 Task: Add a detailed task list and cover to the Trello card for Task-1 GNIMT.
Action: Key pressed <Key.backspace><Key.backspace><Key.backspace><Key.backspace><Key.backspace><Key.backspace><Key.backspace><Key.backspace><Key.caps_lock>GNIMT<Key.space><Key.shift>>><Key.space>09<Key.backspace><Key.backspace>10-<Key.space>O<Key.caps_lock>ct<Key.space>-2023<Key.space><Key.enter>
Screenshot: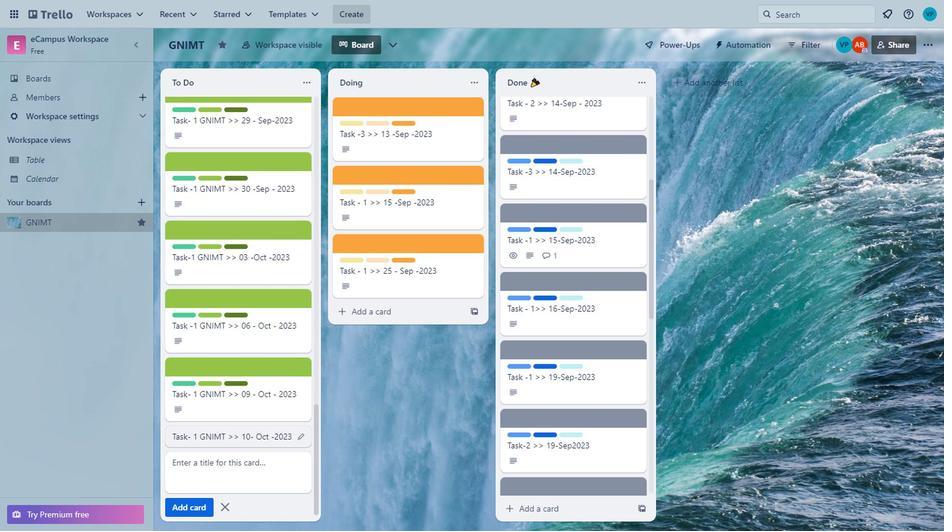 
Action: Mouse moved to (206, 404)
Screenshot: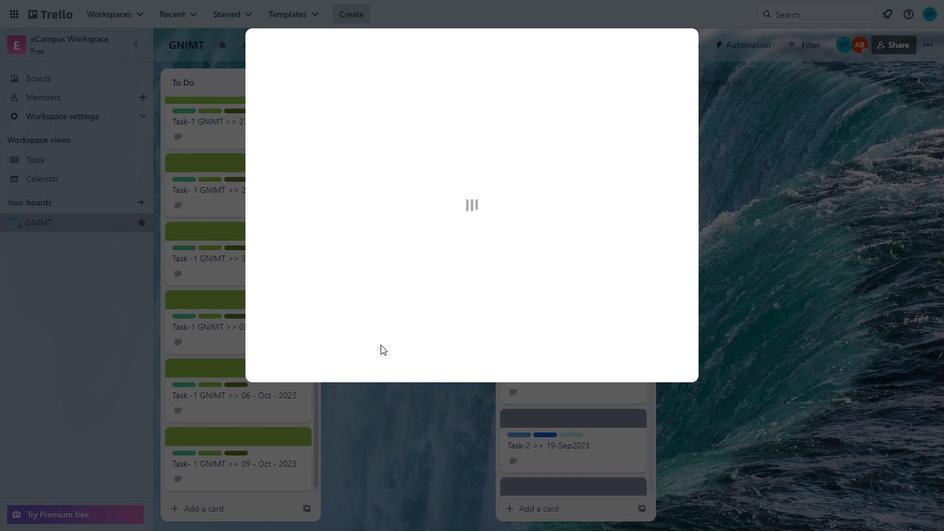 
Action: Mouse pressed left at (206, 404)
Screenshot: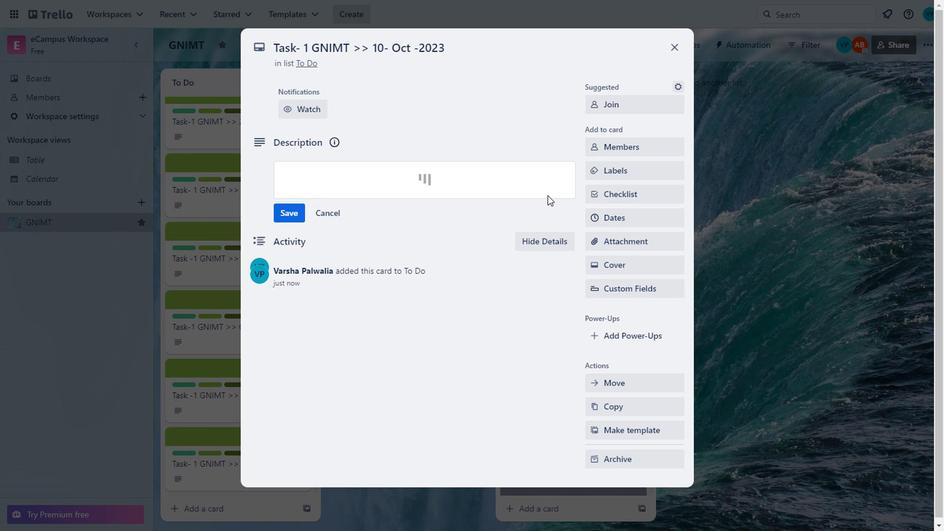 
Action: Mouse moved to (307, 191)
Screenshot: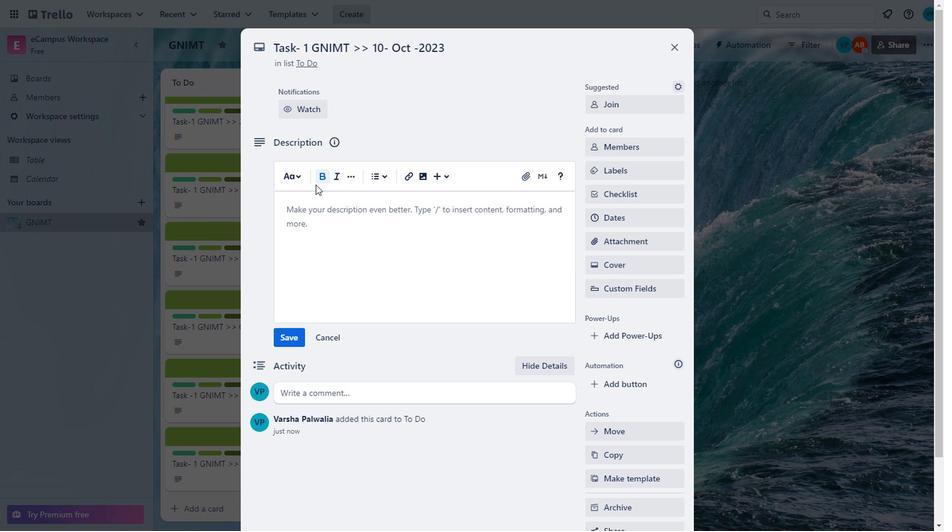 
Action: Mouse pressed left at (307, 191)
Screenshot: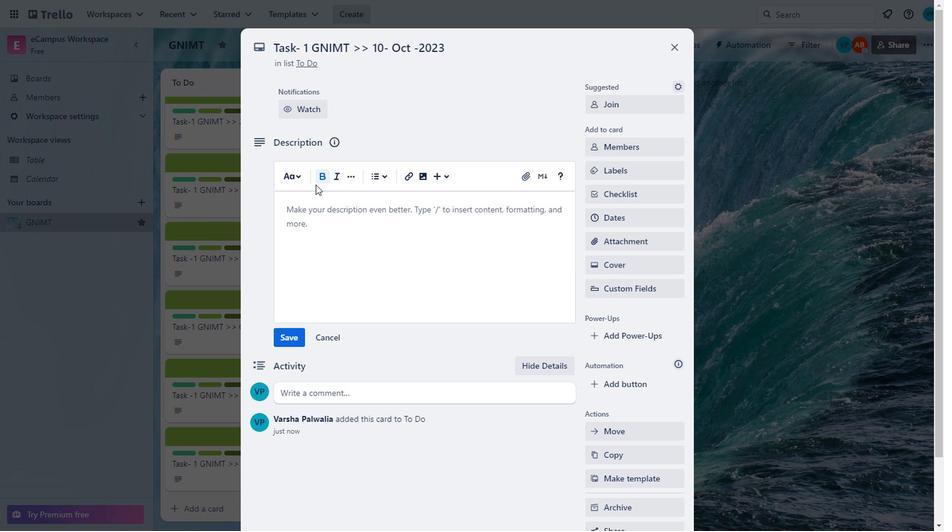 
Action: Mouse moved to (309, 187)
Screenshot: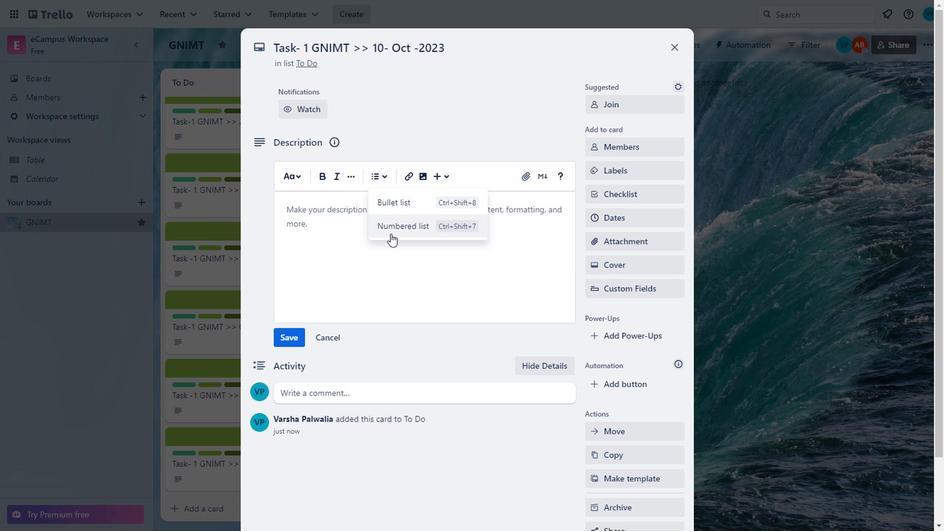 
Action: Mouse pressed left at (309, 187)
Screenshot: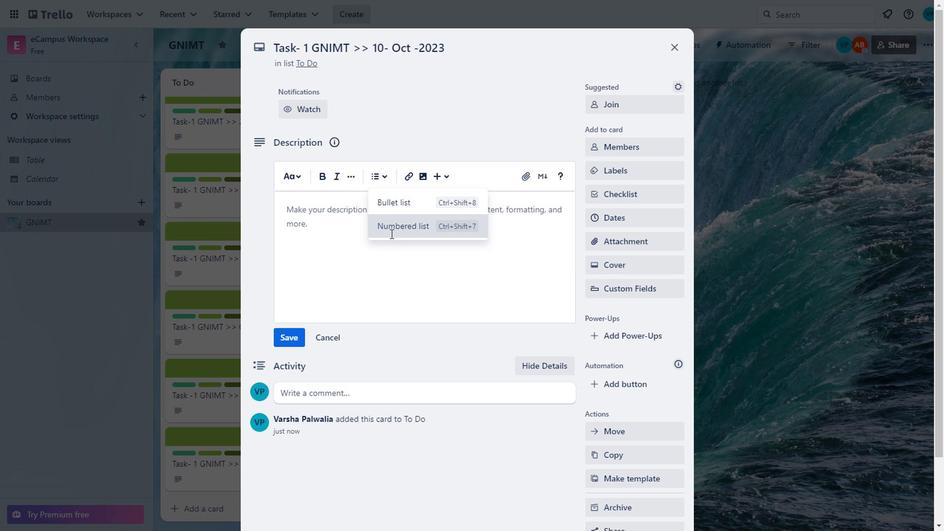 
Action: Mouse moved to (356, 183)
Screenshot: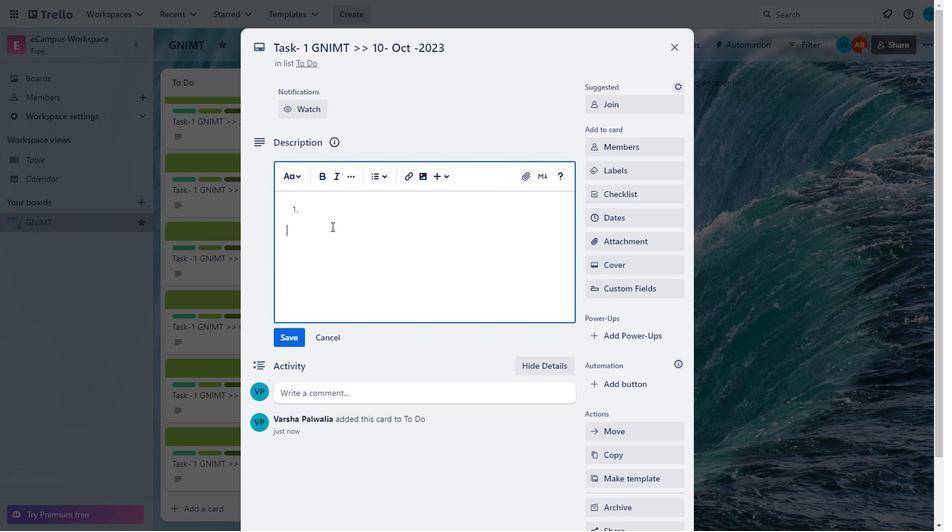 
Action: Mouse pressed left at (356, 183)
Screenshot: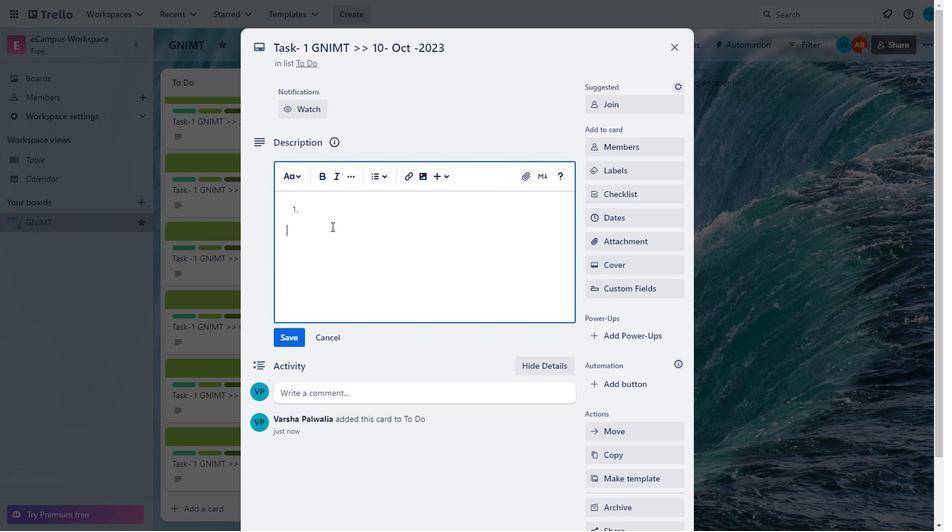
Action: Mouse moved to (365, 234)
Screenshot: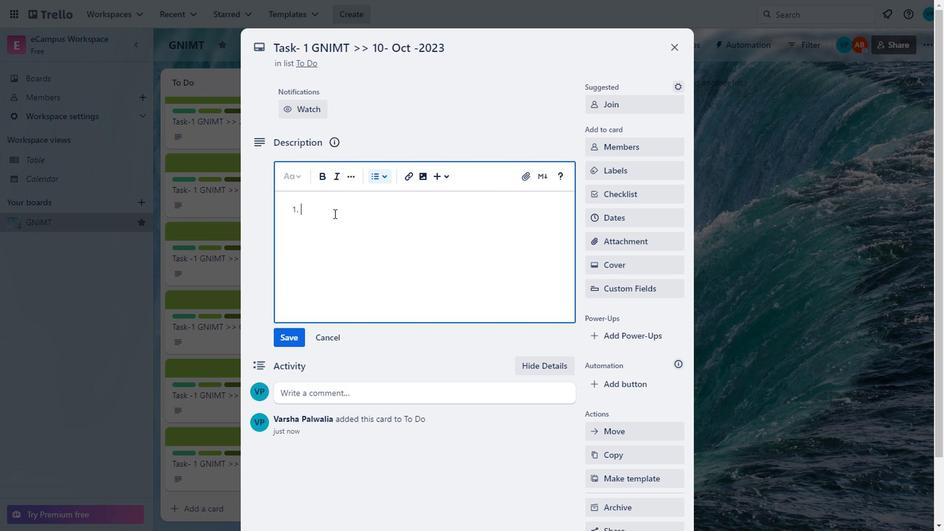 
Action: Mouse pressed left at (365, 234)
Screenshot: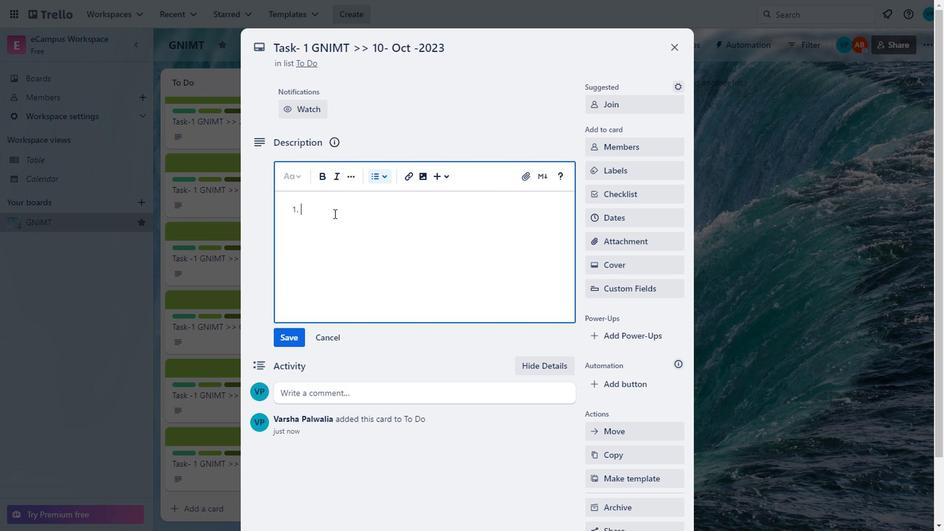 
Action: Mouse moved to (316, 230)
Screenshot: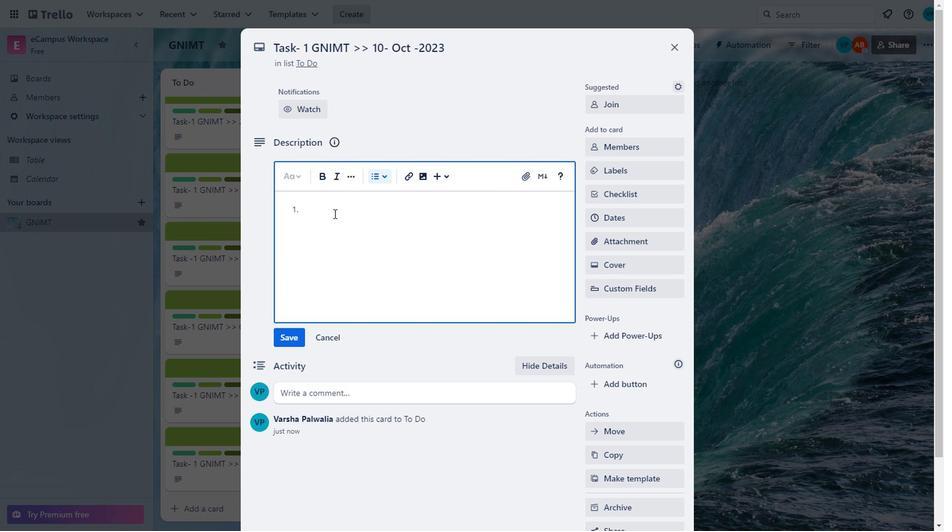 
Action: Mouse pressed left at (316, 230)
Screenshot: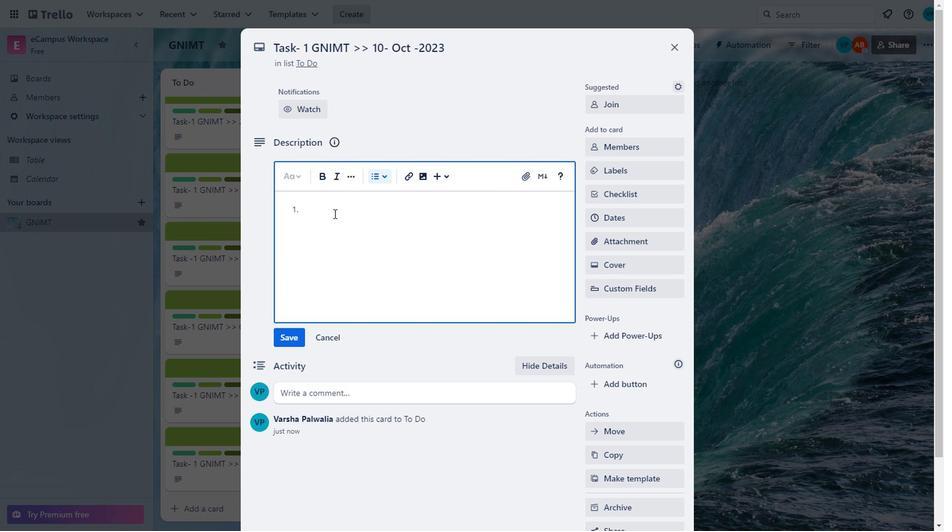 
Action: Mouse moved to (318, 218)
Screenshot: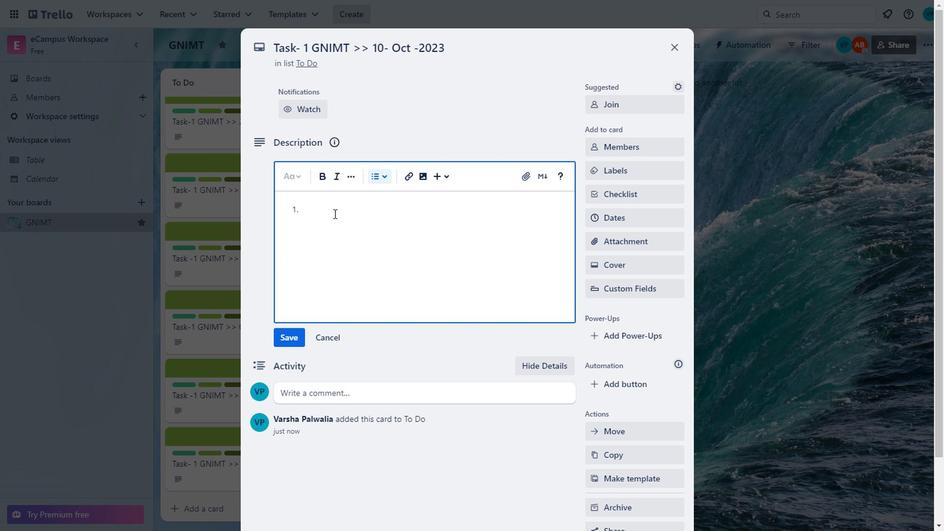 
Action: Mouse pressed left at (318, 218)
Screenshot: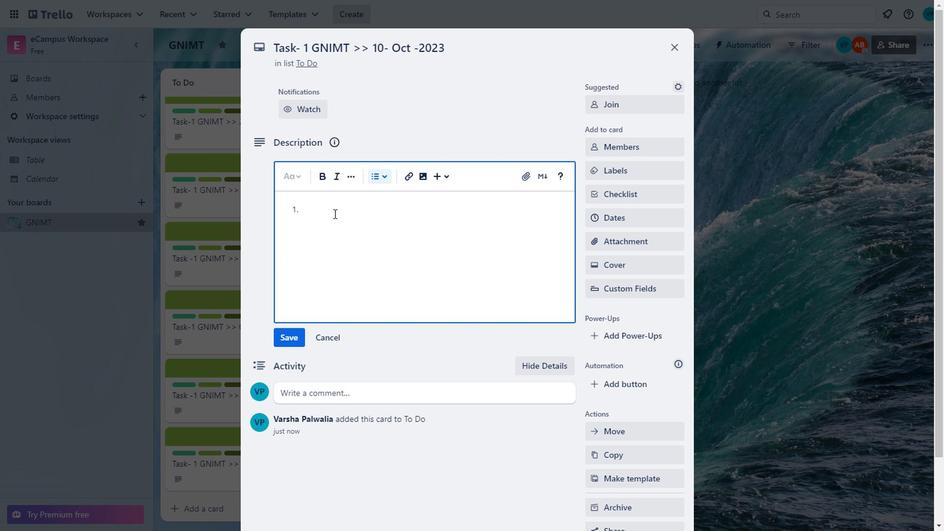 
Action: Key pressed <Key.caps_lock><Key.caps_lock>w<Key.backspace><Key.caps_lock>W<Key.caps_lock>rite<Key.space><Key.caps_lock>C<Key.caps_lock>ntent<Key.space><Key.left><Key.left><Key.left><Key.left><Key.left>
Screenshot: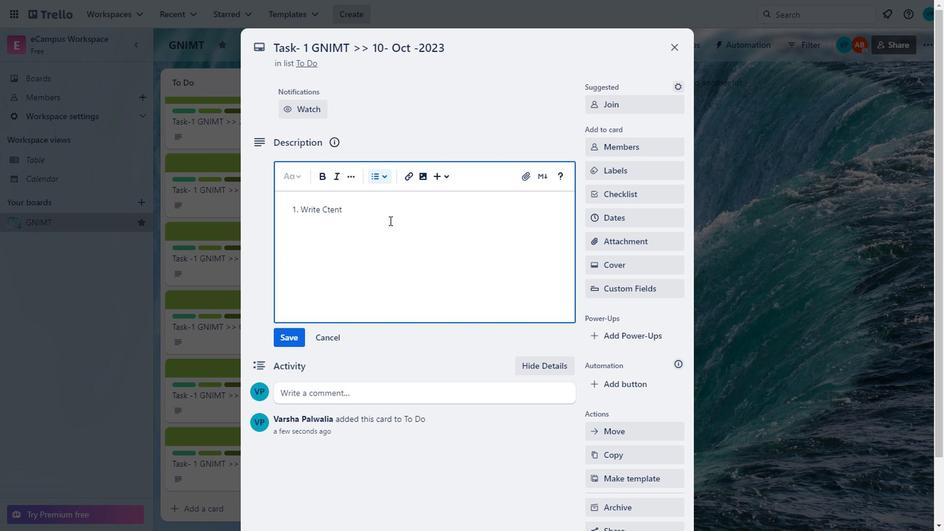 
Action: Mouse moved to (364, 223)
Screenshot: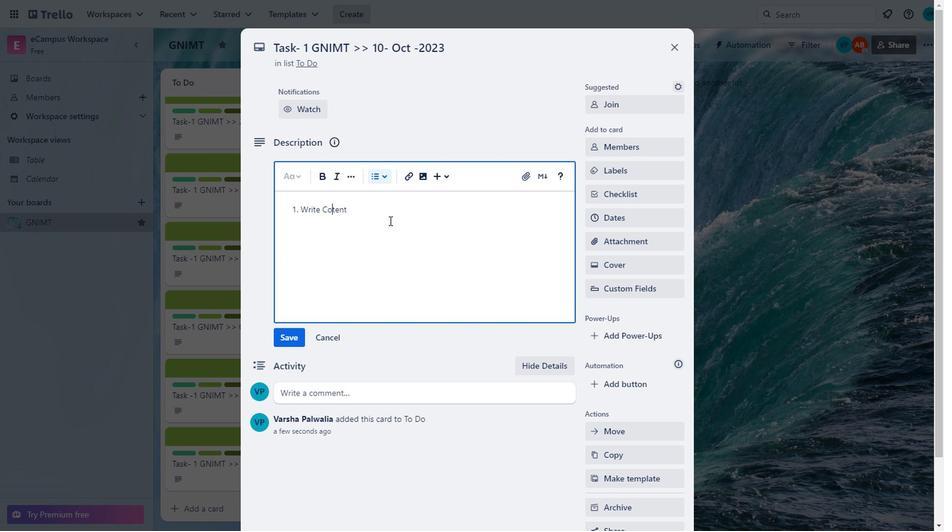 
Action: Key pressed <Key.backspace>o<Key.right><Key.right><Key.right><Key.right><Key.enter><Key.caps_lock>T<Key.caps_lock>est<Key.space>content<Key.space>of<Key.space>application<Key.space><Key.enter>
Screenshot: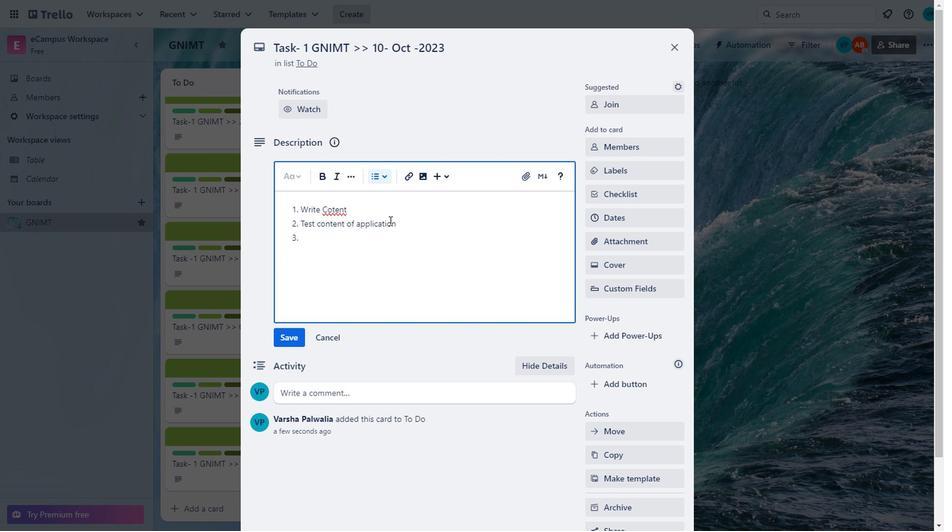 
Action: Mouse moved to (314, 217)
Screenshot: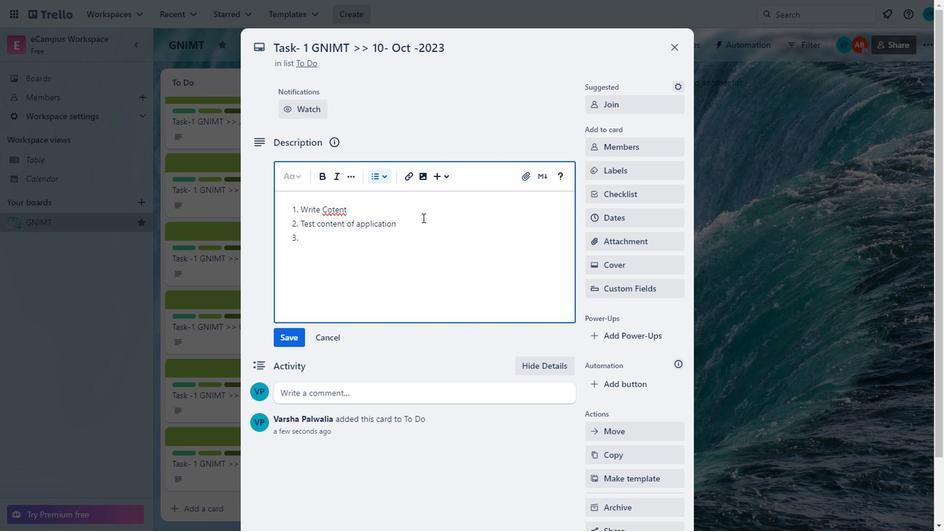 
Action: Mouse pressed left at (314, 217)
Screenshot: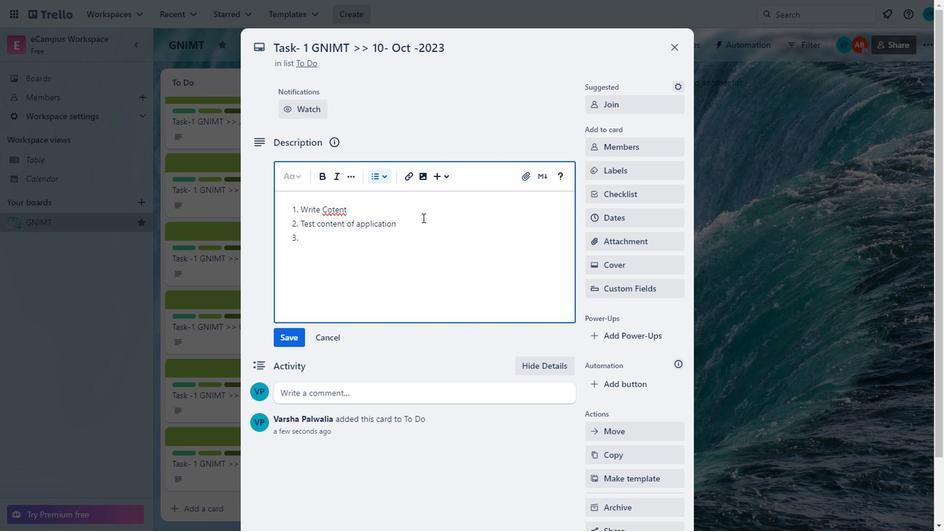 
Action: Mouse moved to (314, 208)
Screenshot: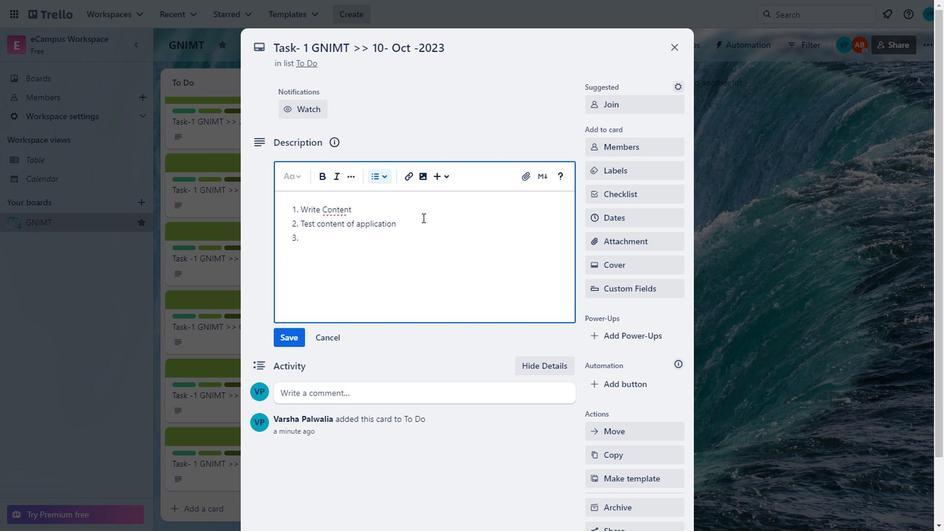 
Action: Mouse pressed left at (314, 208)
Screenshot: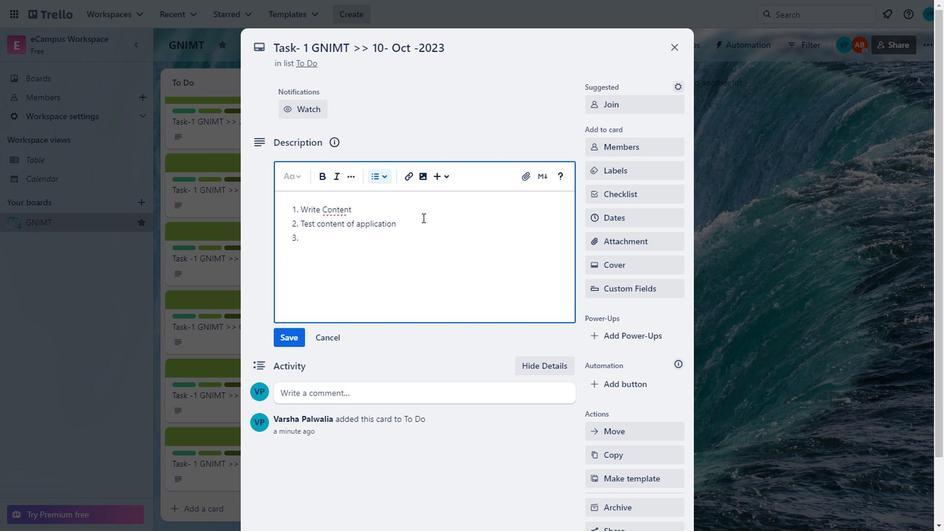 
Action: Mouse moved to (392, 221)
Screenshot: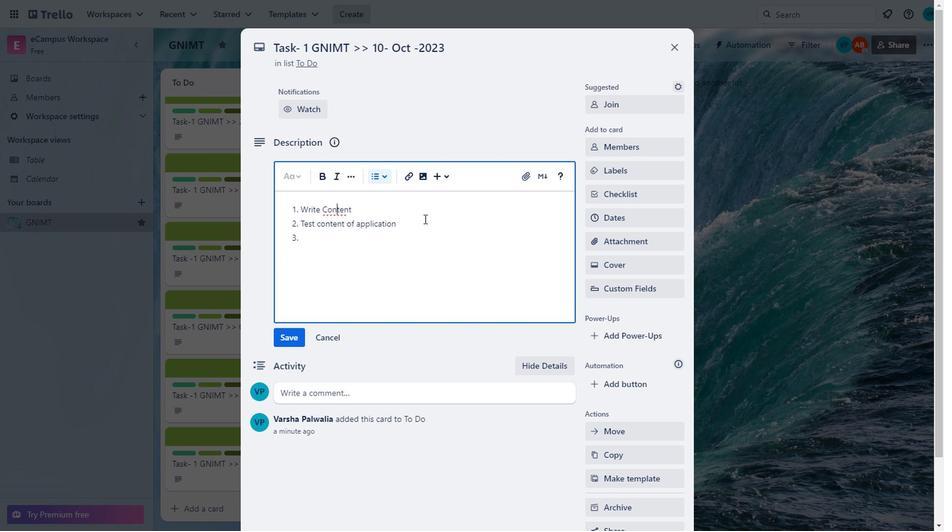 
Action: Key pressed n
Screenshot: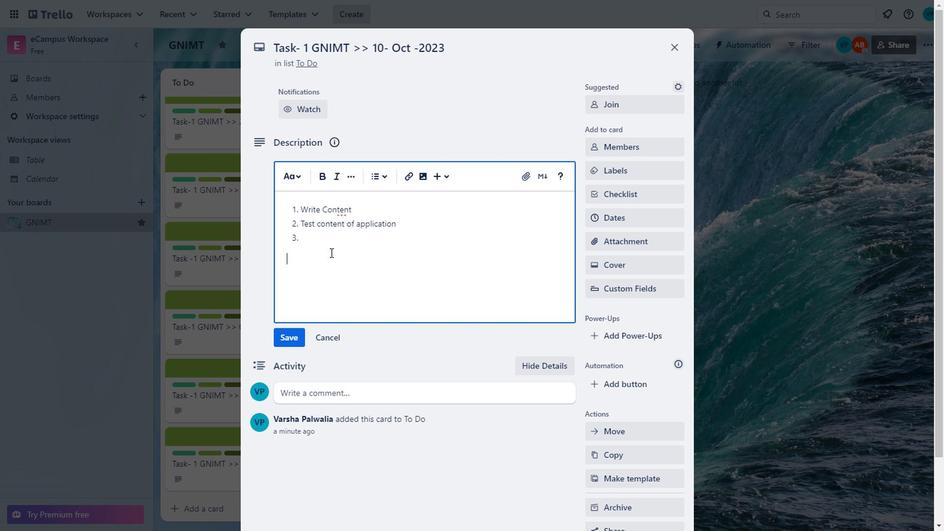 
Action: Mouse moved to (315, 250)
Screenshot: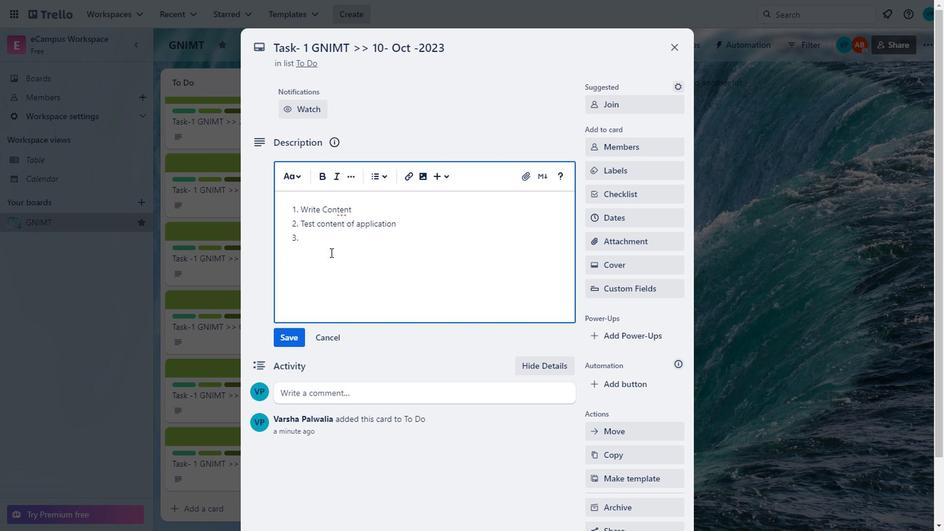 
Action: Mouse pressed left at (315, 250)
Screenshot: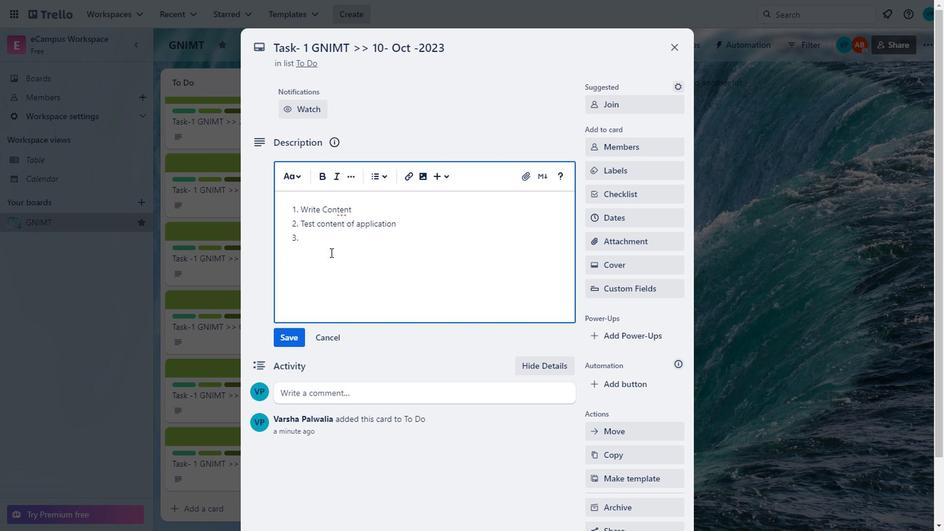 
Action: Key pressed <Key.up><Key.caps_lock>M<Key.caps_lock>ake<Key.space>bug<Key.space>sheet<Key.enter>mark<Key.space>bugs<Key.space><Key.enter>evening<Key.space>rcording<Key.enter>
Screenshot: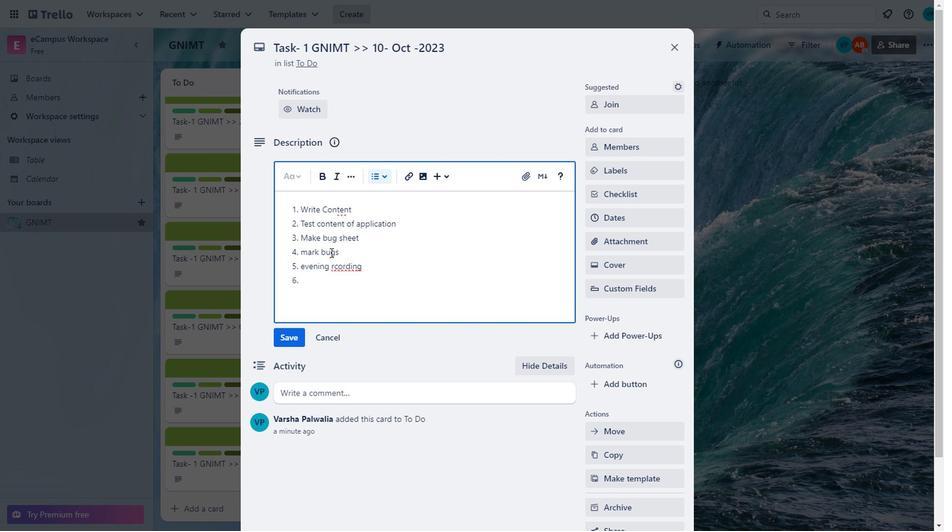 
Action: Mouse moved to (317, 258)
Screenshot: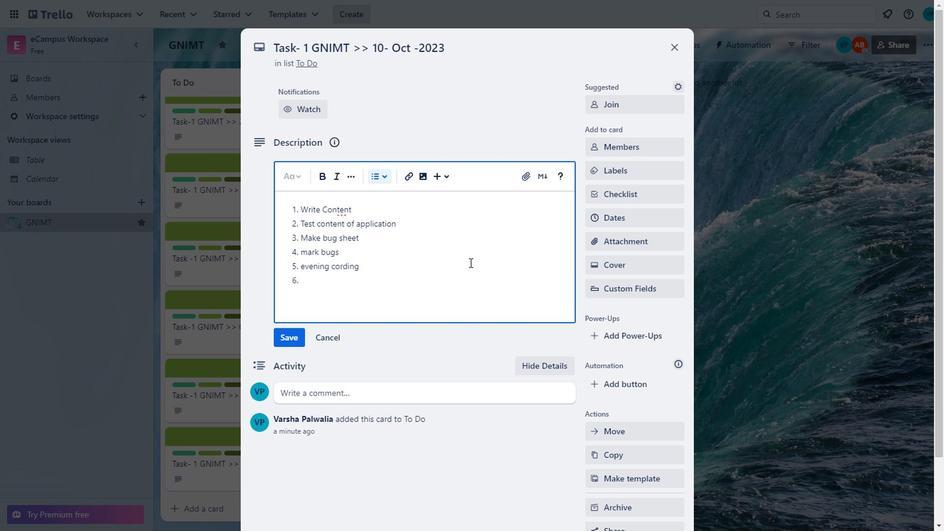 
Action: Mouse pressed left at (317, 258)
Screenshot: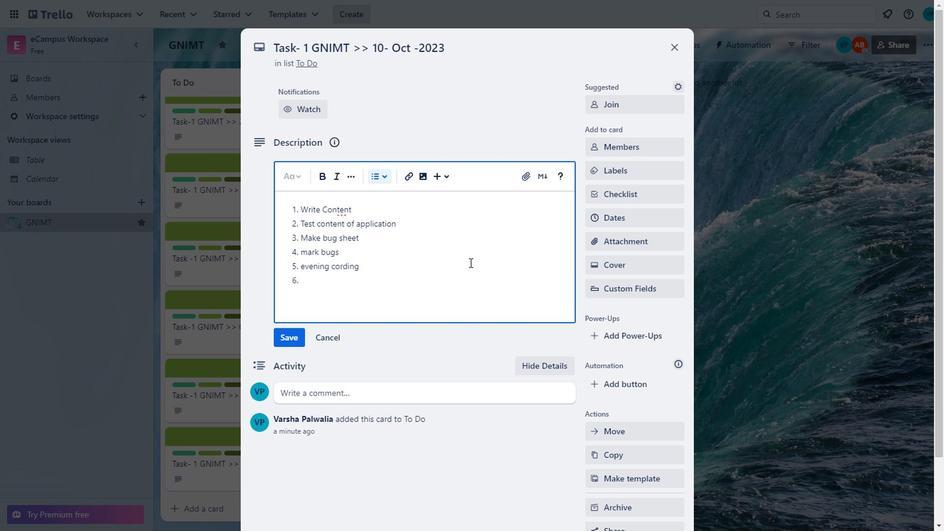 
Action: Mouse moved to (431, 258)
Screenshot: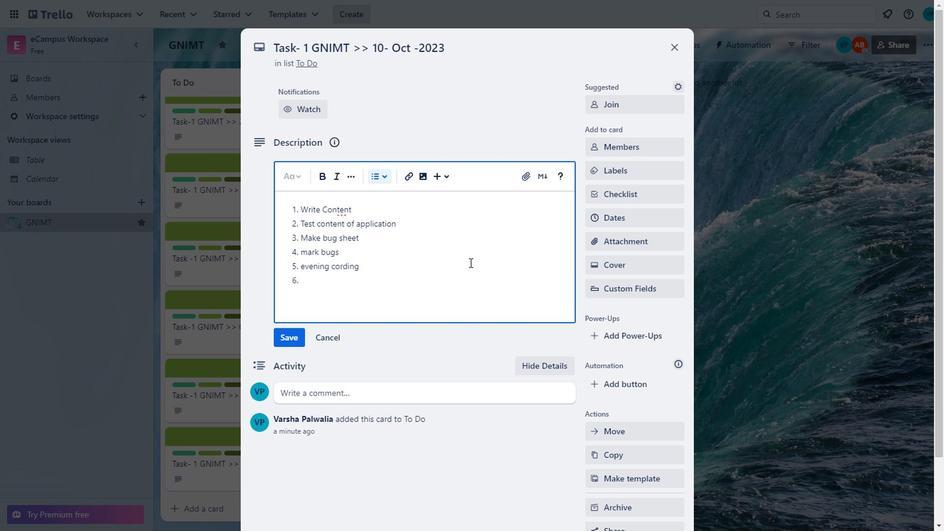 
Action: Key pressed <Key.right><Key.backspace><Key.caps_lock>R<Key.caps_lock>e<Key.left><Key.left><Key.left><Key.left><Key.left><Key.left><Key.left><Key.left><Key.left><Key.backspace><Key.caps_lock>E<Key.caps_lock><Key.down><Key.up><Key.down>]<Key.backspace><Key.backspace><Key.backspace><Key.backspace>g
Screenshot: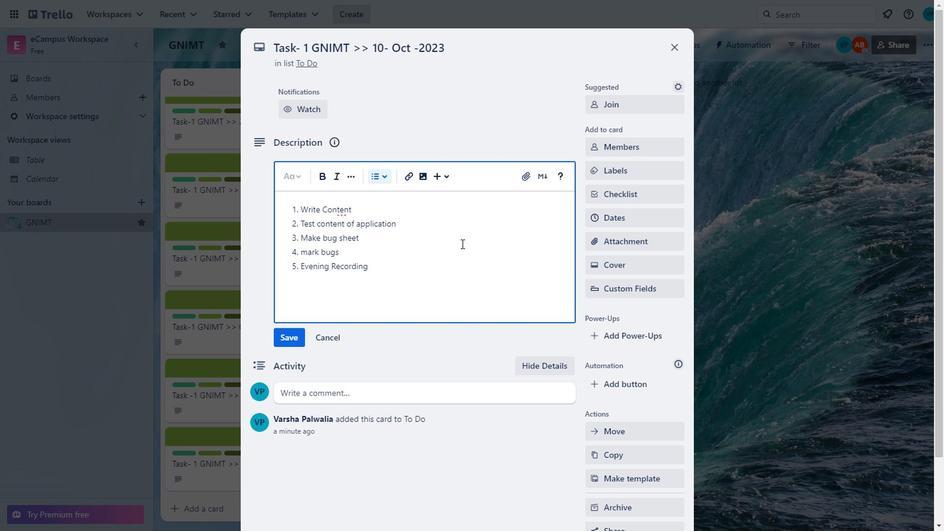 
Action: Mouse moved to (324, 207)
Screenshot: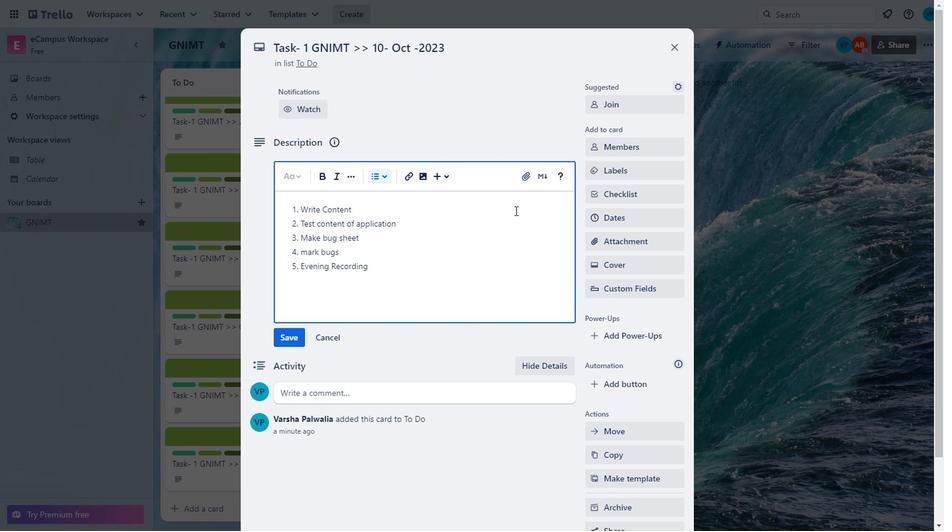 
Action: Mouse pressed left at (324, 207)
Screenshot: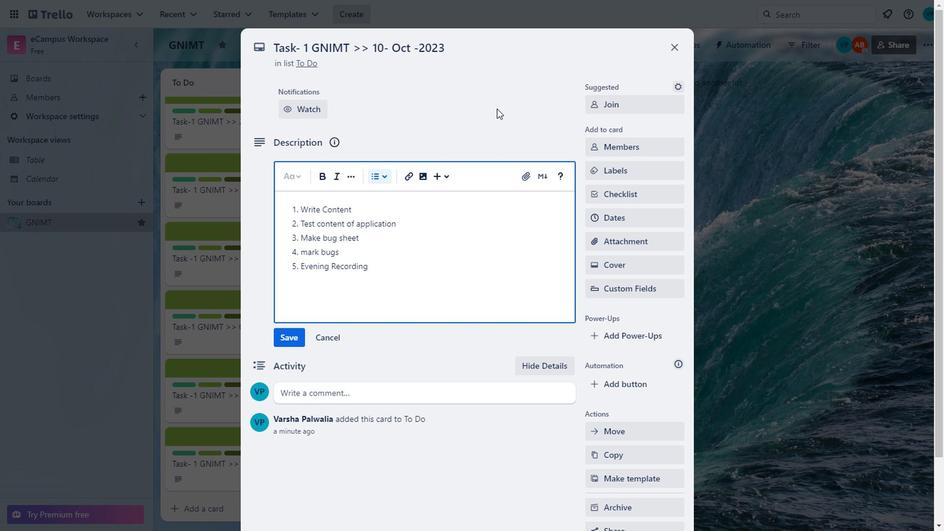 
Action: Mouse moved to (322, 214)
Screenshot: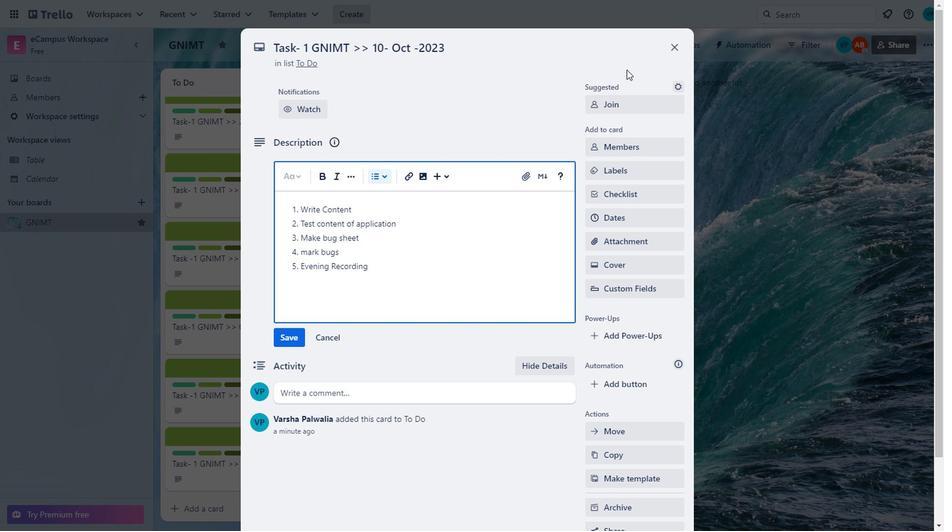 
Action: Mouse pressed left at (322, 214)
Screenshot: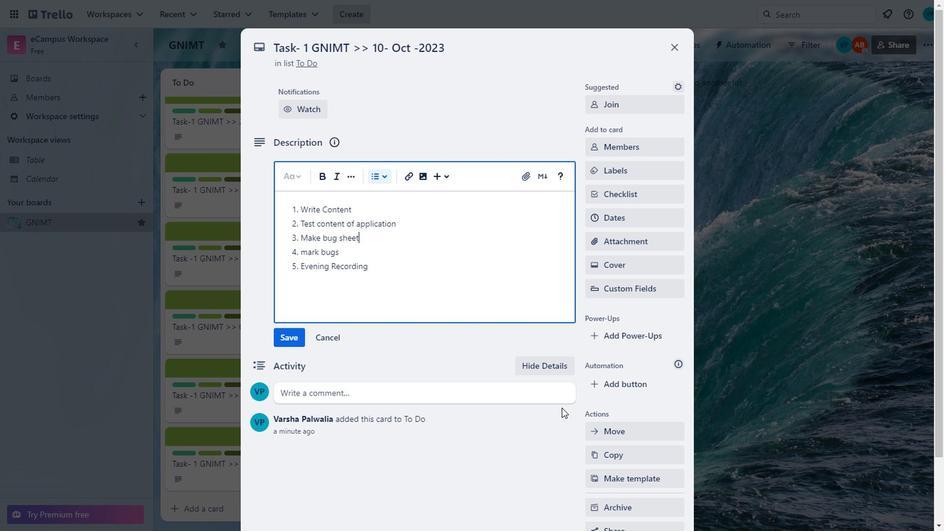 
Action: Mouse moved to (395, 242)
Screenshot: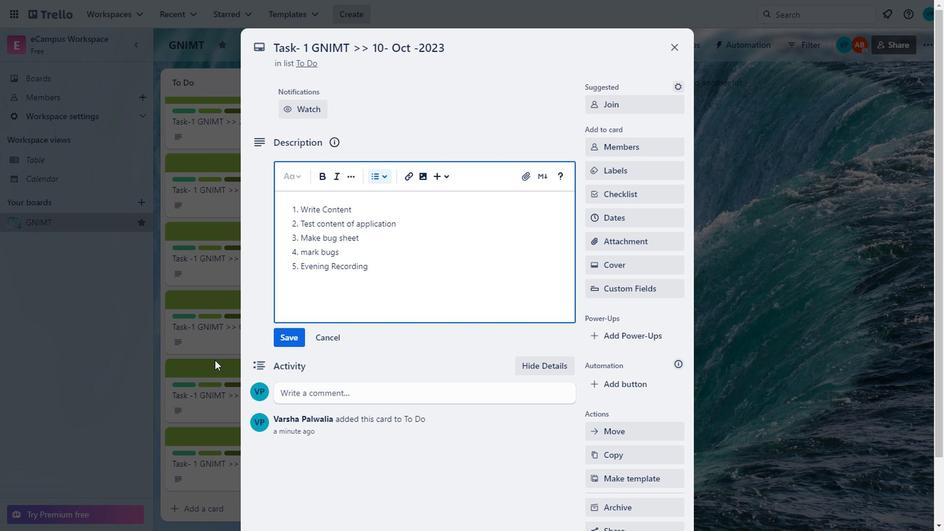 
Action: Mouse pressed left at (395, 242)
Screenshot: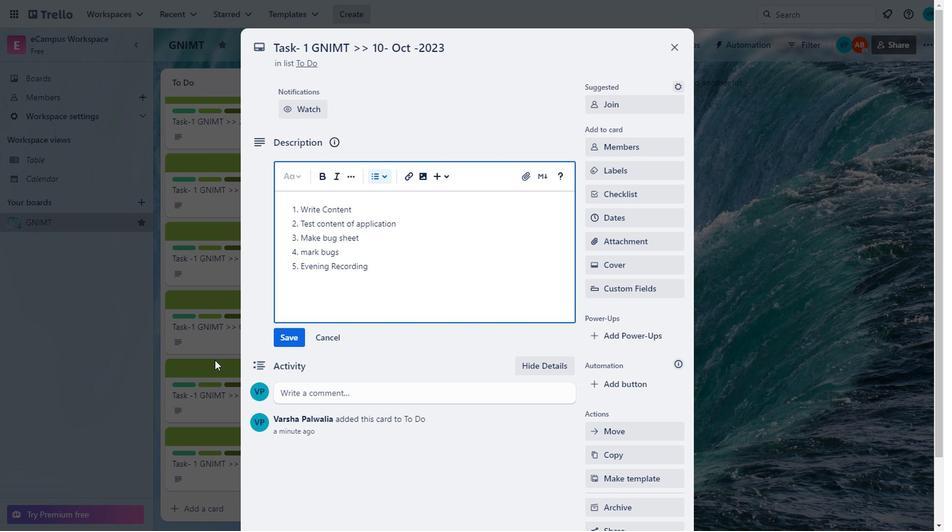 
Action: Mouse moved to (273, 320)
Screenshot: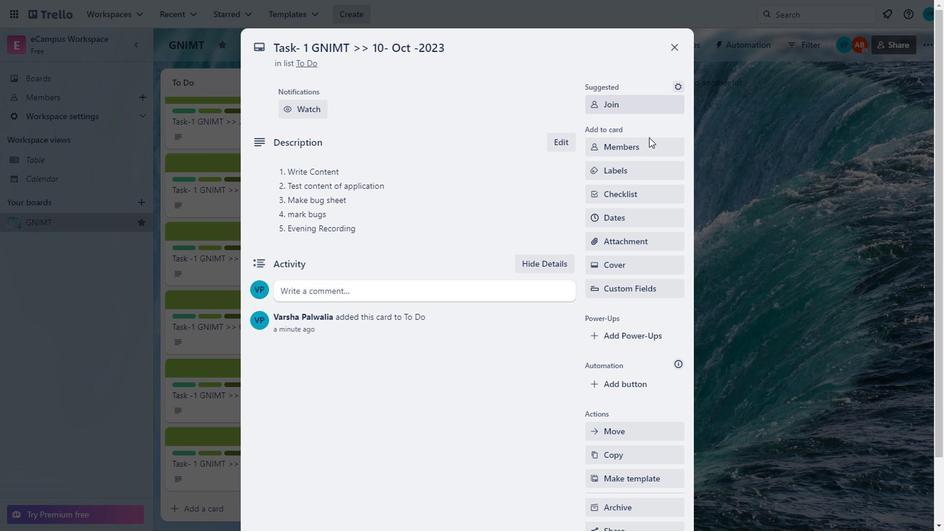 
Action: Mouse pressed left at (273, 320)
Screenshot: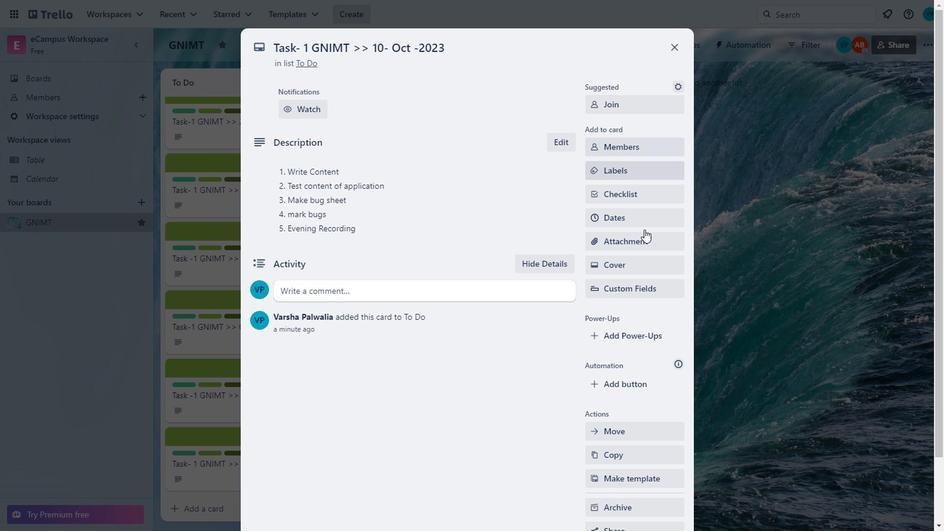 
Action: Mouse moved to (558, 394)
Screenshot: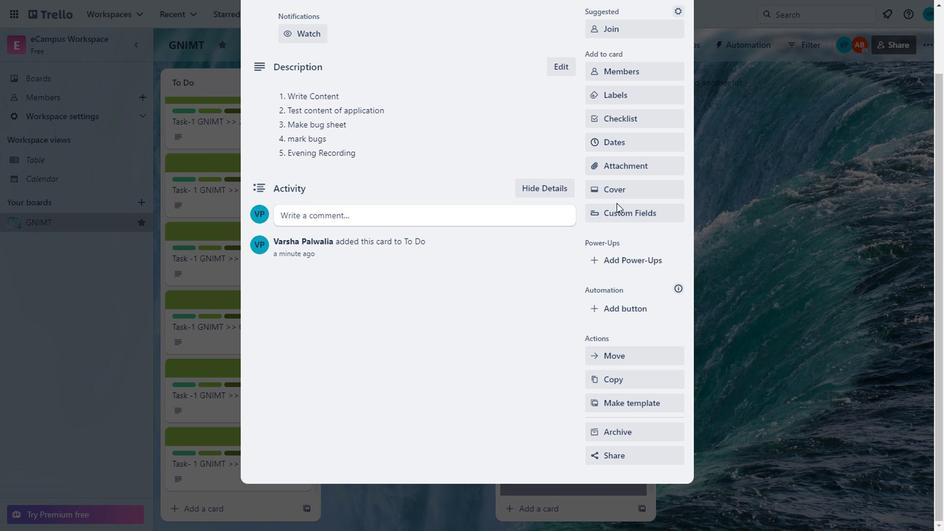 
Action: Mouse scrolled (558, 393) with delta (0, 0)
Screenshot: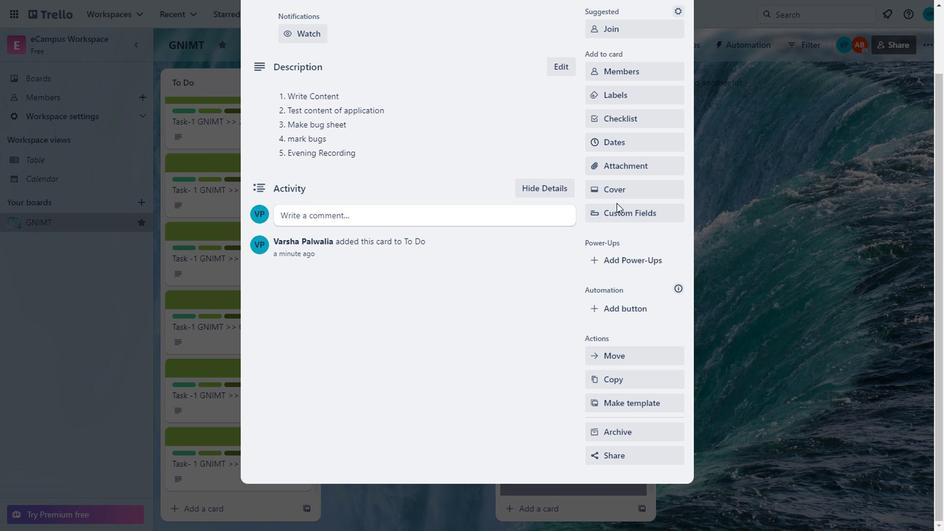 
Action: Mouse moved to (558, 398)
Screenshot: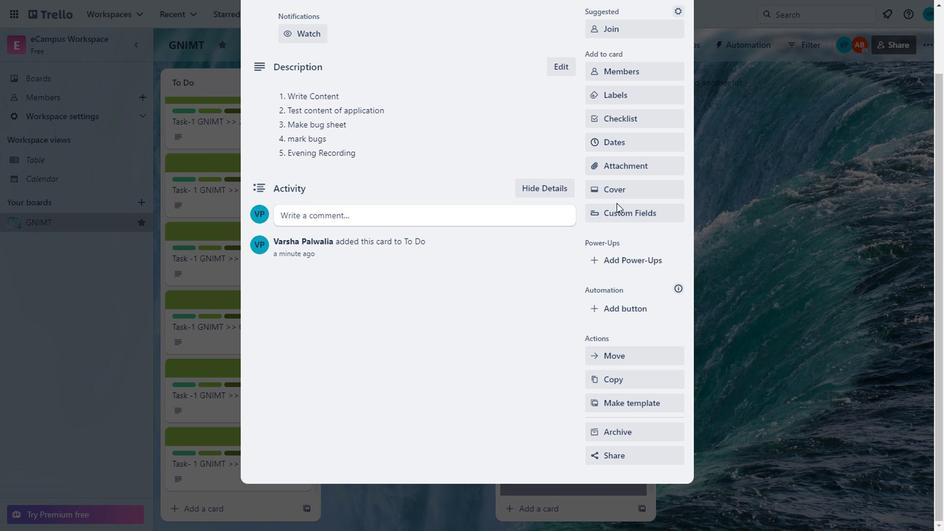 
Action: Mouse scrolled (558, 398) with delta (0, 0)
Screenshot: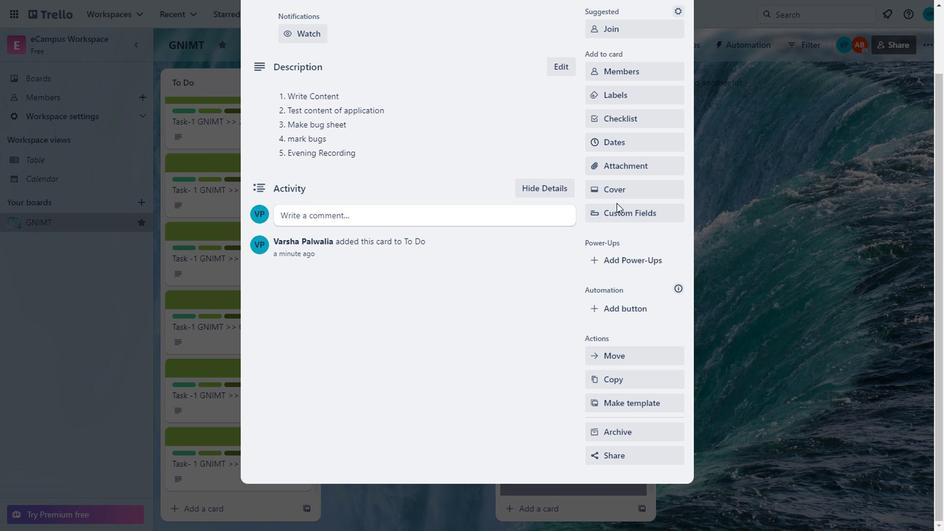 
Action: Mouse moved to (560, 190)
Screenshot: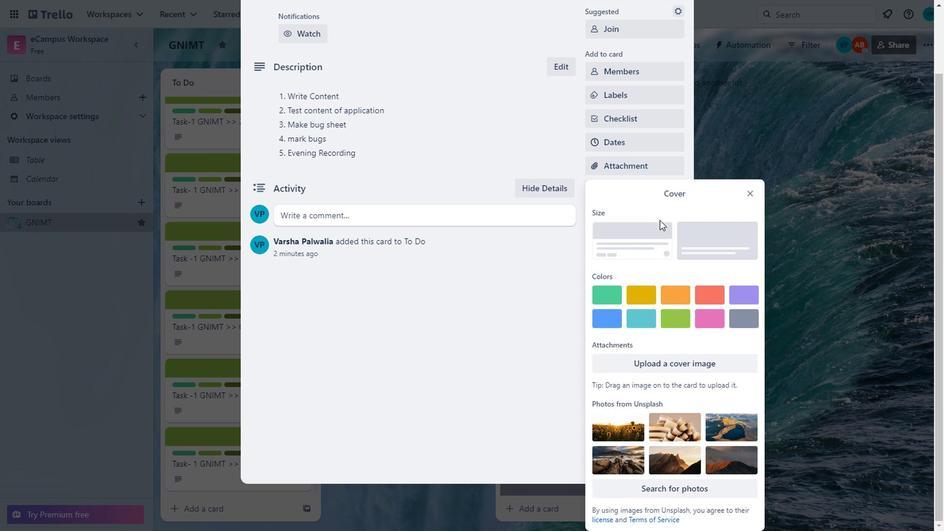 
Action: Mouse pressed left at (560, 190)
Screenshot: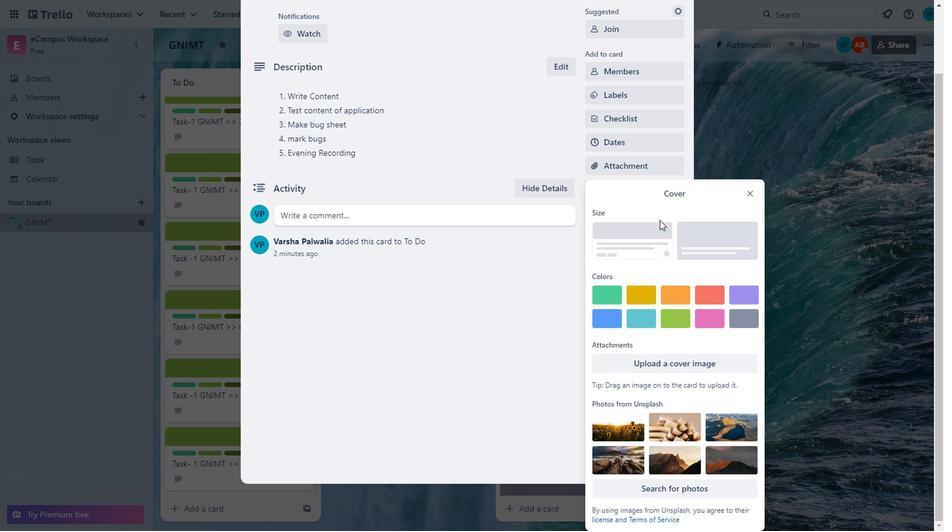 
Action: Mouse moved to (598, 303)
Screenshot: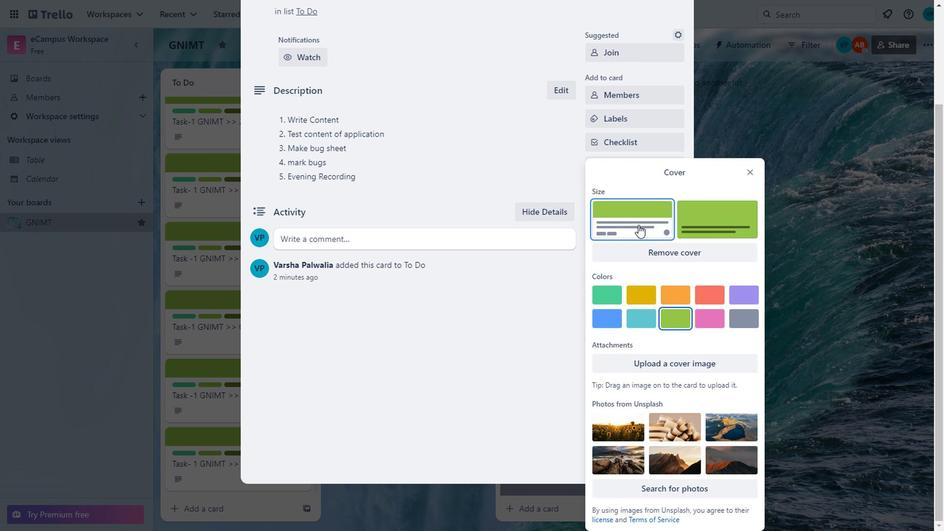 
Action: Mouse pressed left at (598, 303)
Screenshot: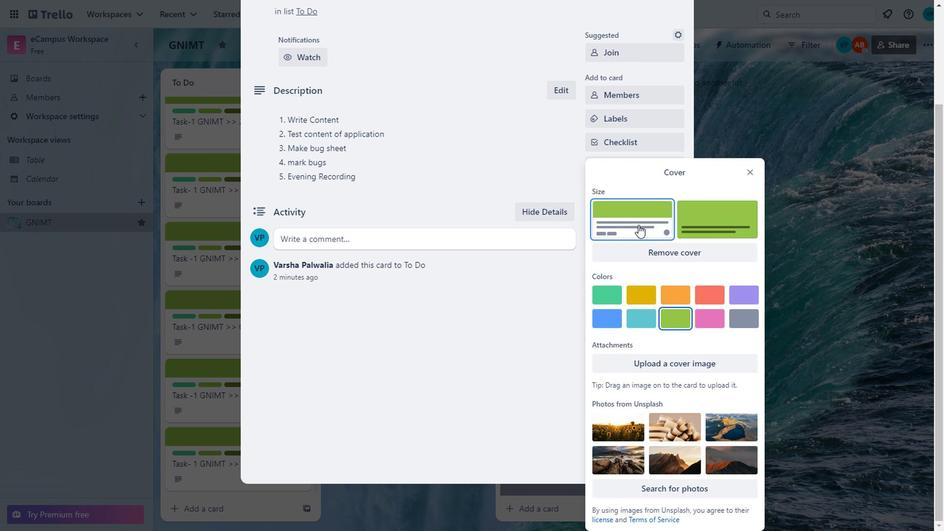 
Action: Mouse moved to (572, 227)
Screenshot: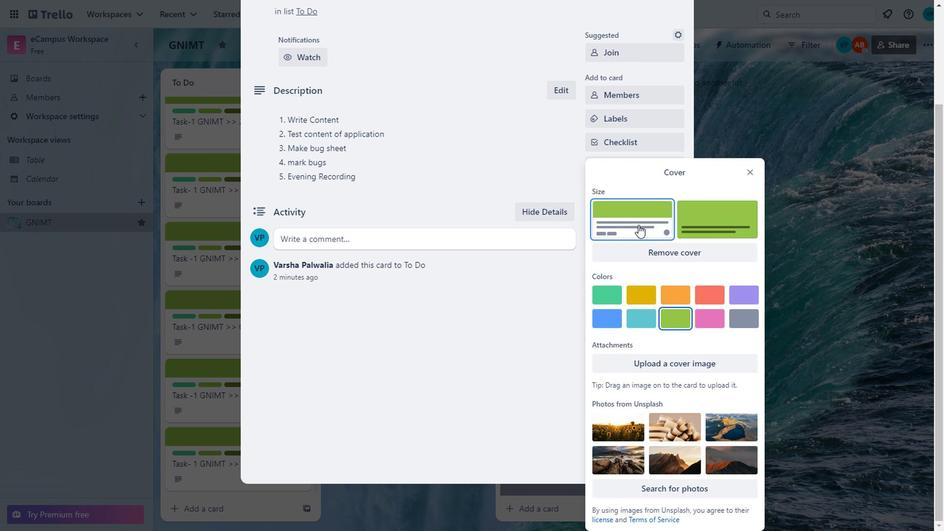 
Action: Mouse pressed left at (572, 227)
Screenshot: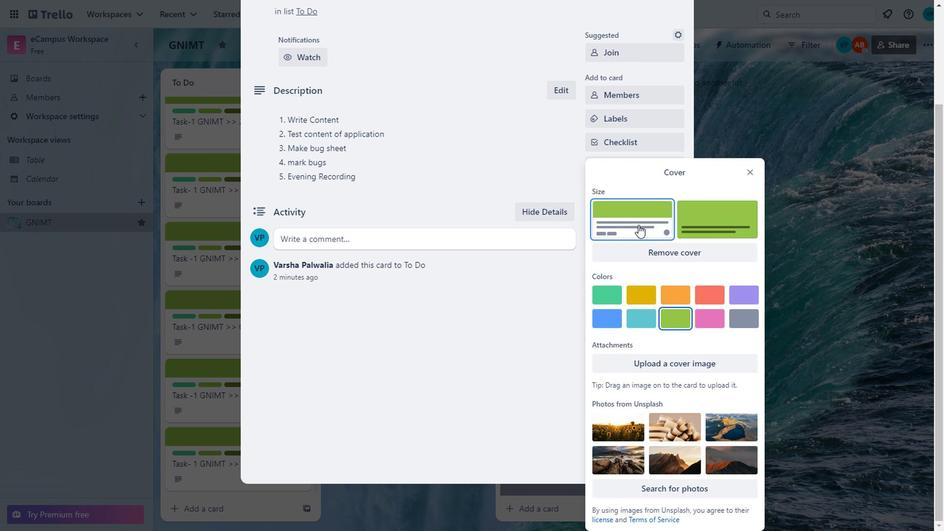 
Action: Mouse moved to (570, 216)
Screenshot: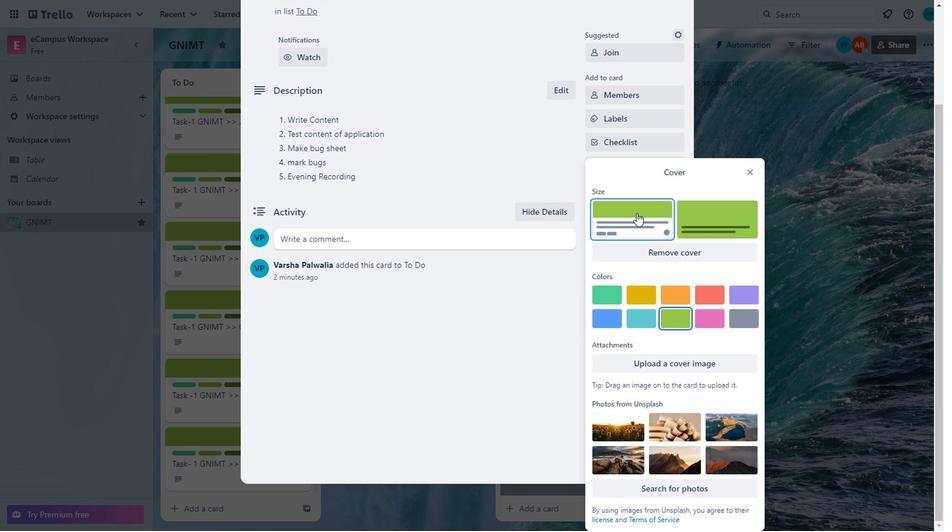 
Action: Mouse pressed left at (570, 216)
Screenshot: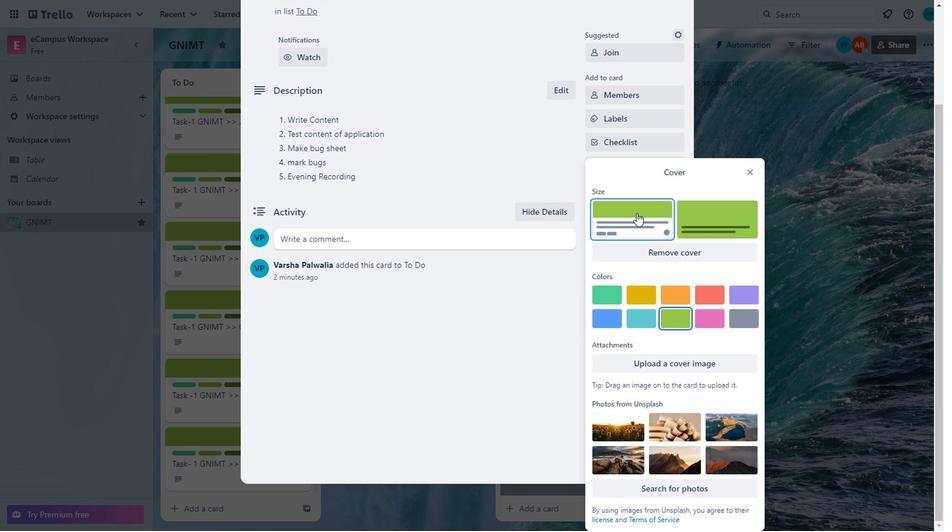 
Action: Mouse moved to (589, 234)
Screenshot: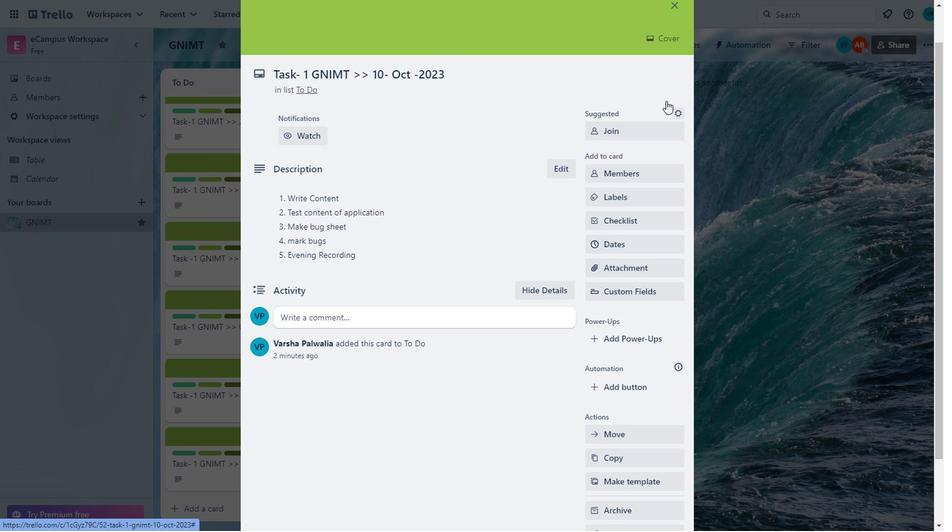 
Action: Mouse pressed left at (589, 234)
Screenshot: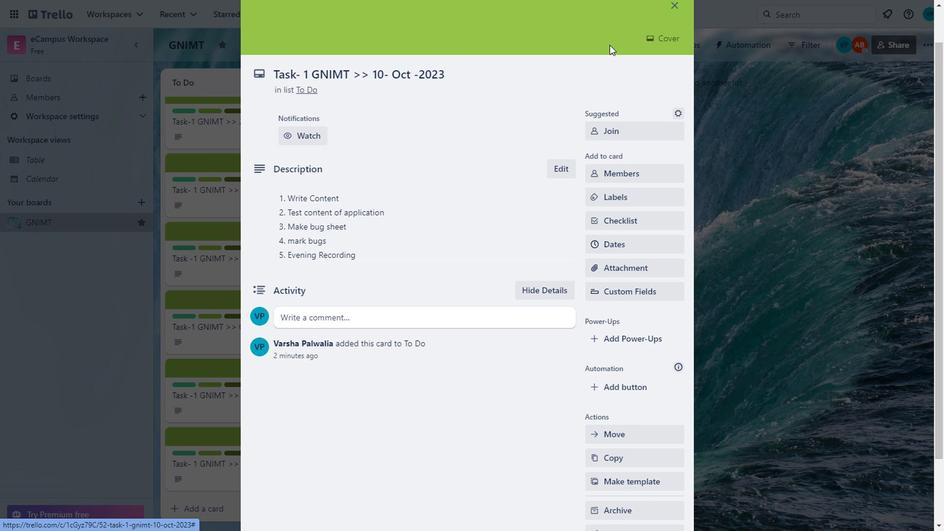 
Action: Mouse moved to (680, 179)
Screenshot: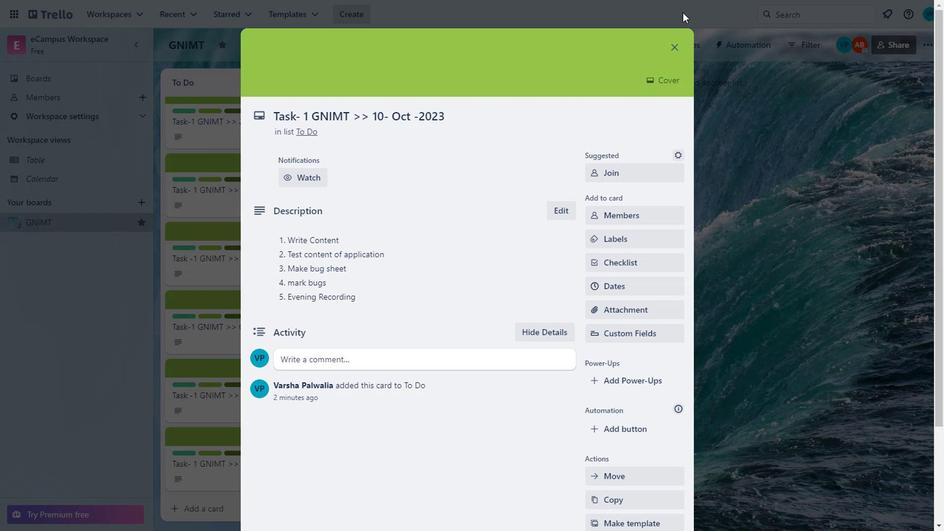 
Action: Mouse scrolled (680, 179) with delta (0, 0)
Screenshot: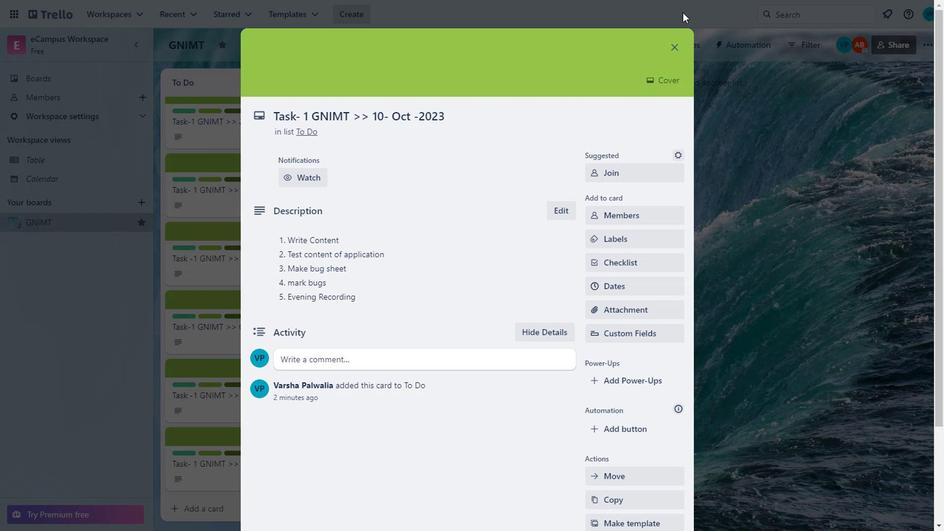 
Action: Mouse moved to (670, 178)
Screenshot: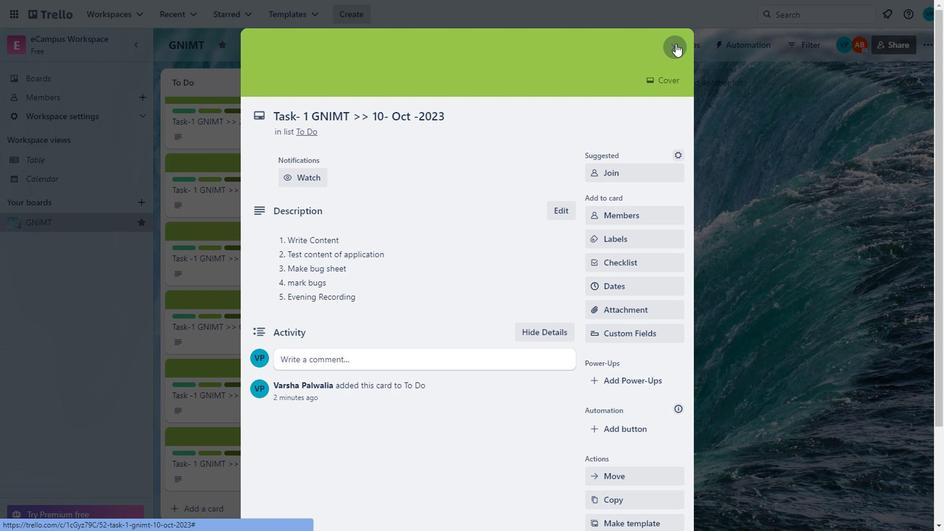 
Action: Mouse pressed left at (670, 178)
Screenshot: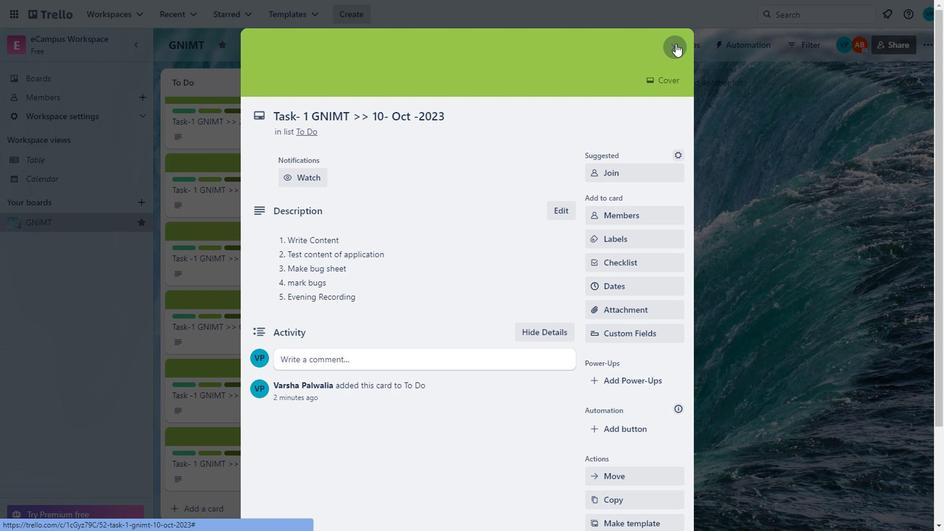 
Action: Mouse moved to (546, 77)
Screenshot: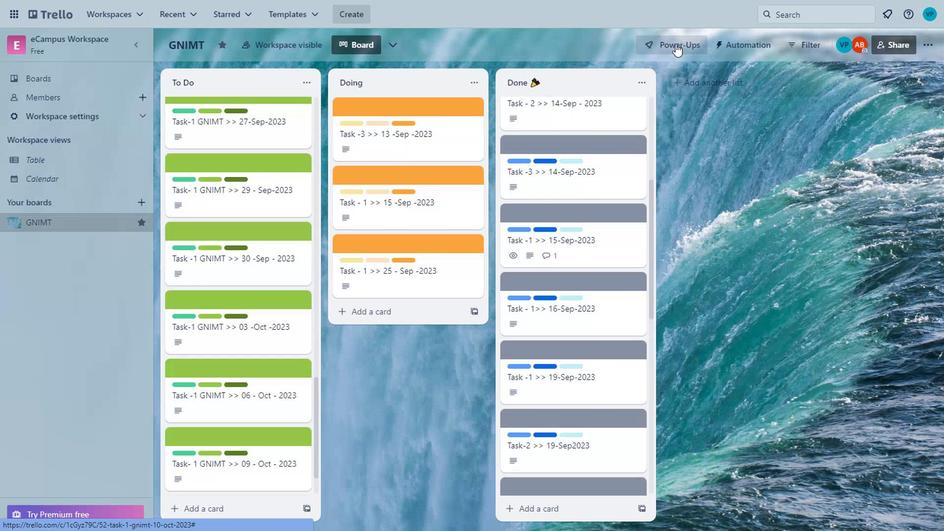 
Action: Mouse scrolled (546, 77) with delta (0, 0)
Screenshot: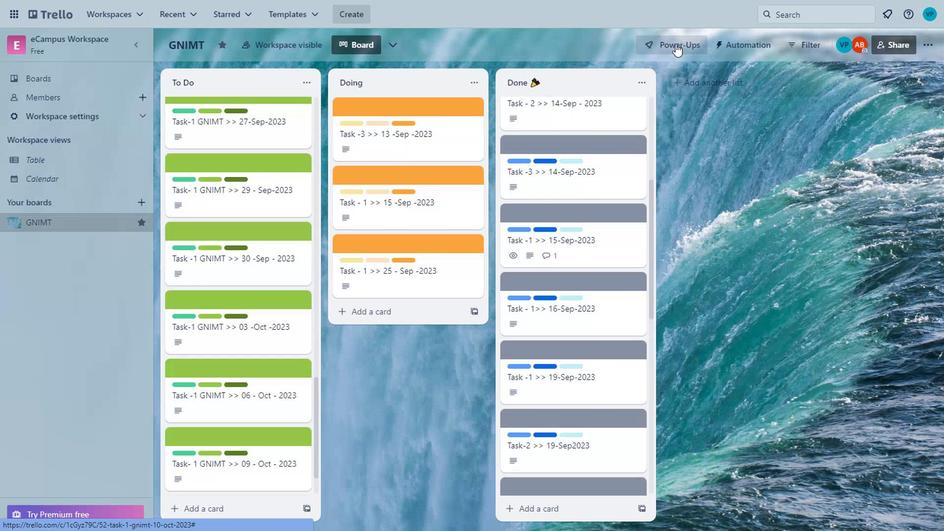 
Action: Mouse moved to (603, 76)
Screenshot: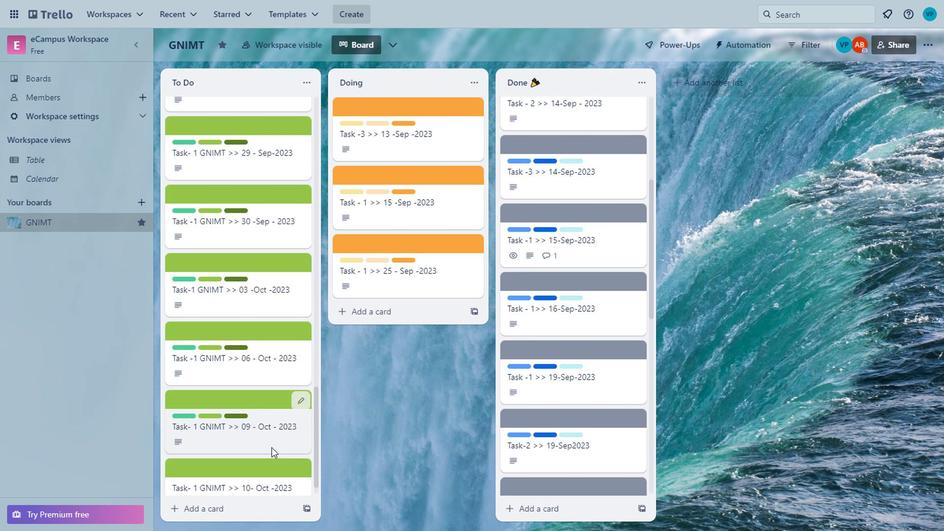 
Action: Mouse pressed left at (603, 76)
Screenshot: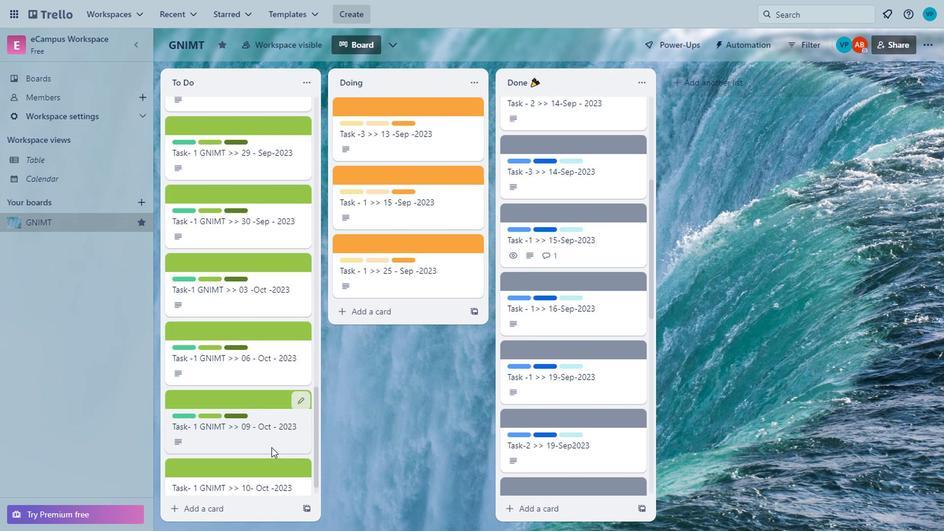 
Action: Mouse moved to (266, 412)
Screenshot: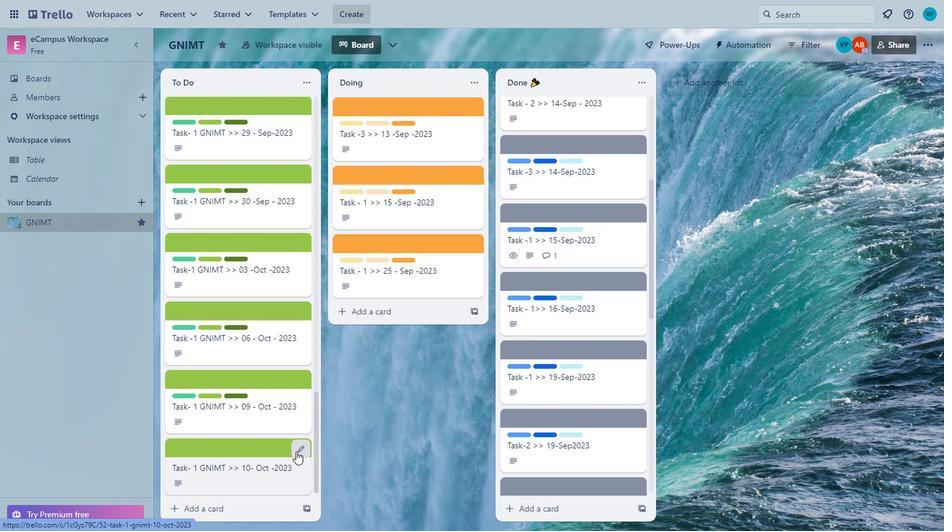 
Action: Mouse scrolled (266, 411) with delta (0, 0)
Screenshot: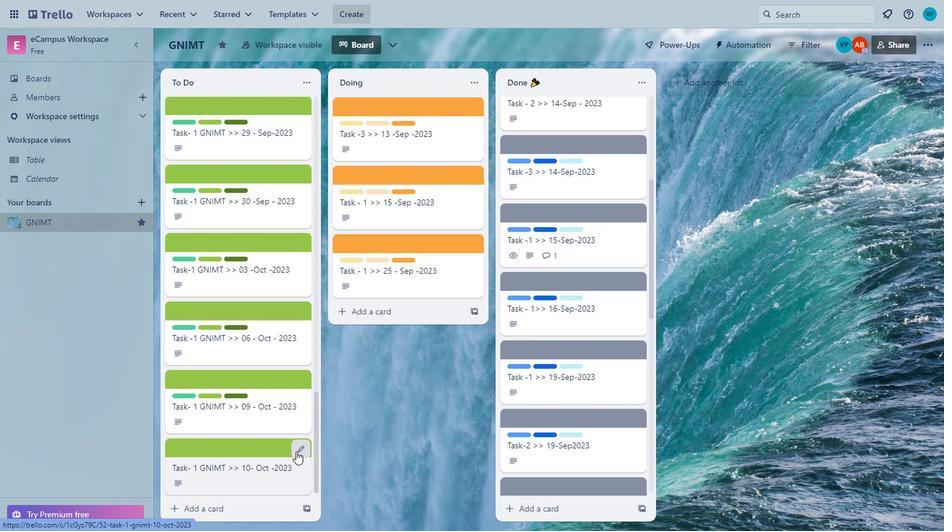 
Action: Mouse moved to (266, 411)
Screenshot: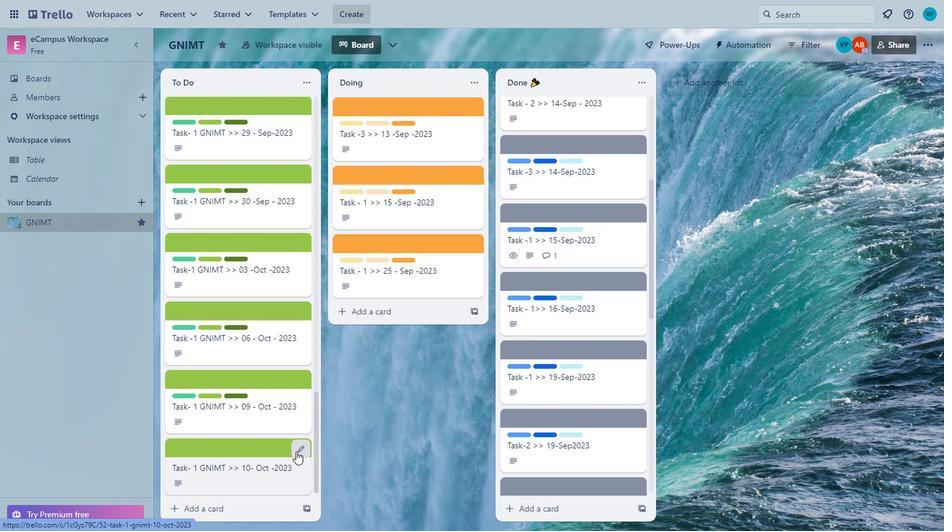 
Action: Mouse scrolled (266, 411) with delta (0, 0)
Screenshot: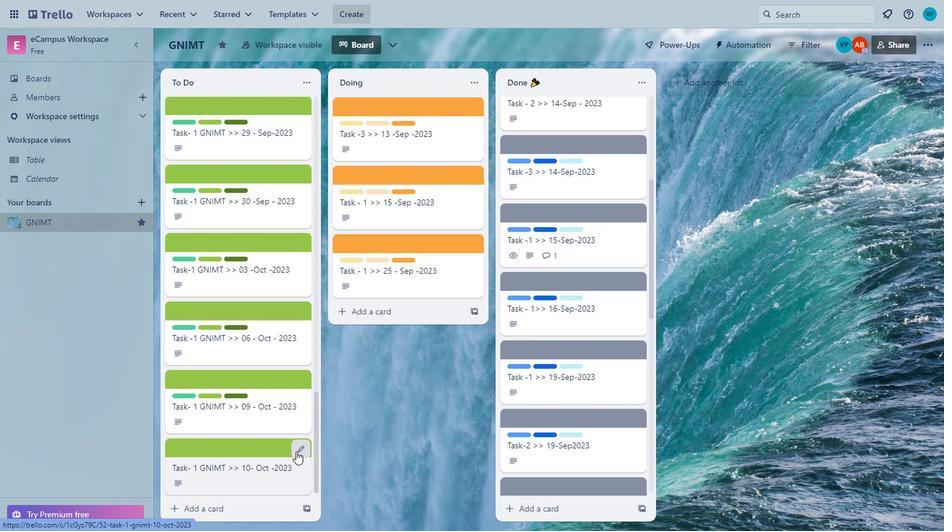 
Action: Mouse scrolled (266, 411) with delta (0, 0)
Screenshot: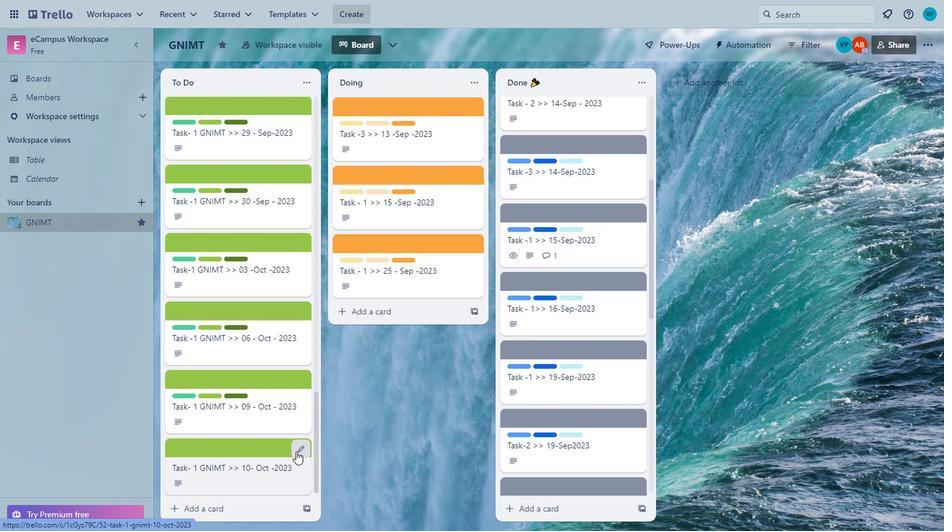 
Action: Mouse moved to (262, 411)
Screenshot: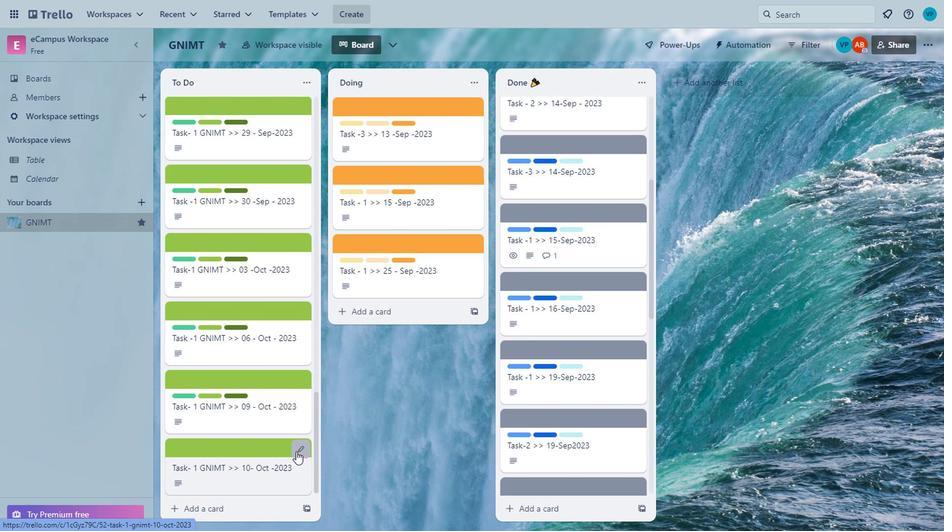 
Action: Mouse scrolled (262, 411) with delta (0, 0)
Screenshot: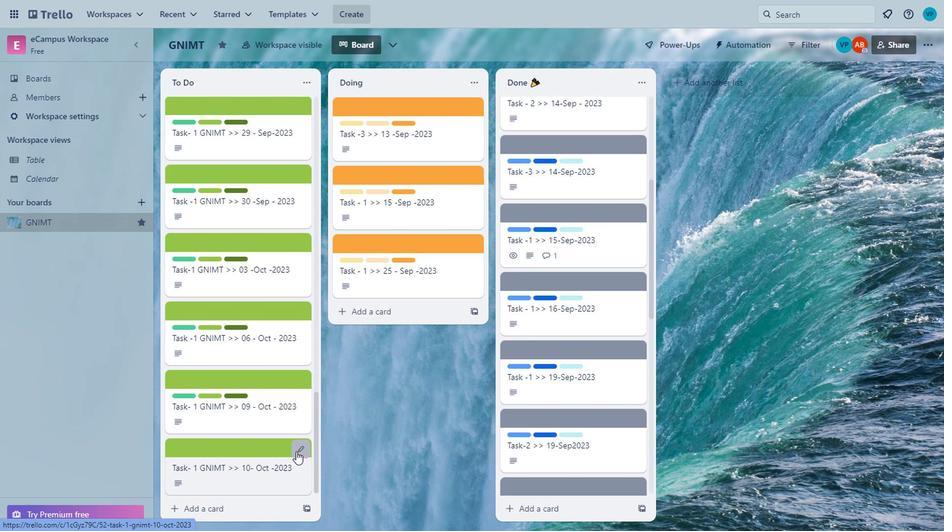 
Action: Mouse scrolled (262, 411) with delta (0, 0)
Screenshot: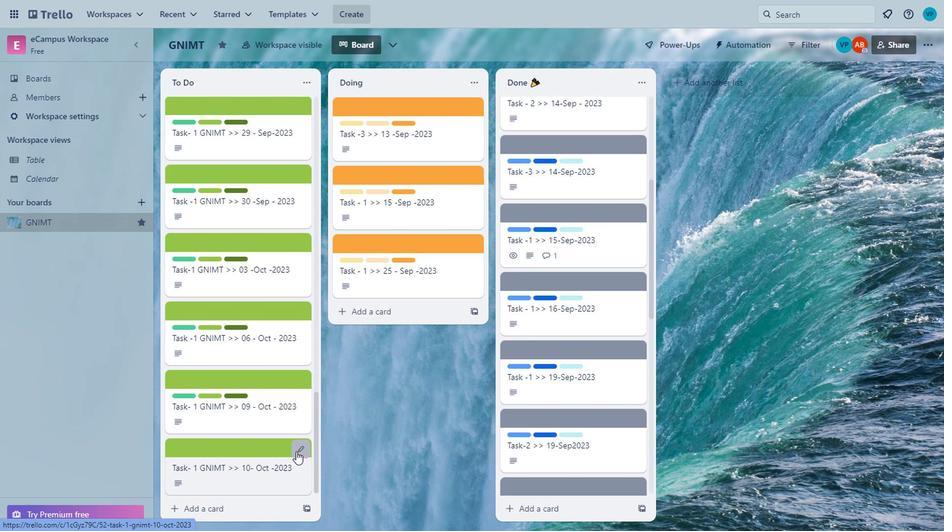 
Action: Mouse scrolled (262, 411) with delta (0, 0)
Screenshot: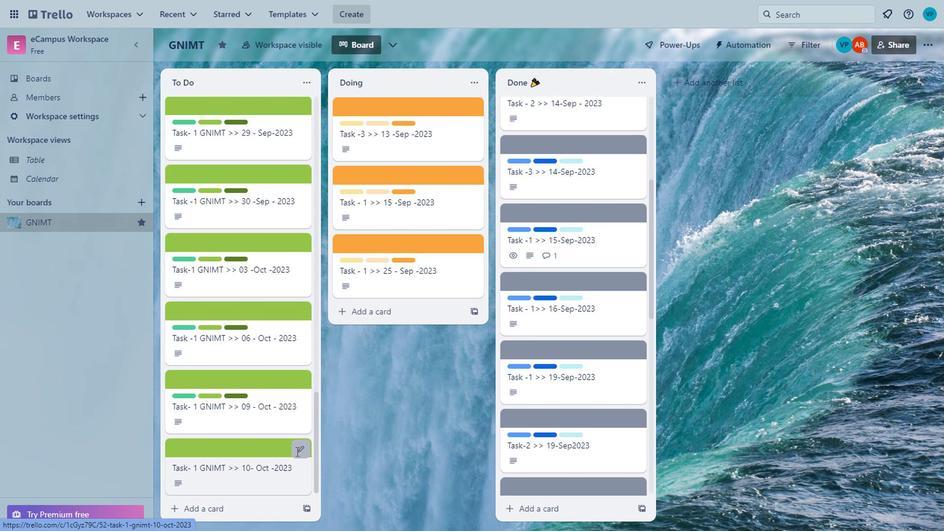 
Action: Mouse moved to (261, 412)
Screenshot: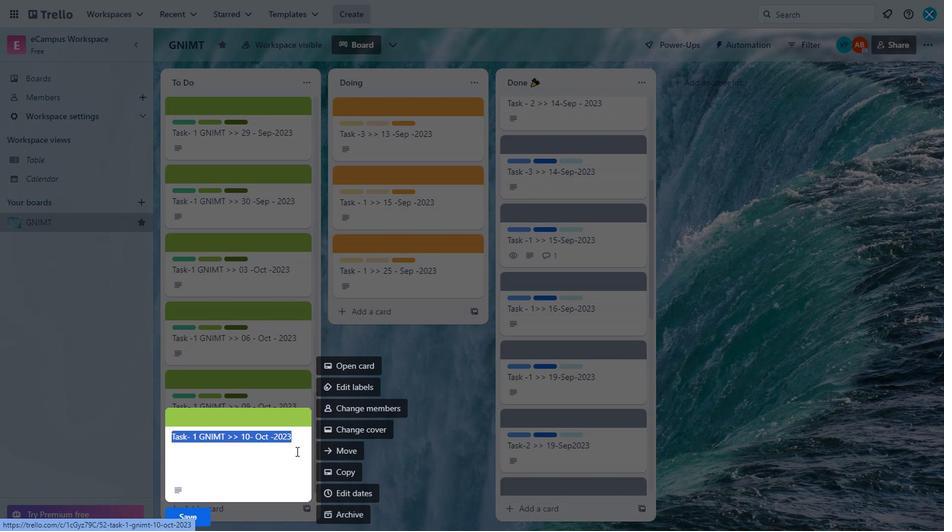 
Action: Mouse scrolled (261, 412) with delta (0, 0)
Screenshot: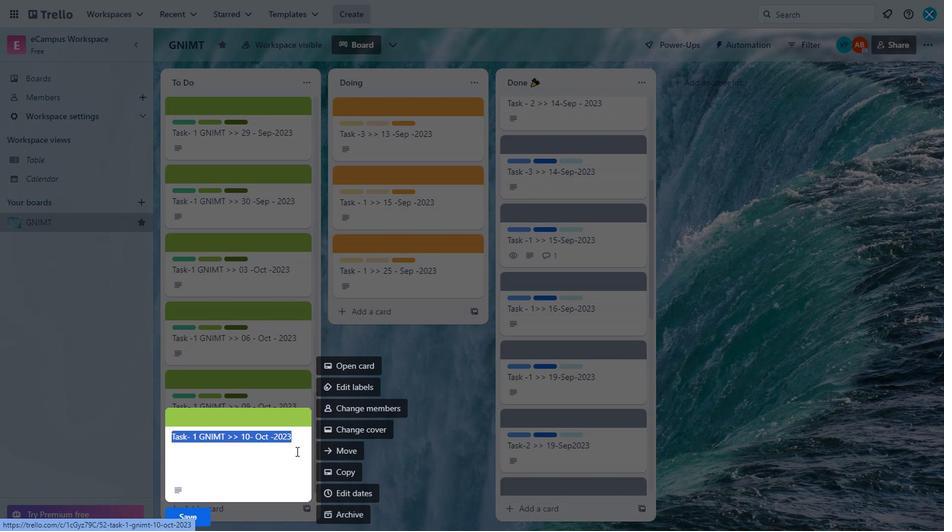 
Action: Mouse scrolled (261, 412) with delta (0, 0)
Screenshot: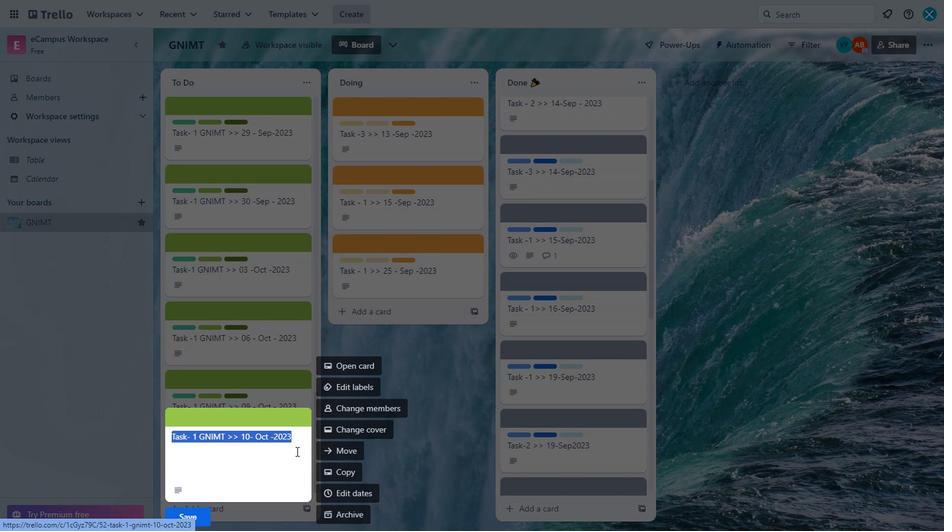 
Action: Mouse scrolled (261, 412) with delta (0, 0)
Screenshot: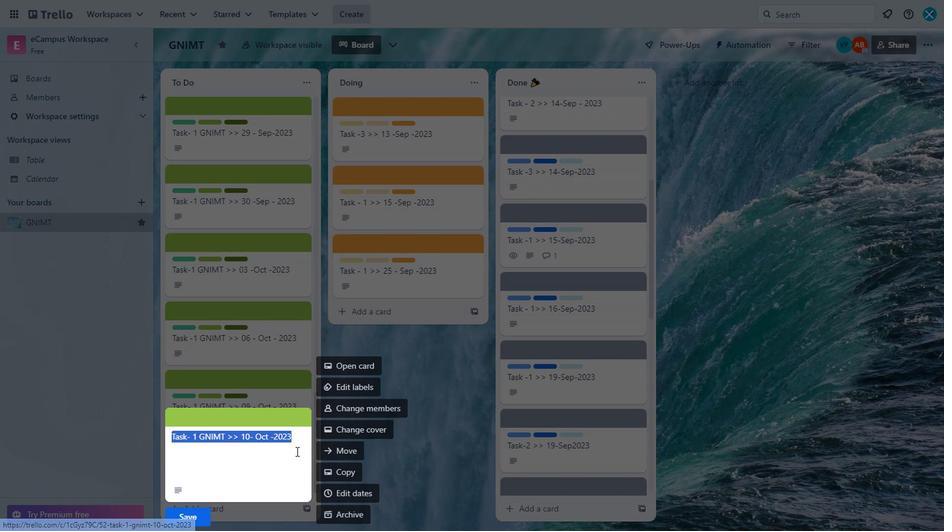 
Action: Mouse moved to (260, 412)
Screenshot: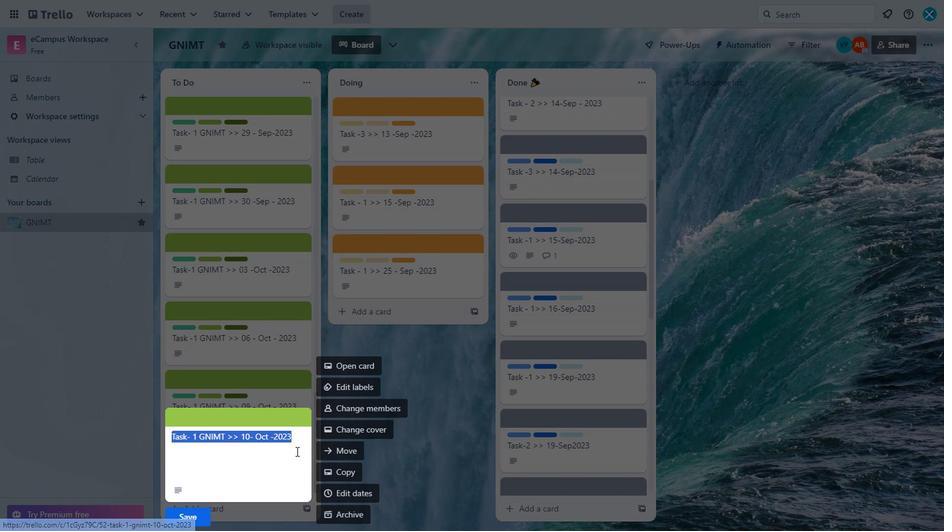 
Action: Mouse scrolled (260, 412) with delta (0, 0)
Screenshot: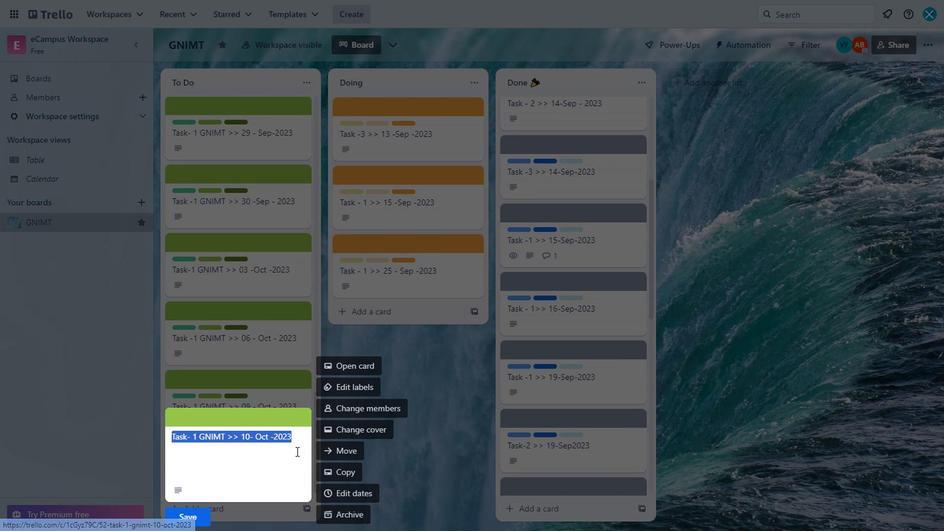 
Action: Mouse moved to (286, 416)
Screenshot: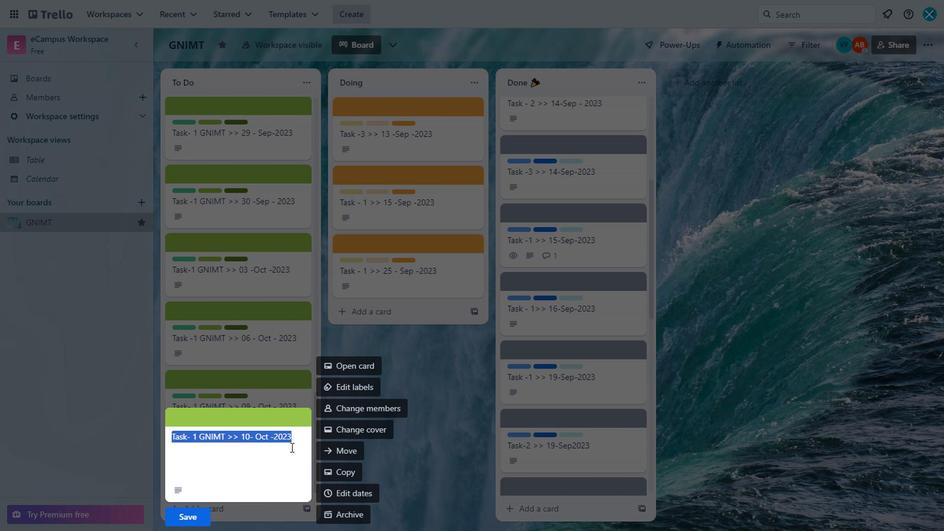 
Action: Mouse pressed left at (286, 416)
Screenshot: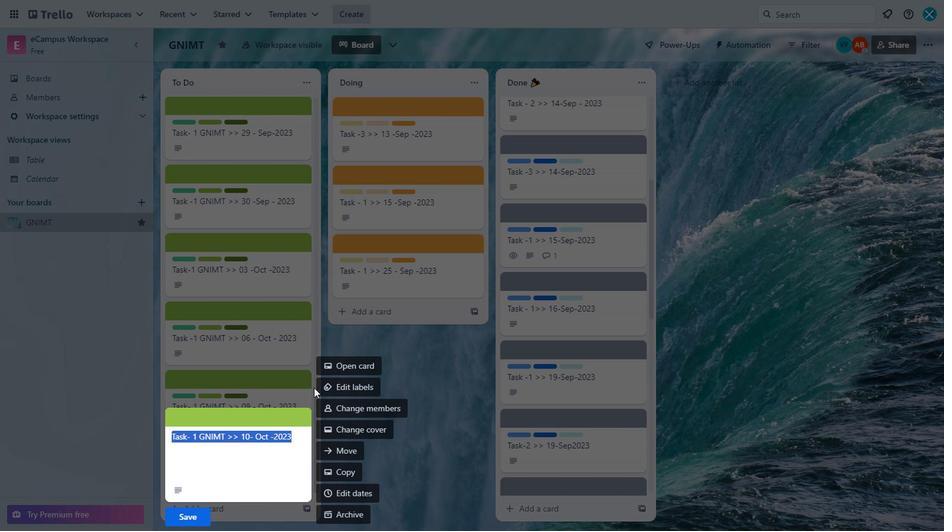 
Action: Mouse moved to (322, 363)
Screenshot: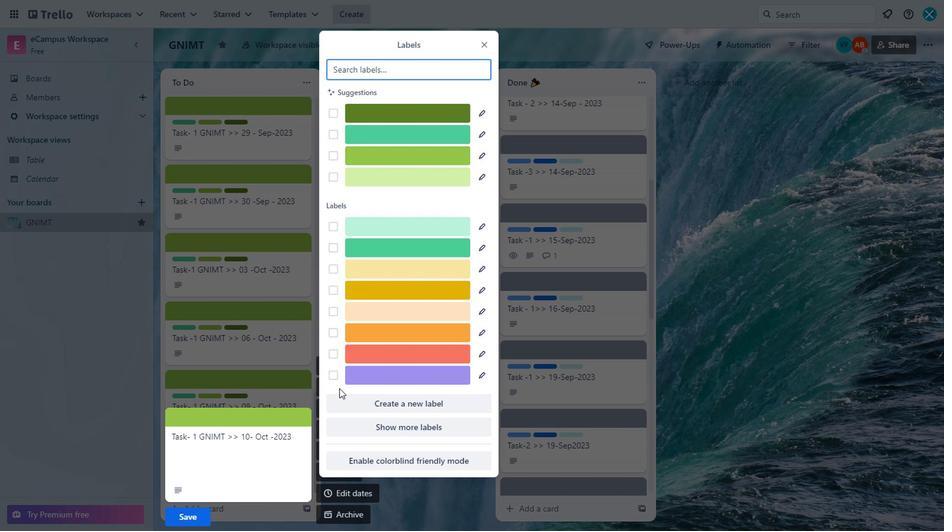 
Action: Mouse pressed left at (322, 363)
Screenshot: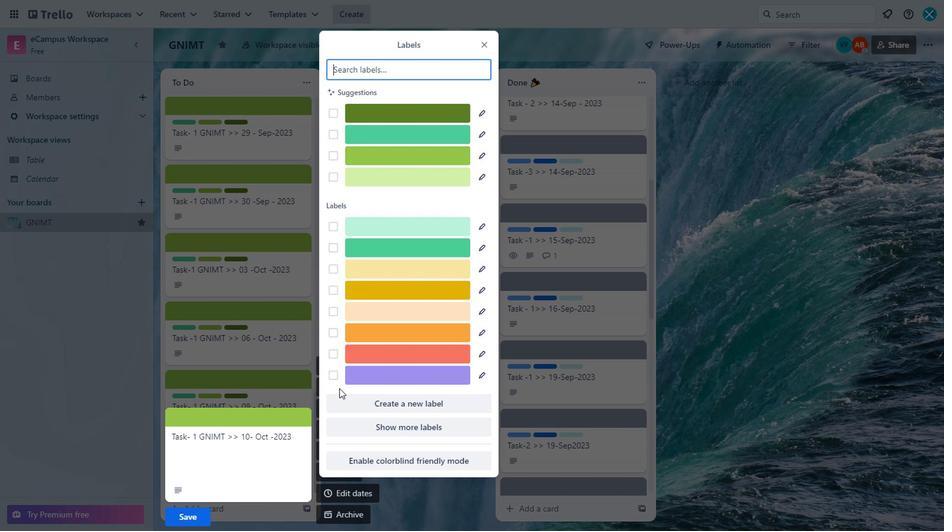 
Action: Mouse moved to (357, 148)
Screenshot: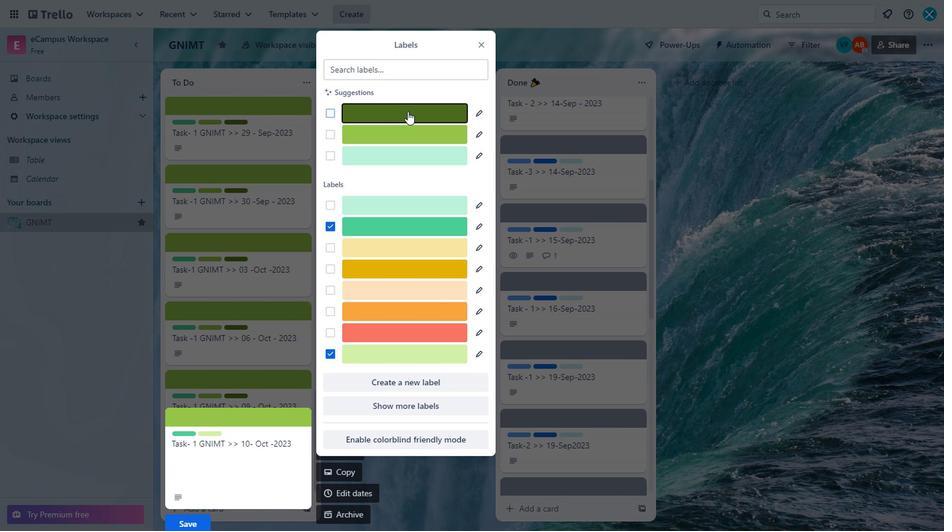 
Action: Mouse pressed left at (357, 148)
Screenshot: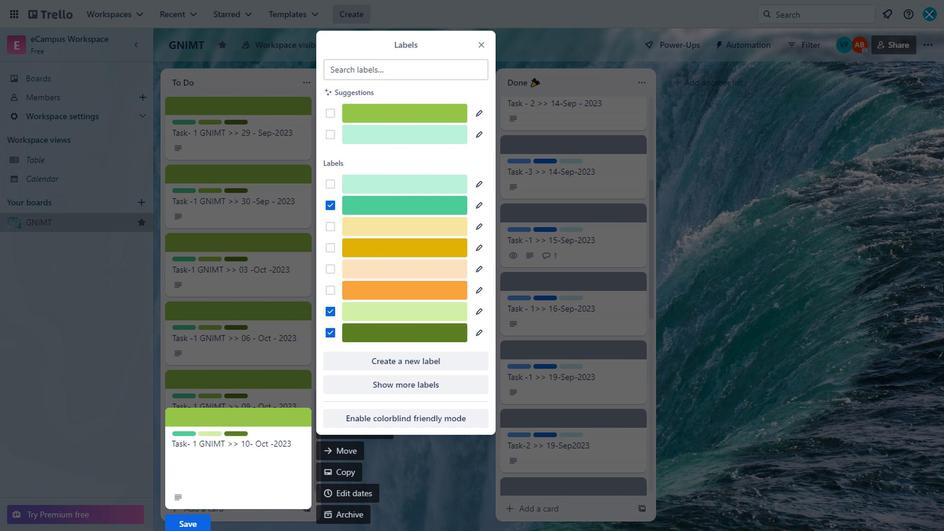 
Action: Mouse moved to (346, 166)
Screenshot: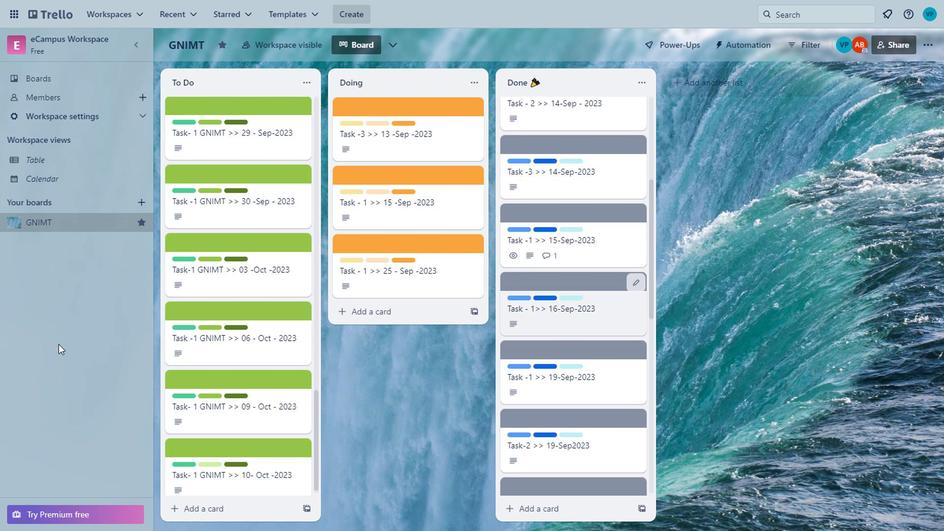 
Action: Mouse pressed left at (346, 166)
Screenshot: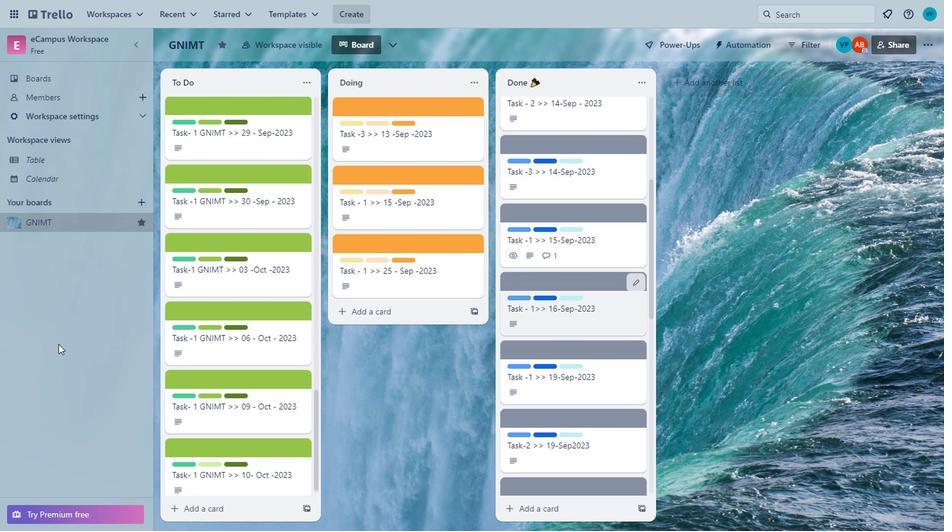 
Action: Mouse moved to (379, 132)
Screenshot: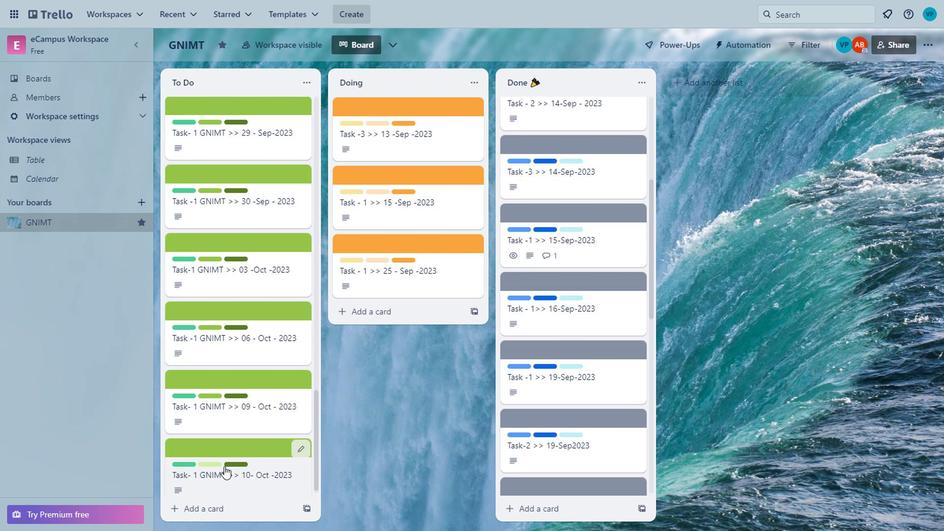 
Action: Mouse pressed left at (379, 132)
Screenshot: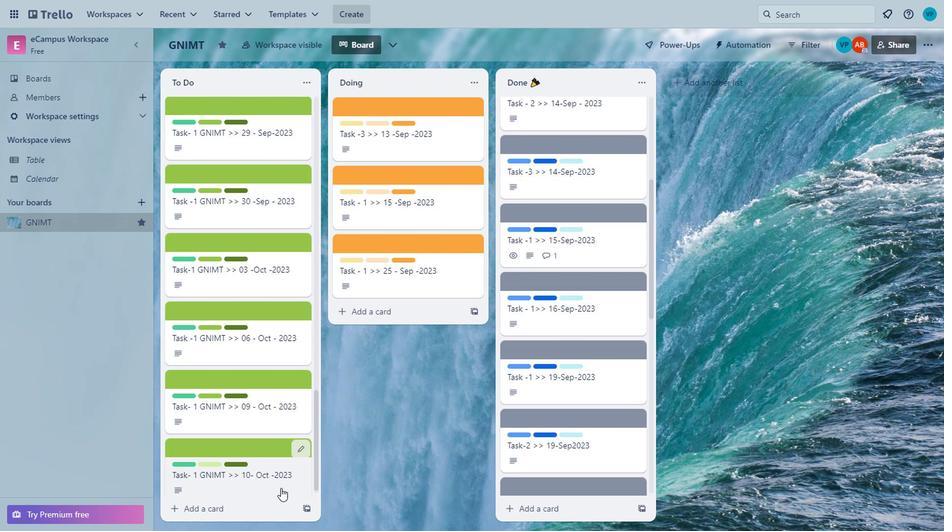 
Action: Mouse moved to (827, 276)
Screenshot: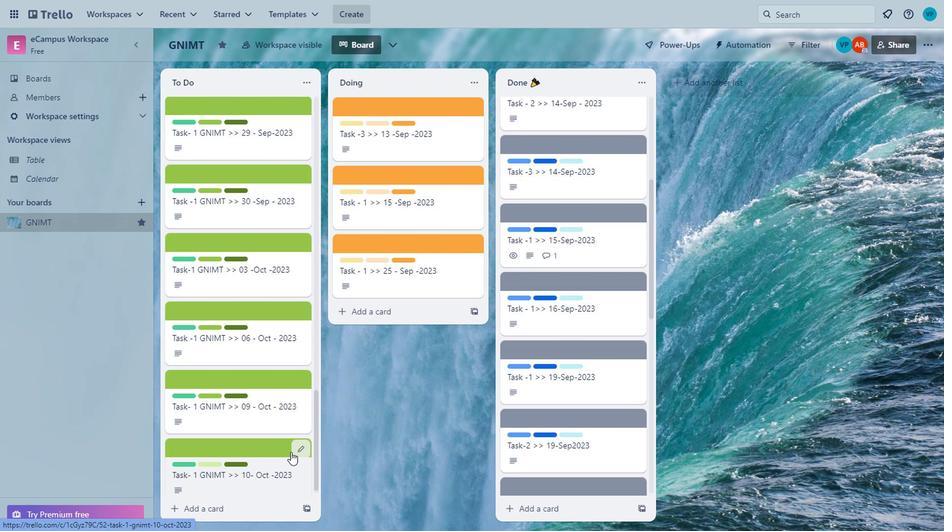 
Action: Mouse pressed left at (826, 276)
Screenshot: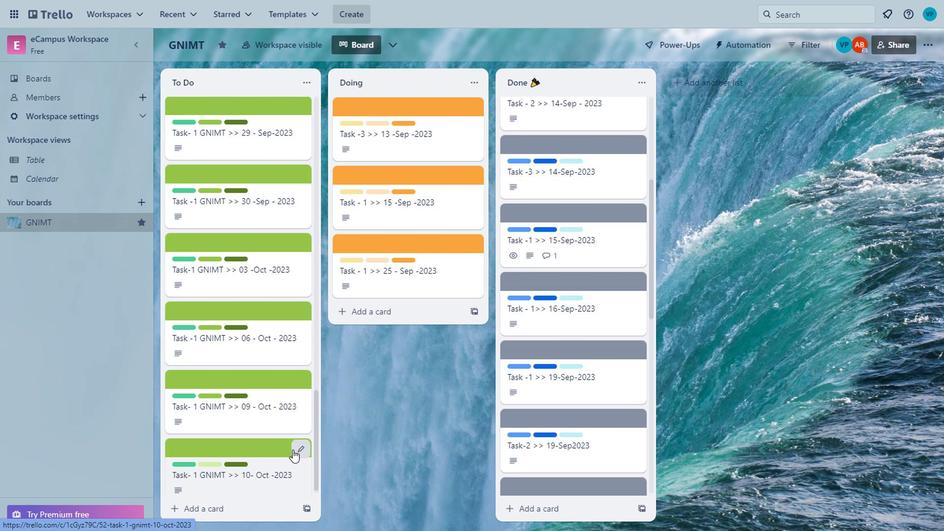 
Action: Mouse moved to (292, 411)
Screenshot: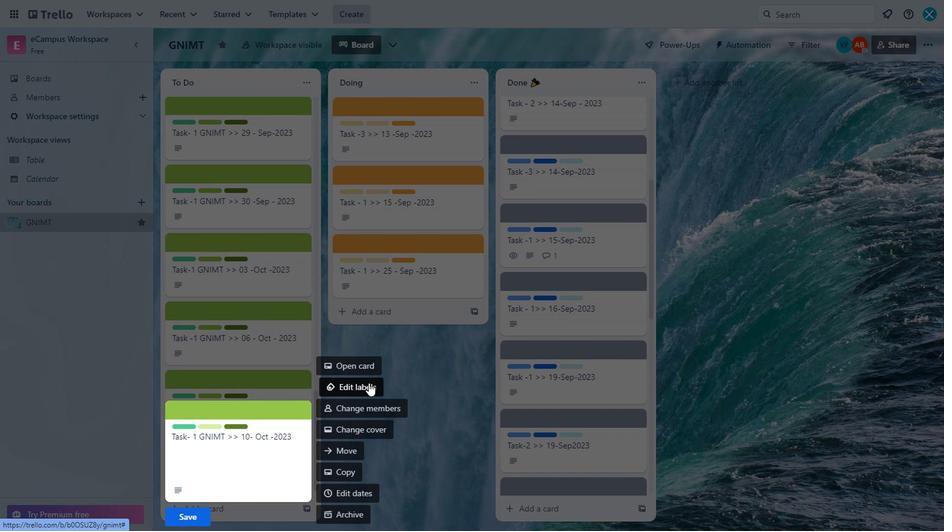 
Action: Mouse pressed left at (292, 411)
Screenshot: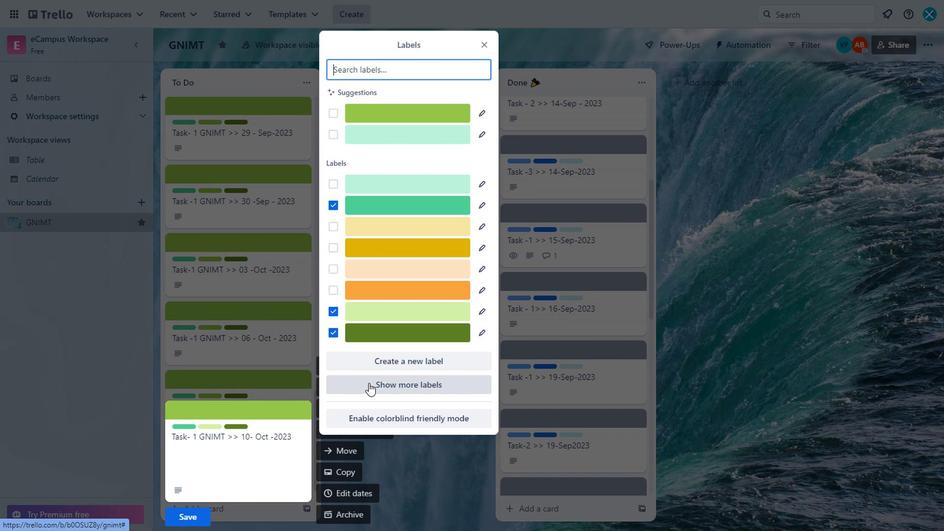 
Action: Mouse moved to (347, 359)
Screenshot: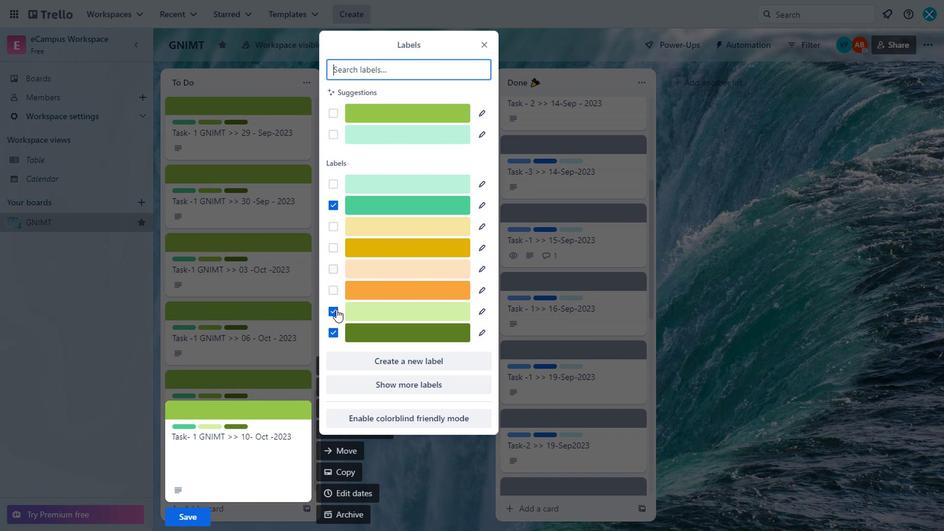 
Action: Mouse pressed left at (347, 359)
Screenshot: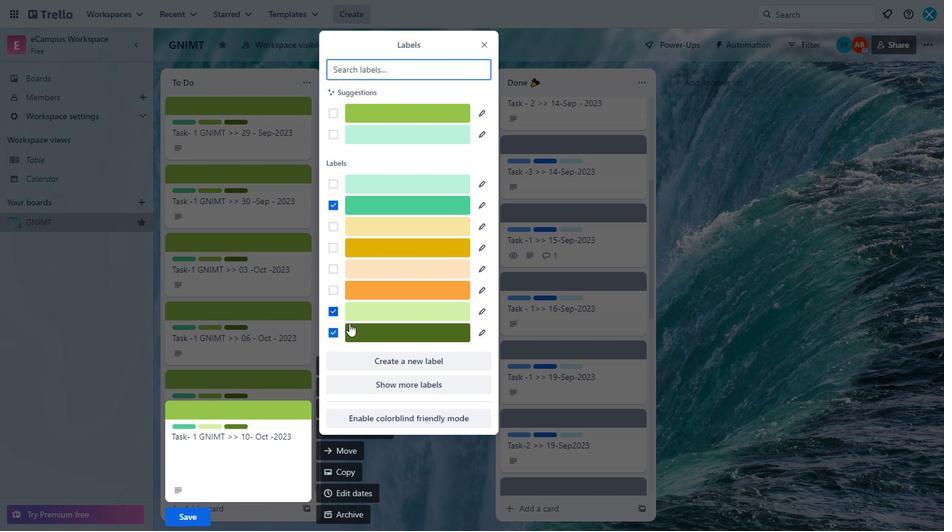 
Action: Mouse moved to (336, 299)
Screenshot: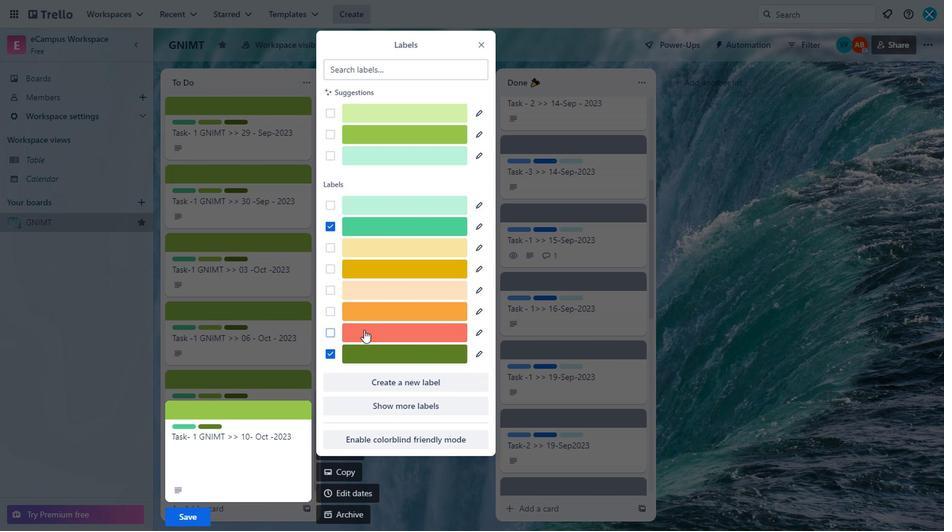 
Action: Mouse pressed left at (336, 299)
Screenshot: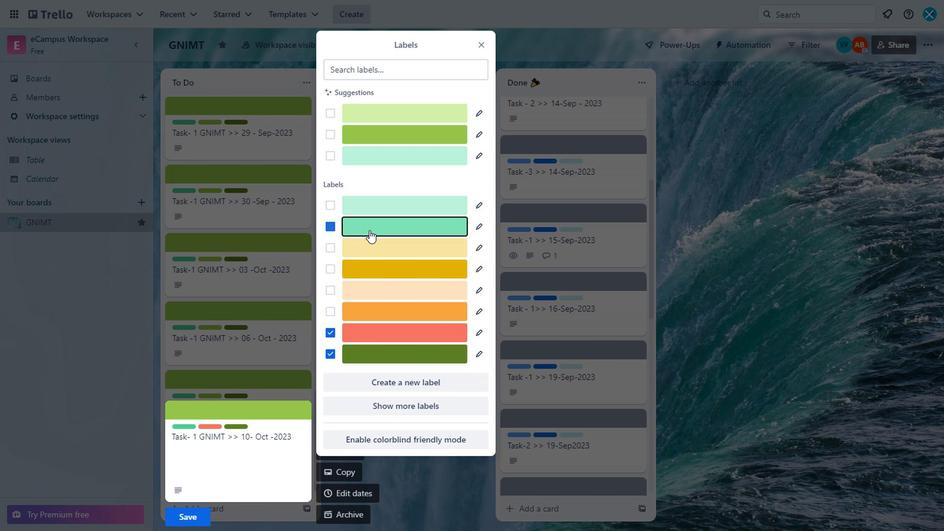 
Action: Mouse moved to (335, 325)
Screenshot: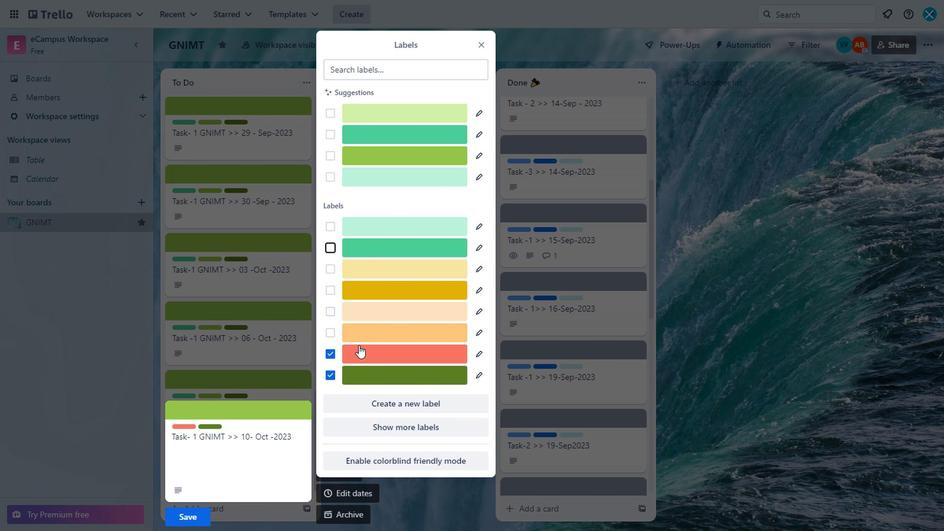 
Action: Mouse pressed left at (335, 325)
Screenshot: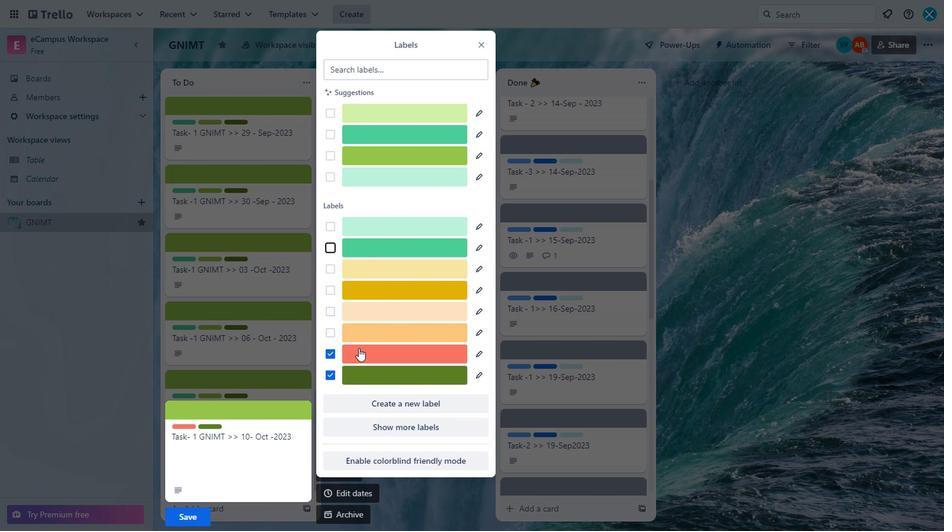 
Action: Mouse moved to (347, 231)
Screenshot: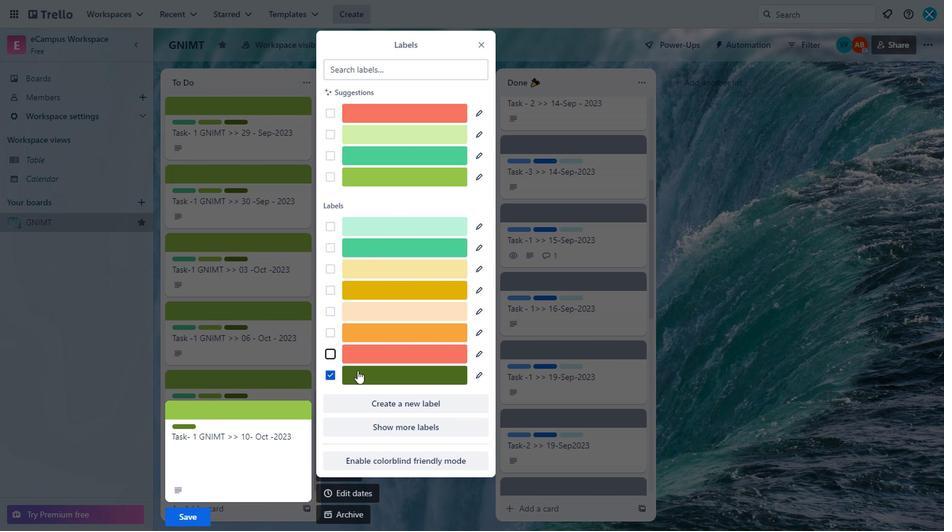 
Action: Mouse pressed left at (347, 231)
Screenshot: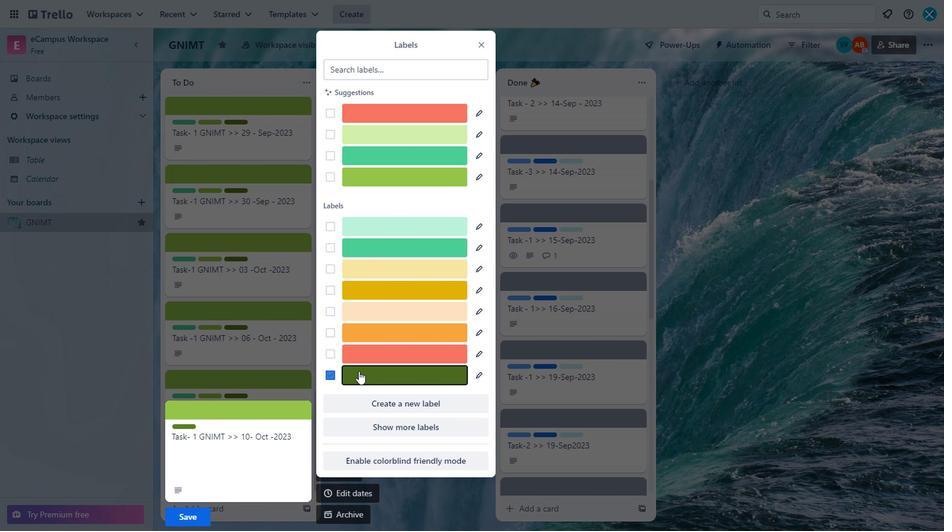 
Action: Mouse moved to (338, 341)
Screenshot: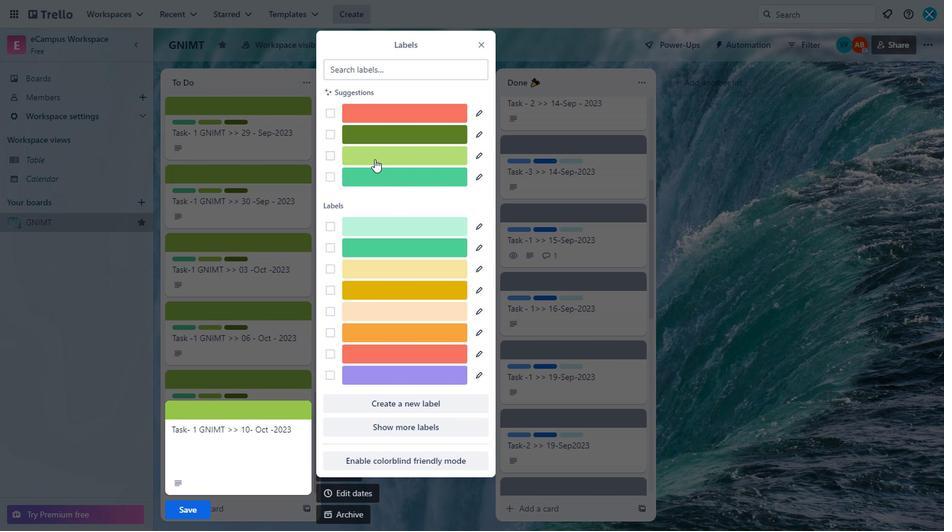 
Action: Mouse pressed left at (338, 341)
Screenshot: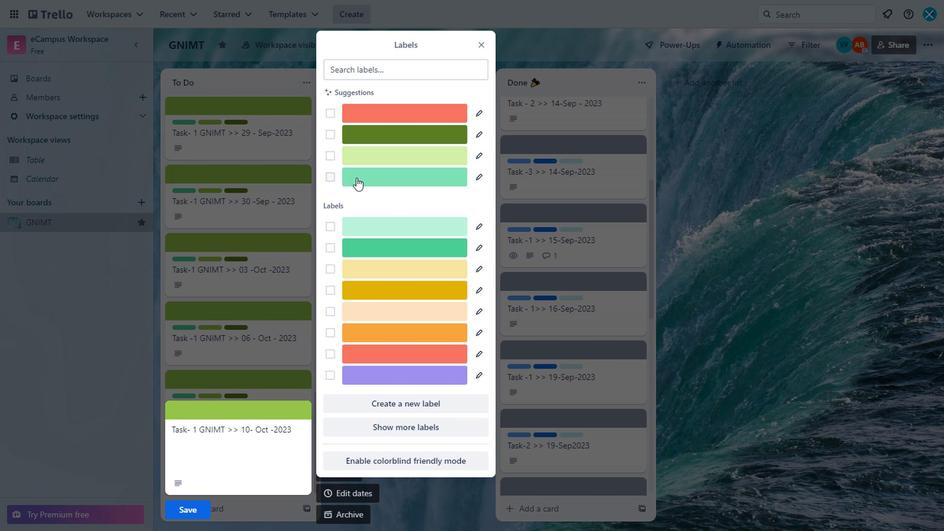 
Action: Mouse moved to (338, 348)
Screenshot: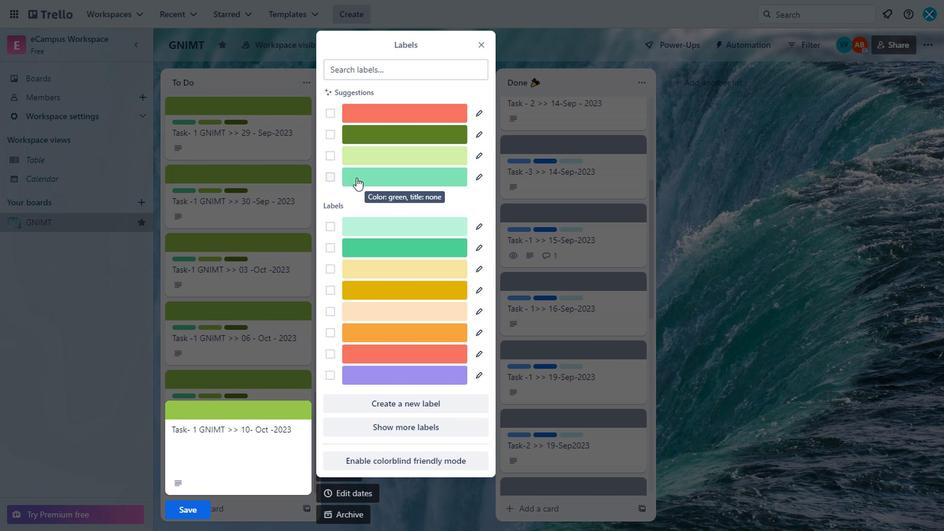 
Action: Mouse pressed left at (338, 348)
Screenshot: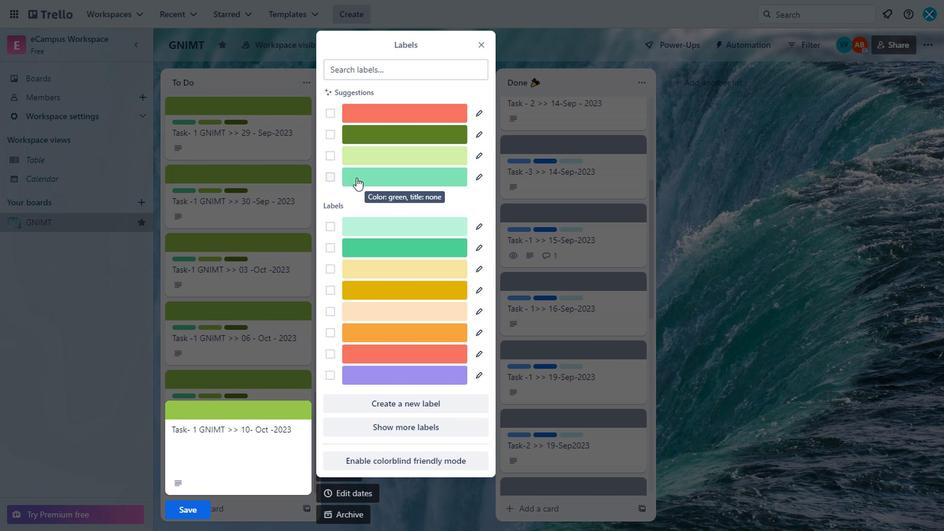 
Action: Mouse moved to (337, 187)
Screenshot: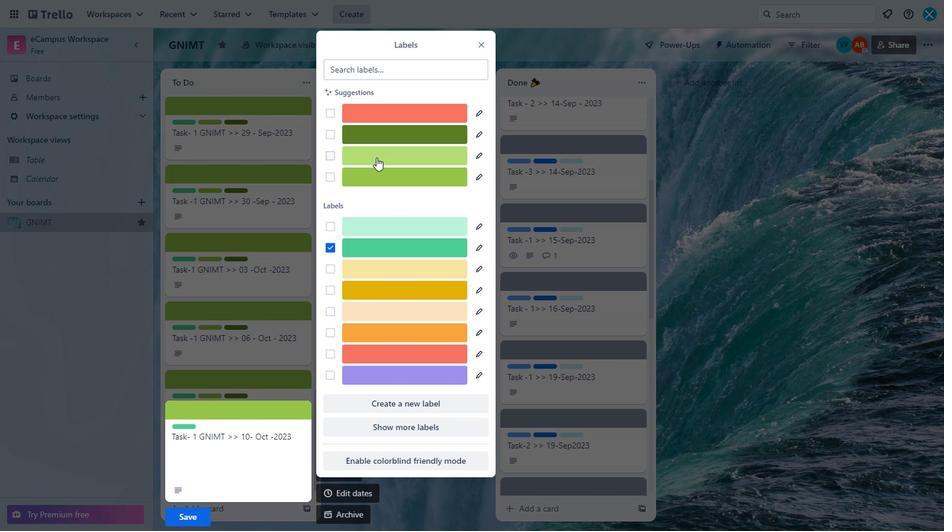
Action: Mouse pressed left at (337, 187)
Screenshot: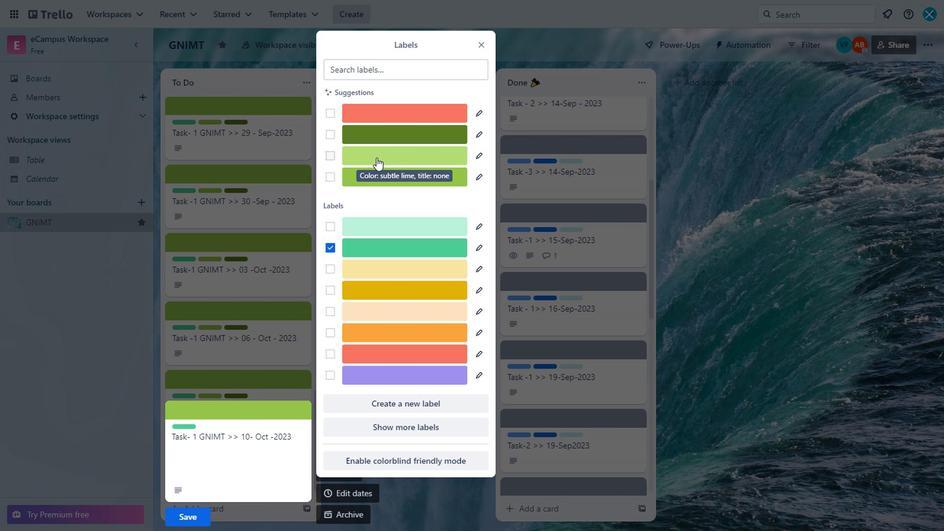 
Action: Mouse moved to (353, 171)
Screenshot: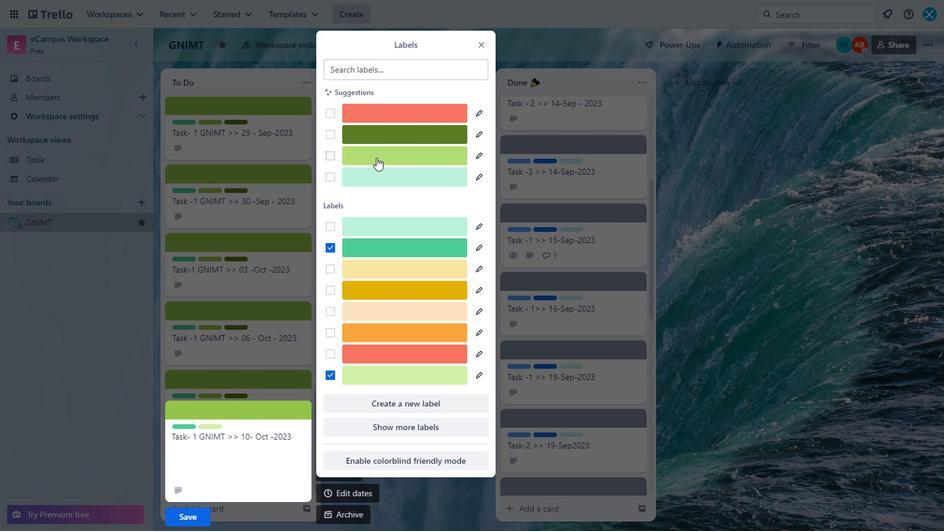 
Action: Mouse pressed left at (353, 171)
Screenshot: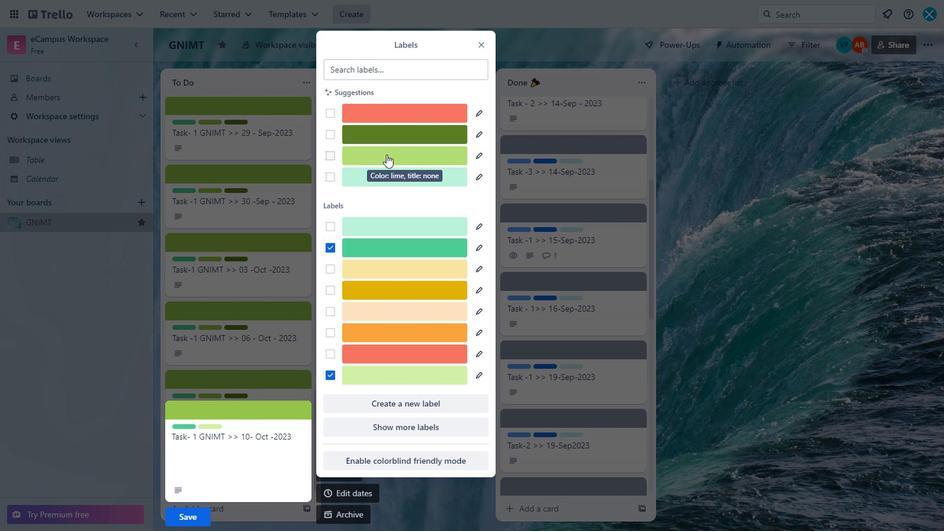 
Action: Mouse moved to (407, 149)
Screenshot: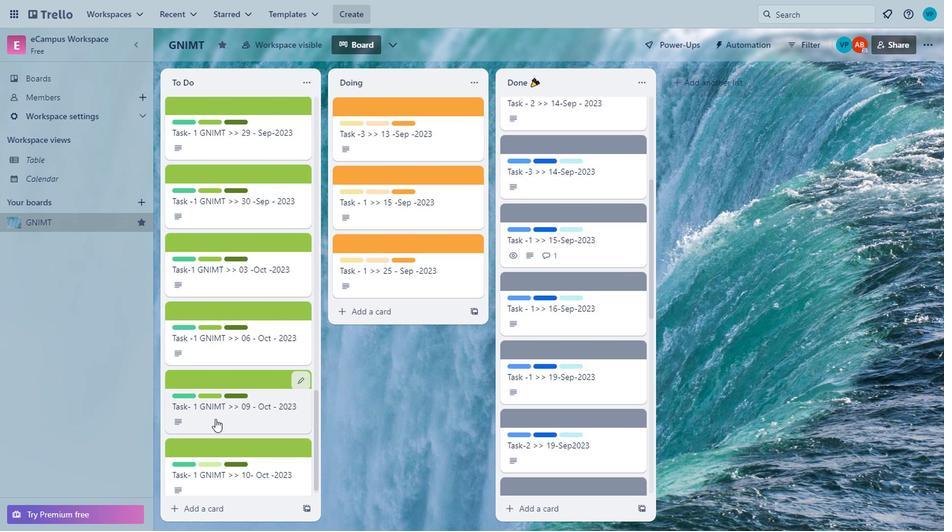 
Action: Mouse pressed left at (407, 149)
Screenshot: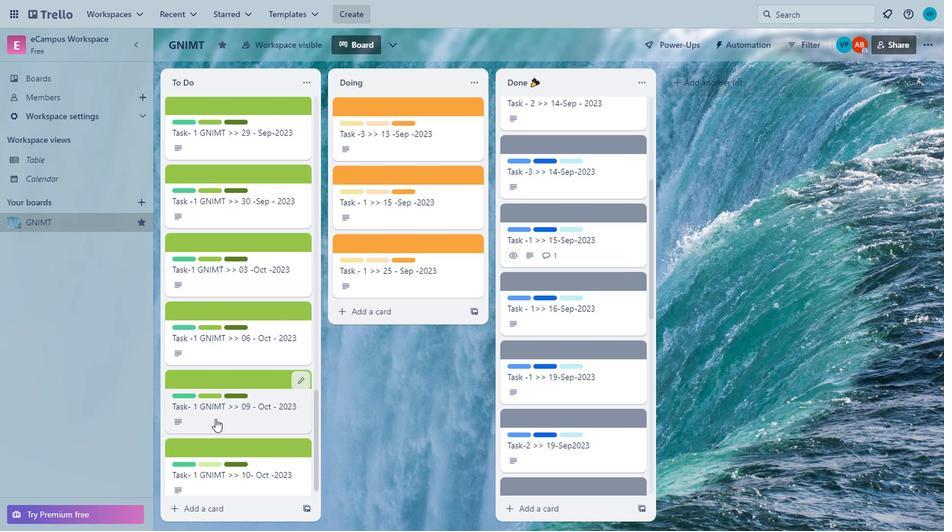 
Action: Mouse moved to (659, 224)
Screenshot: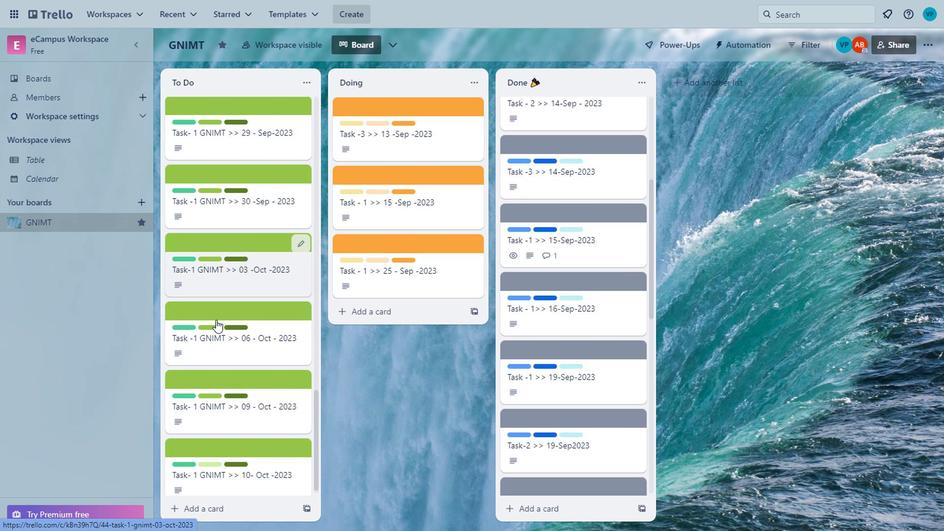 
Action: Mouse pressed left at (659, 224)
Screenshot: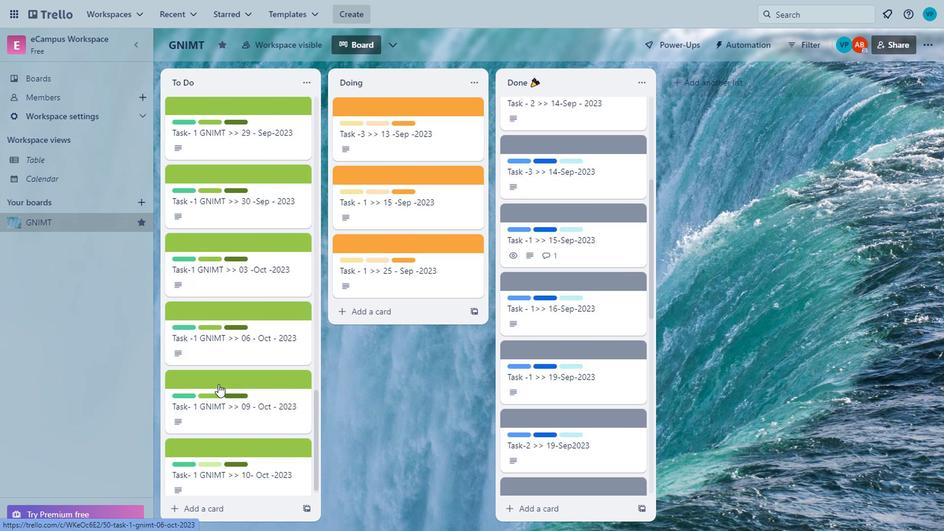 
Action: Mouse moved to (287, 412)
Screenshot: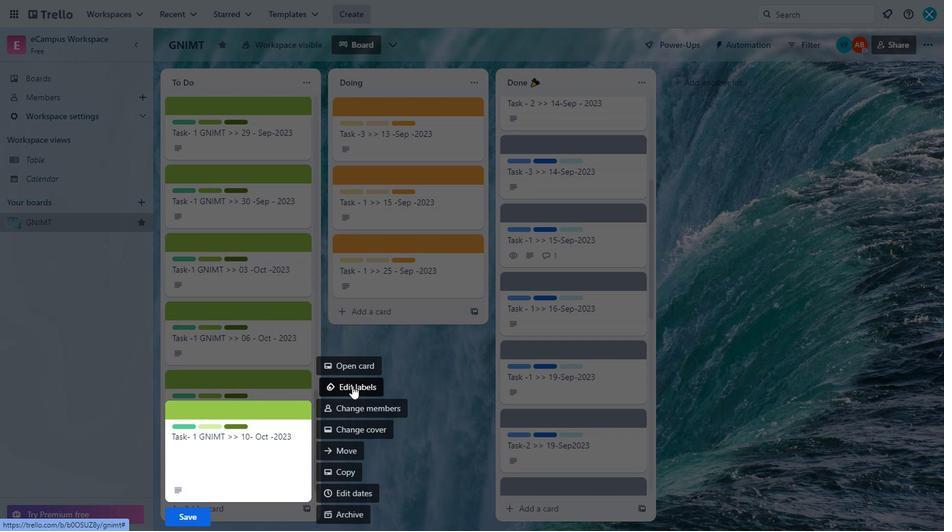 
Action: Mouse pressed left at (287, 412)
Screenshot: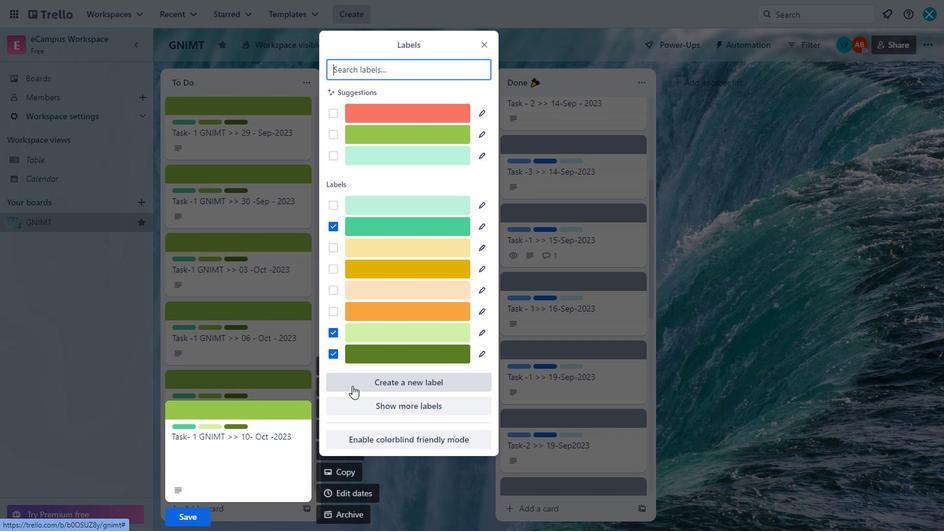 
Action: Mouse moved to (333, 361)
Screenshot: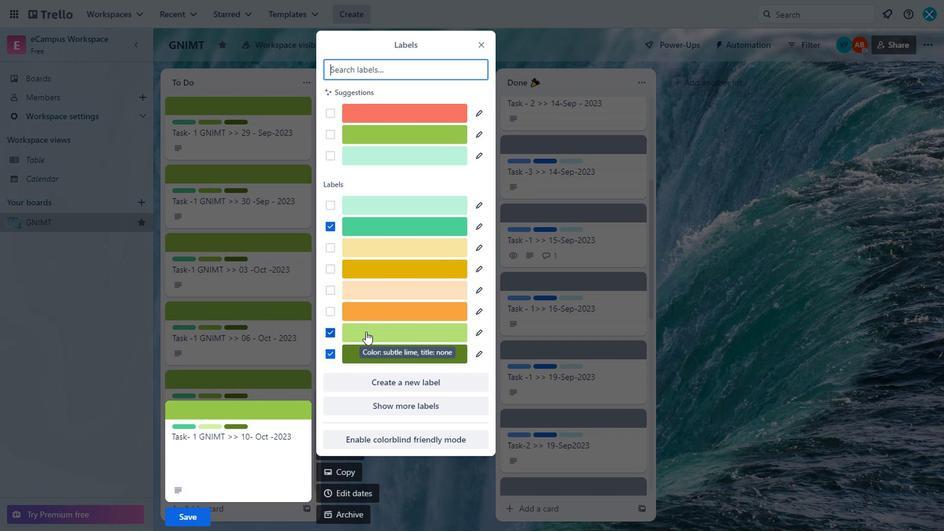 
Action: Mouse pressed left at (333, 361)
Screenshot: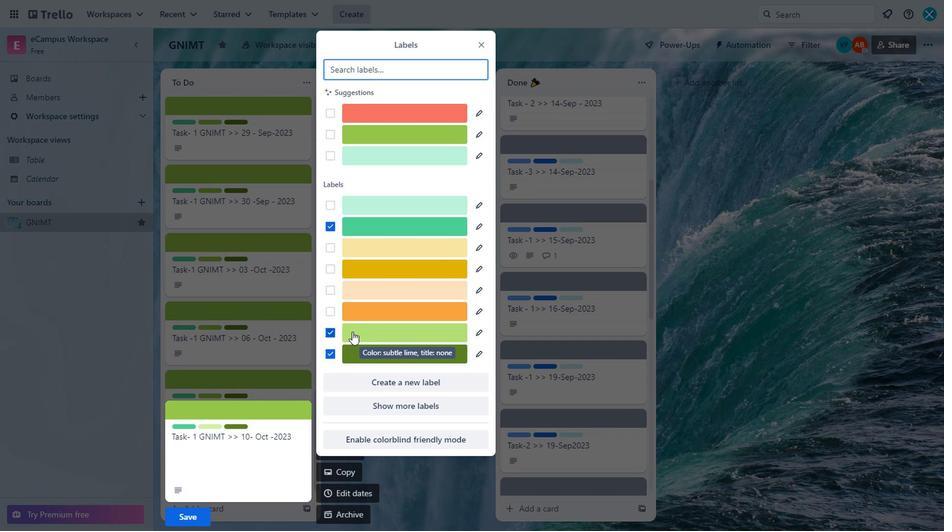
Action: Mouse moved to (370, 297)
Screenshot: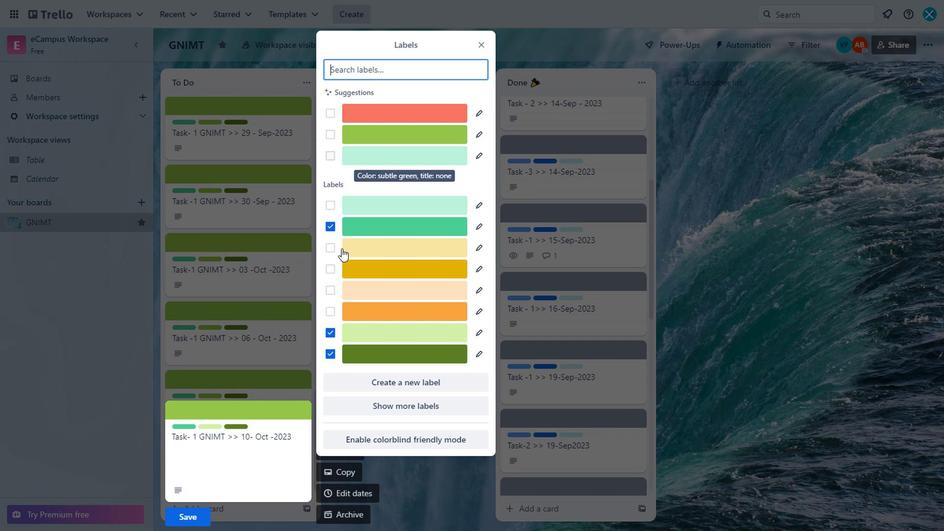 
Action: Mouse scrolled (370, 298) with delta (0, 0)
Screenshot: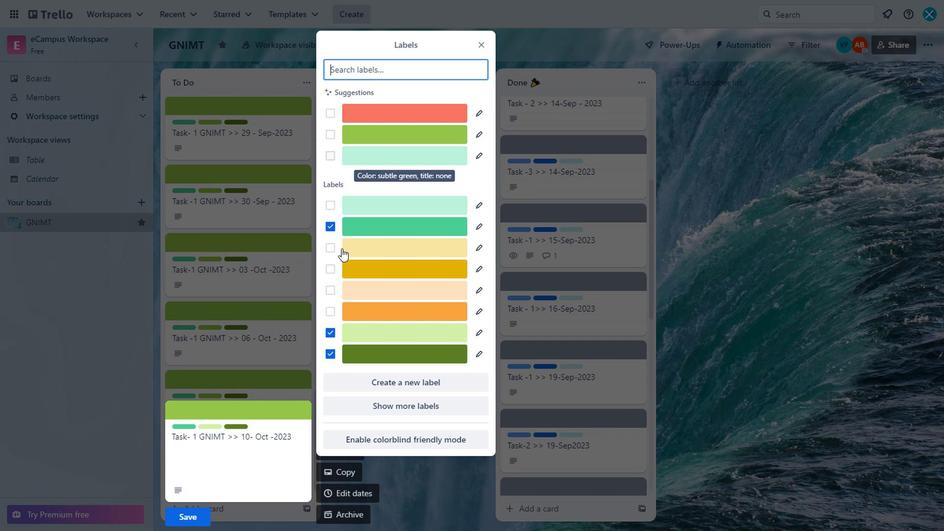 
Action: Mouse moved to (370, 215)
Screenshot: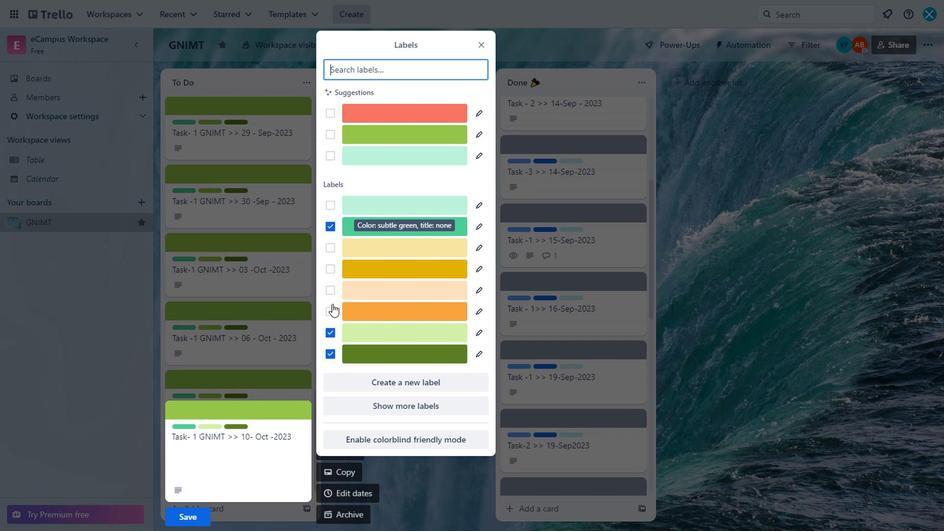 
Action: Mouse scrolled (370, 215) with delta (0, 0)
Screenshot: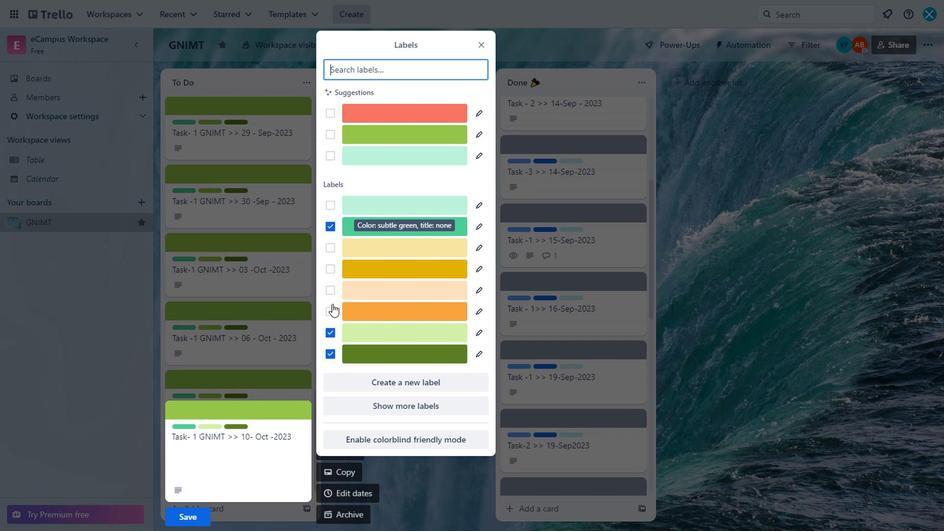 
Action: Mouse moved to (369, 126)
Screenshot: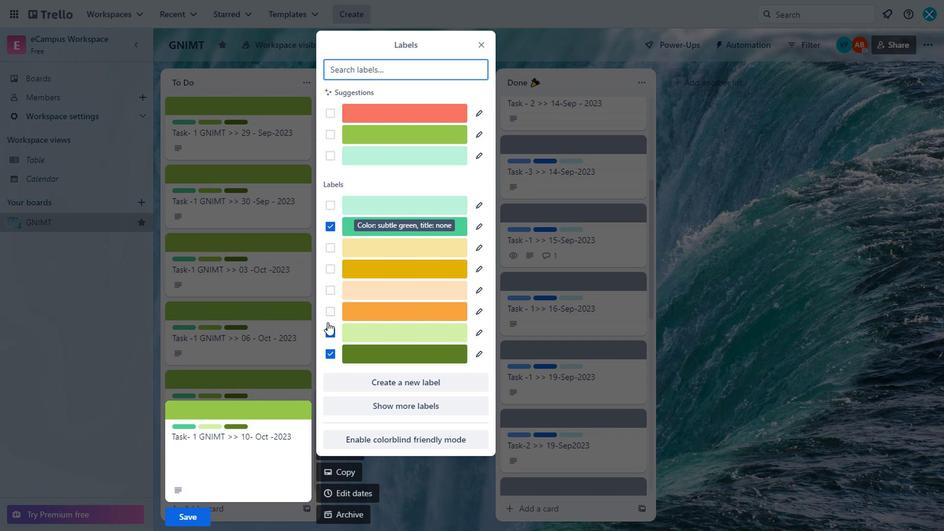 
Action: Mouse scrolled (369, 125) with delta (0, 0)
Screenshot: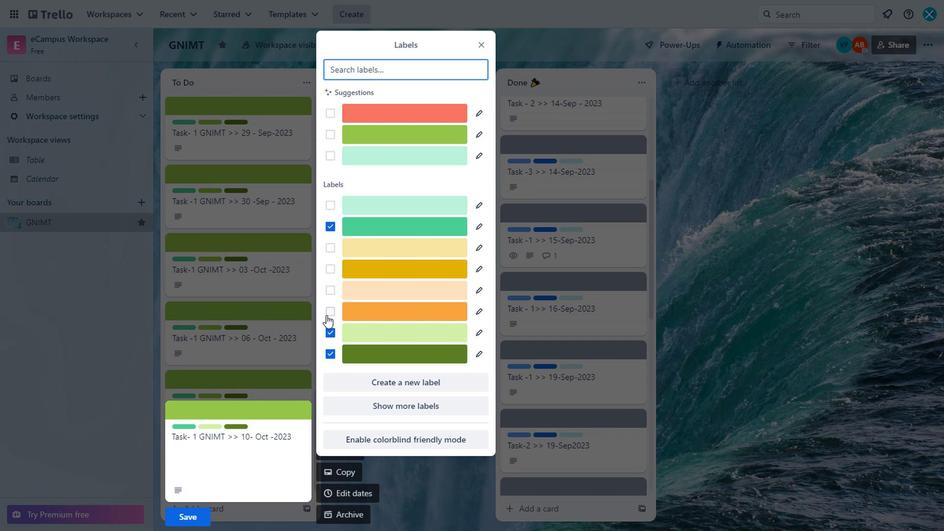 
Action: Mouse moved to (365, 206)
Screenshot: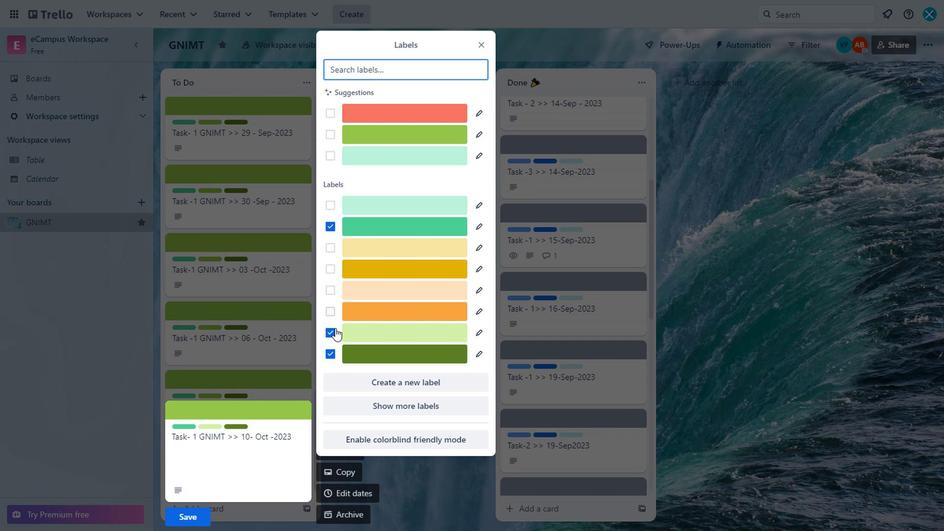 
Action: Mouse scrolled (365, 206) with delta (0, 0)
Screenshot: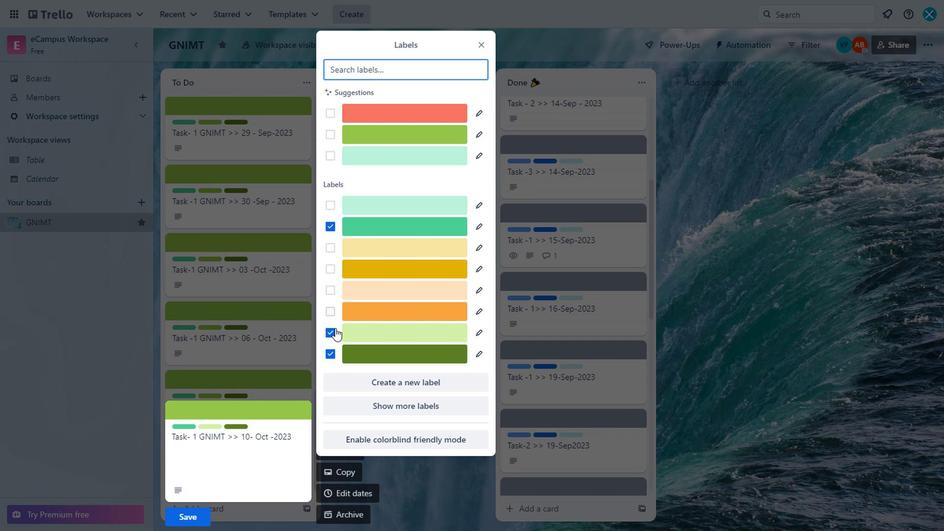 
Action: Mouse moved to (361, 249)
Screenshot: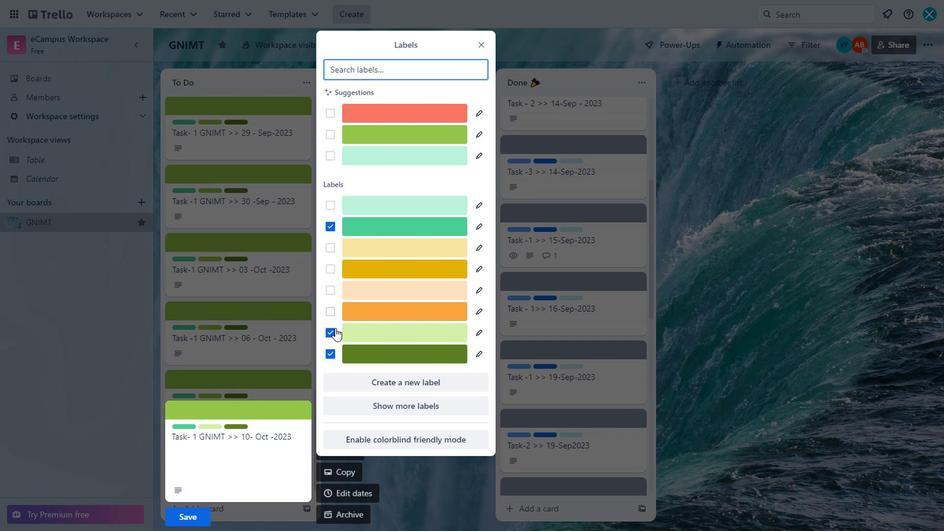 
Action: Mouse scrolled (361, 249) with delta (0, 0)
Screenshot: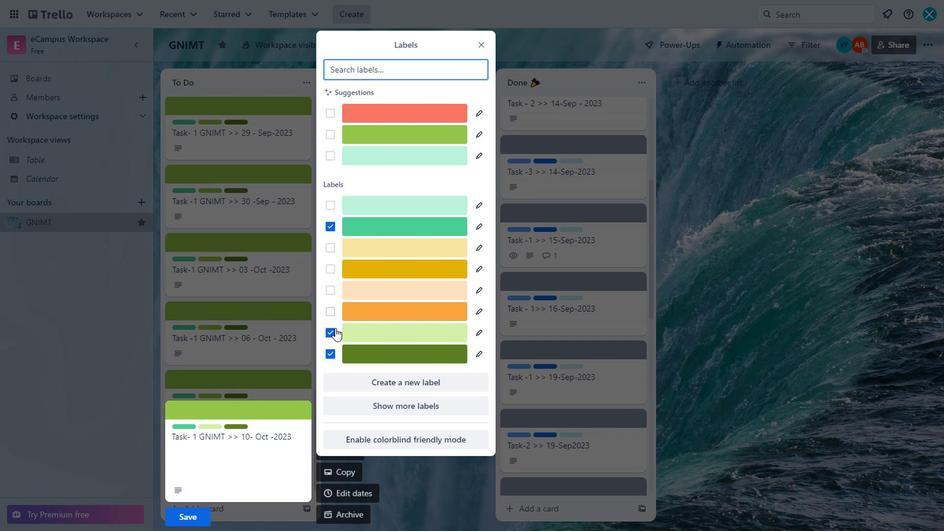 
Action: Mouse moved to (319, 318)
Screenshot: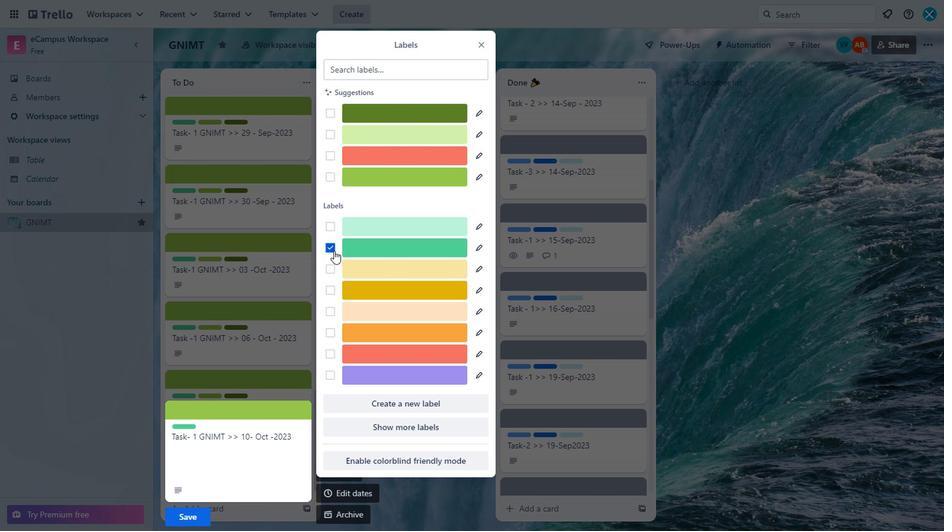 
Action: Mouse pressed left at (319, 318)
Screenshot: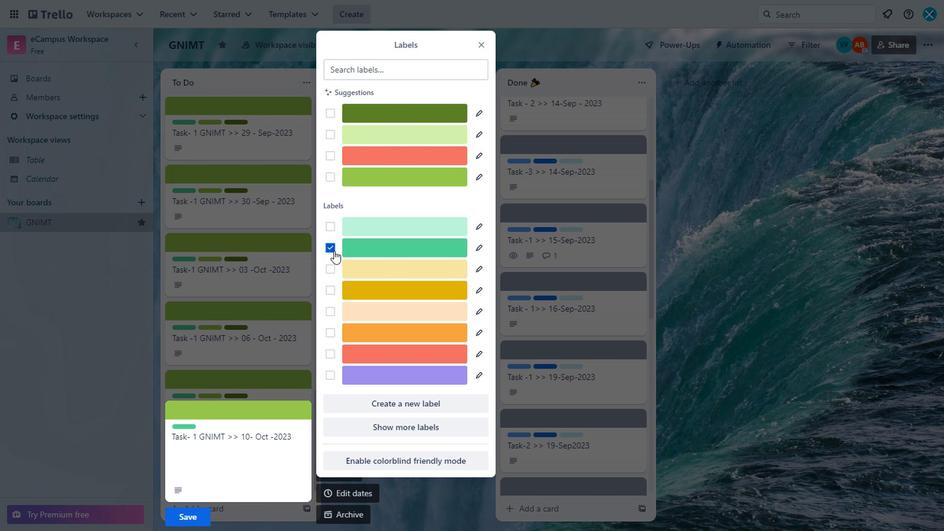 
Action: Mouse moved to (314, 350)
Screenshot: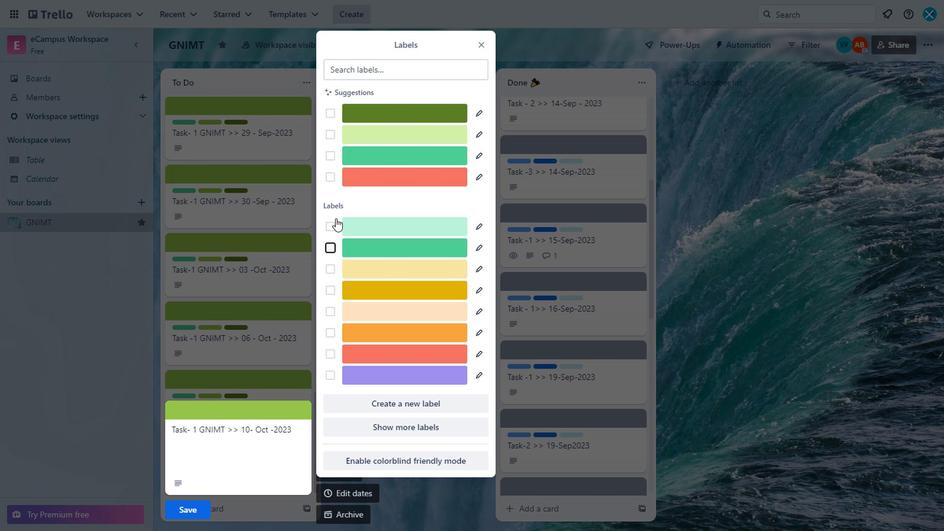 
Action: Mouse pressed left at (314, 350)
Screenshot: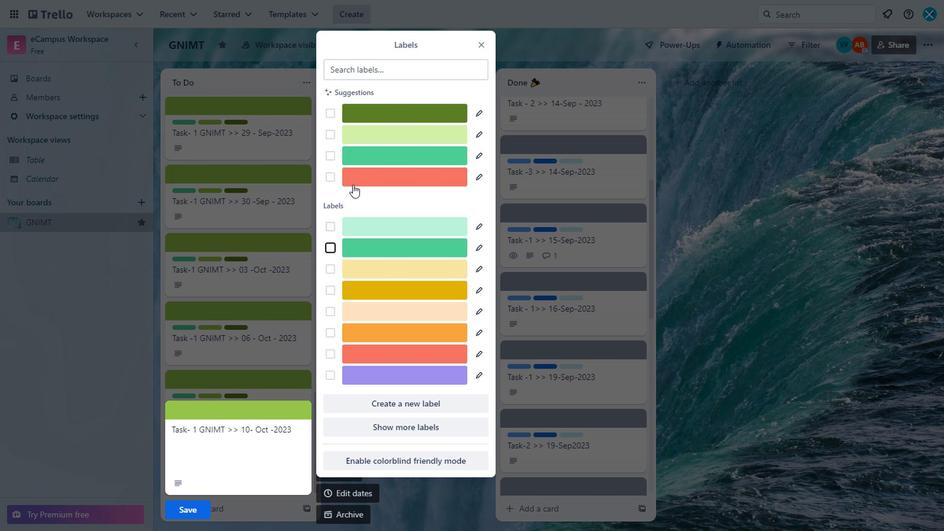 
Action: Mouse moved to (318, 249)
Screenshot: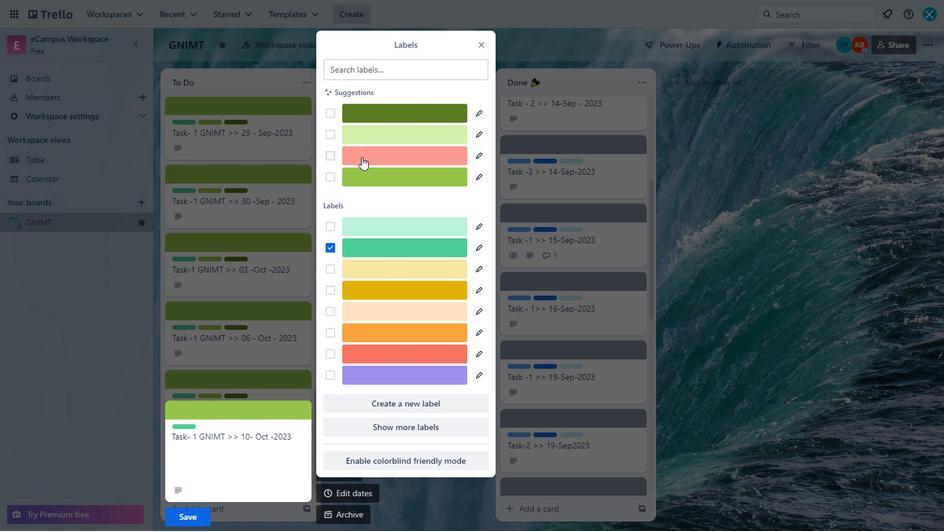 
Action: Mouse pressed left at (318, 249)
Screenshot: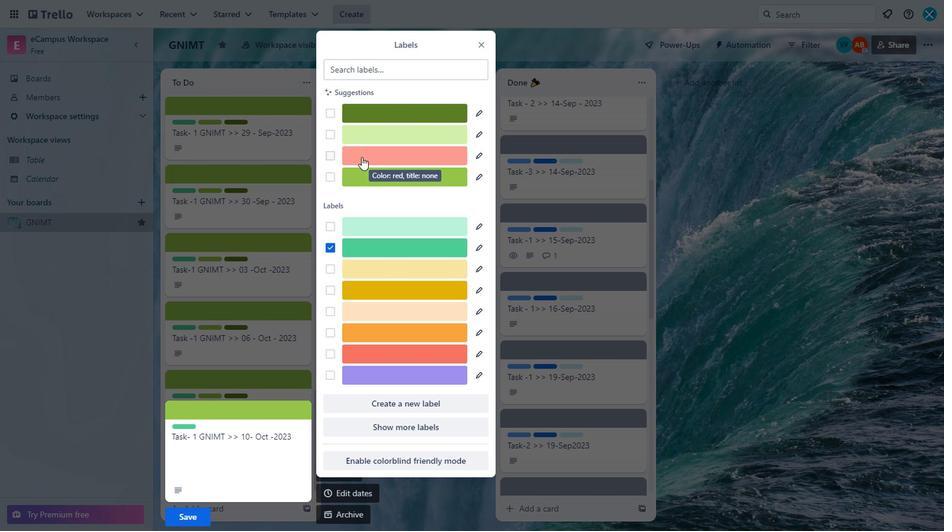 
Action: Mouse moved to (341, 170)
Screenshot: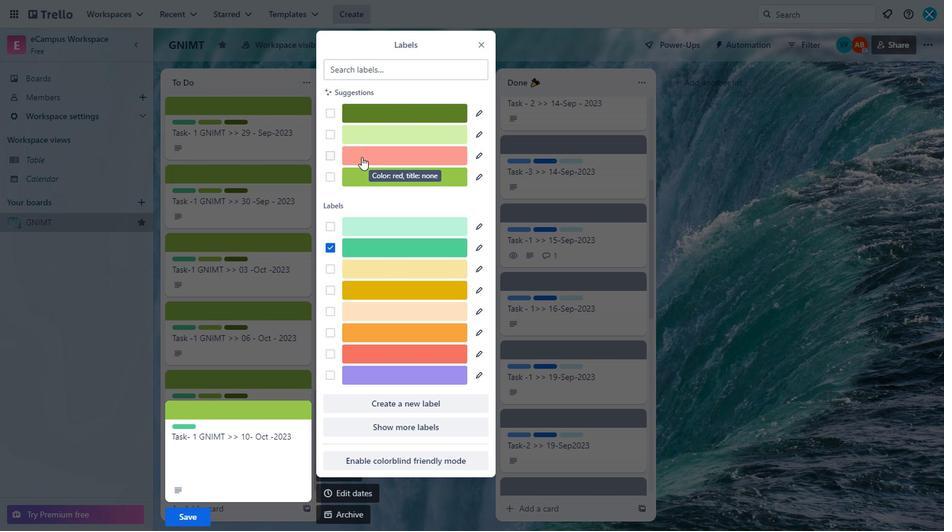 
Action: Mouse pressed left at (341, 170)
Screenshot: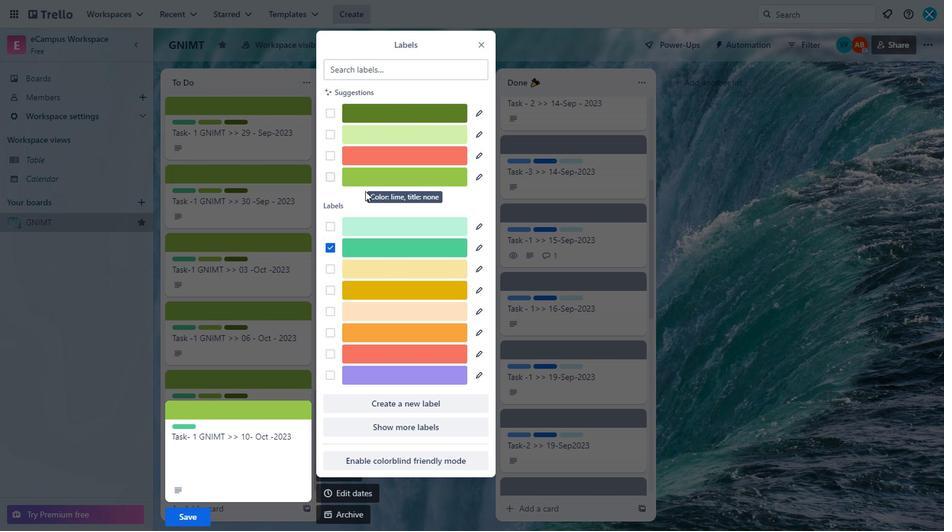 
Action: Mouse moved to (344, 199)
Screenshot: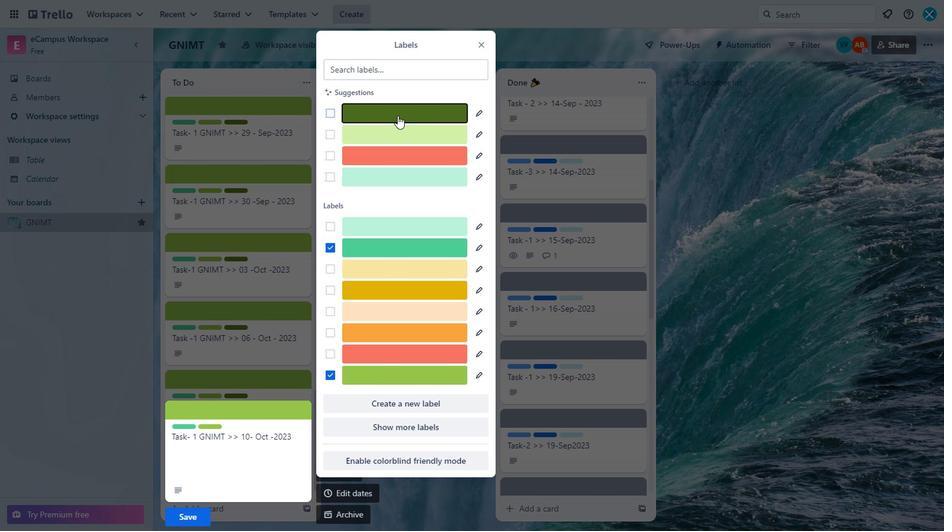 
Action: Mouse pressed left at (344, 199)
Screenshot: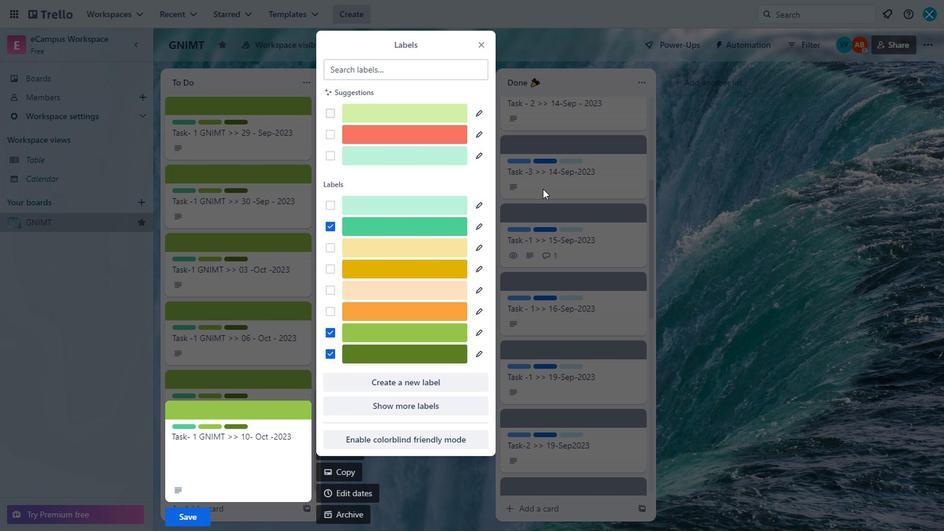 
Action: Mouse moved to (355, 189)
Screenshot: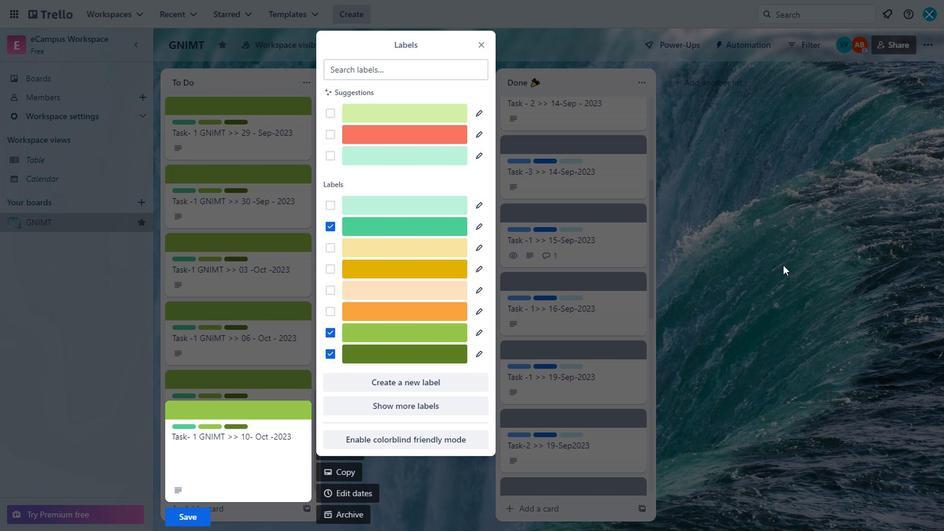 
Action: Mouse pressed left at (355, 189)
Screenshot: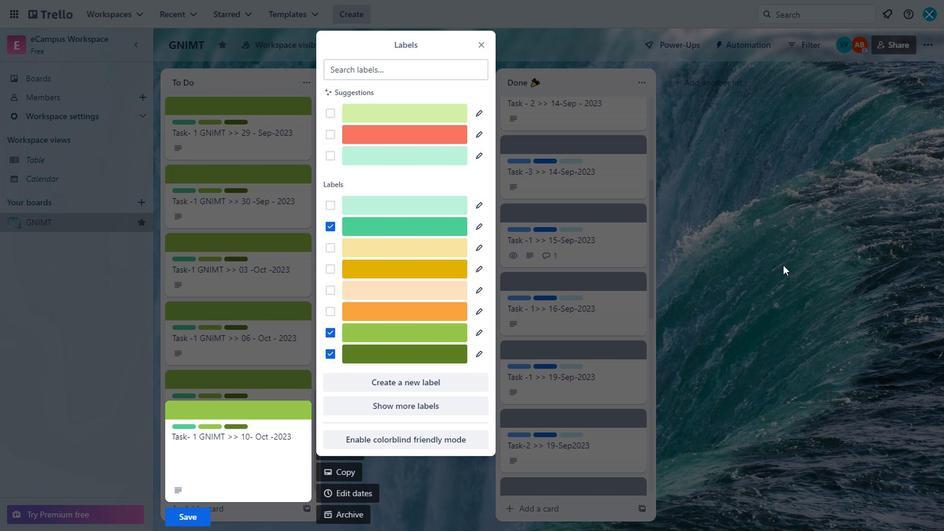 
Action: Mouse moved to (369, 133)
Screenshot: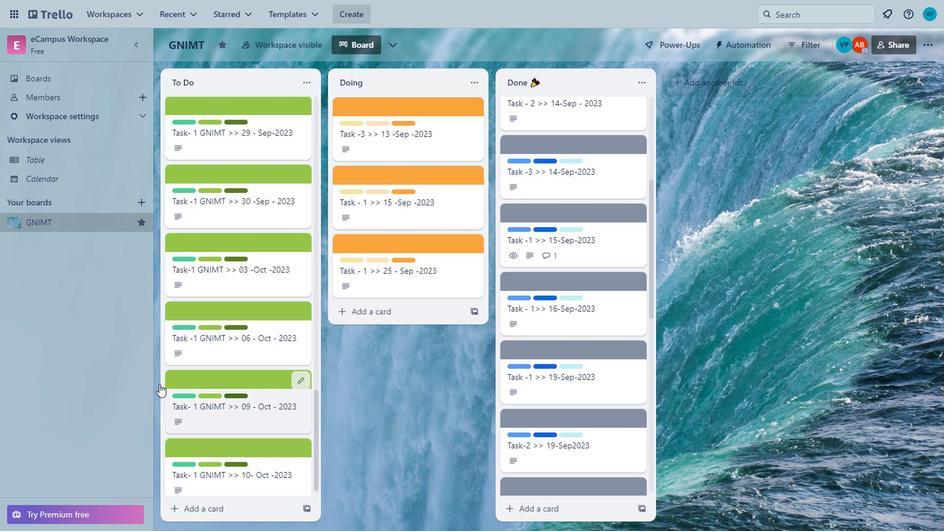
Action: Mouse pressed left at (369, 133)
Screenshot: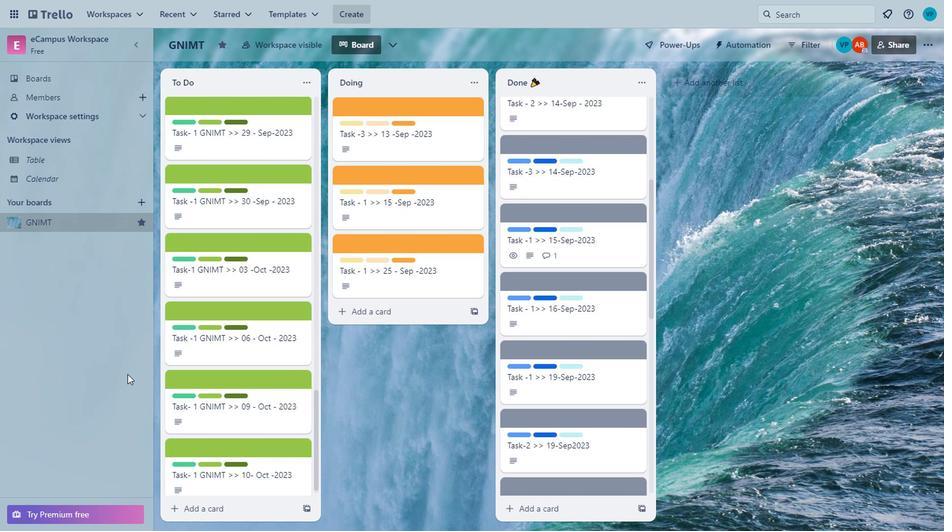 
Action: Mouse moved to (692, 260)
Screenshot: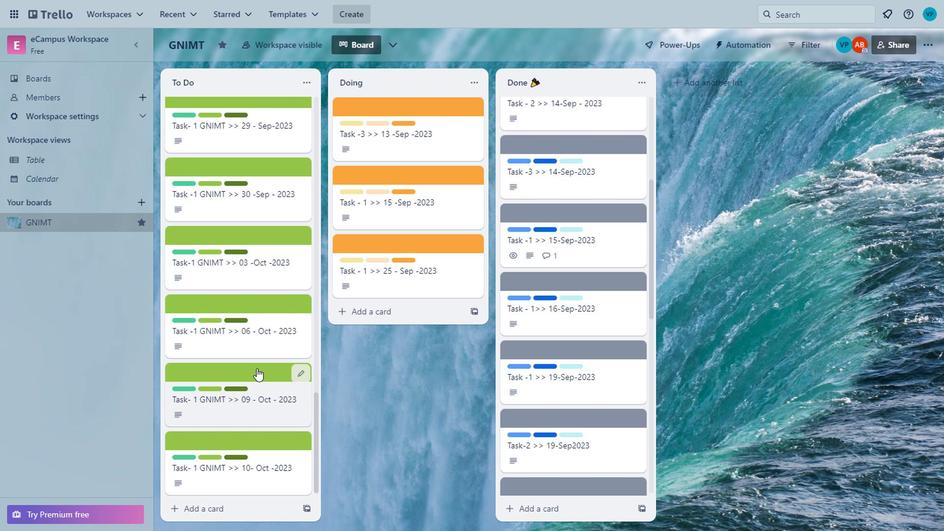 
Action: Mouse pressed left at (692, 260)
Screenshot: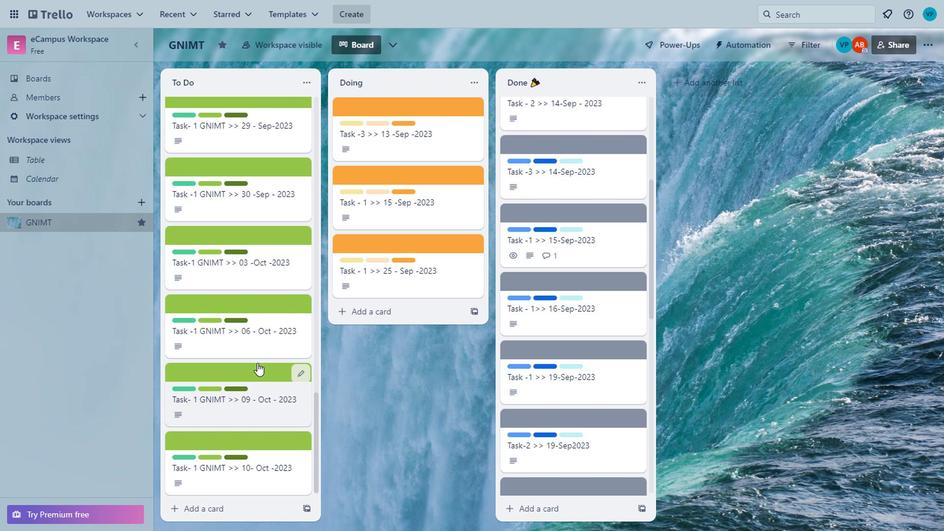 
Action: Mouse moved to (211, 309)
Screenshot: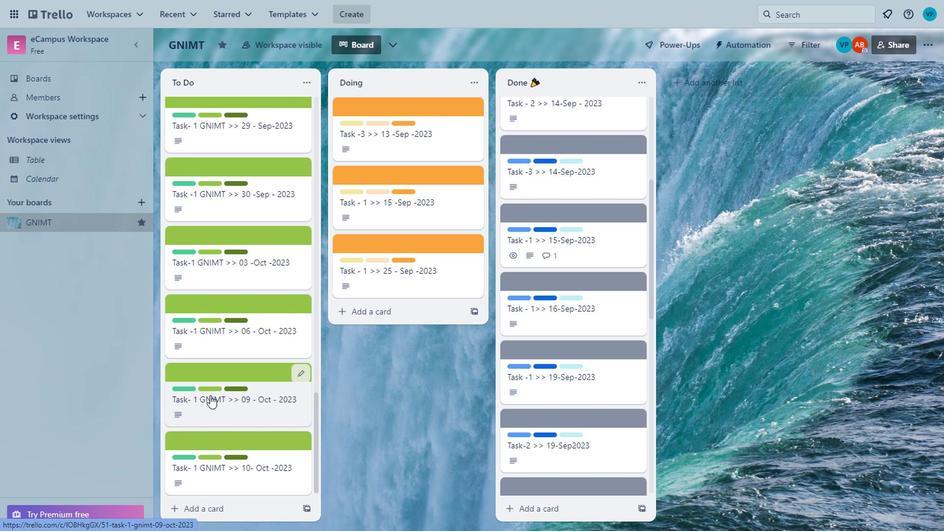 
Action: Mouse scrolled (211, 309) with delta (0, 0)
Screenshot: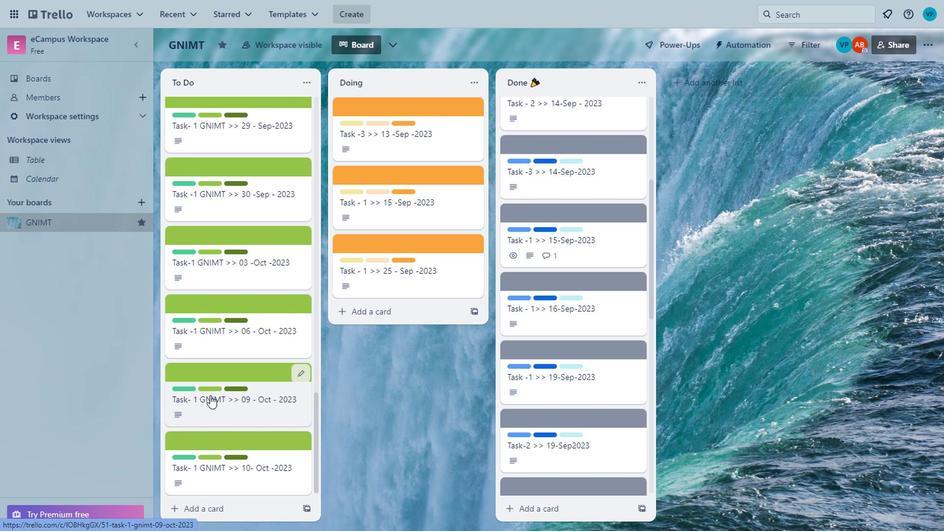
Action: Mouse moved to (216, 312)
Screenshot: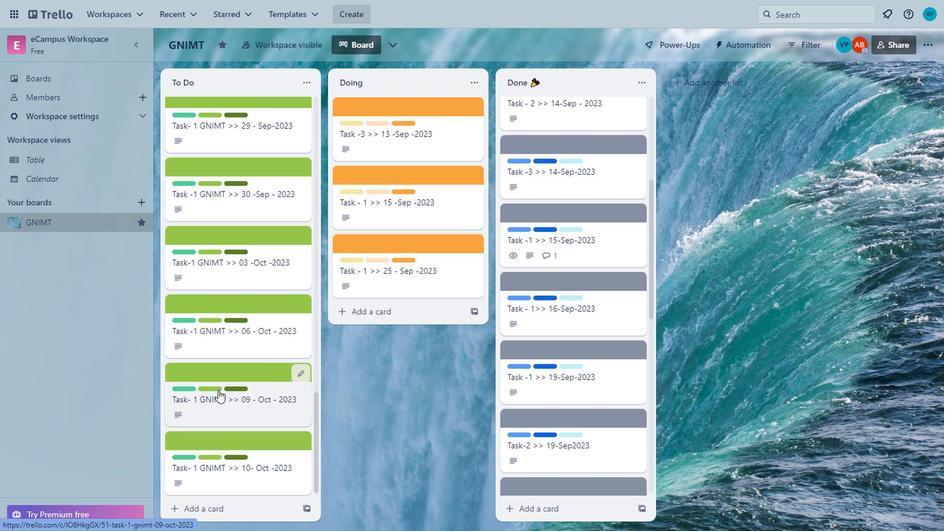 
Action: Mouse scrolled (216, 312) with delta (0, 0)
Screenshot: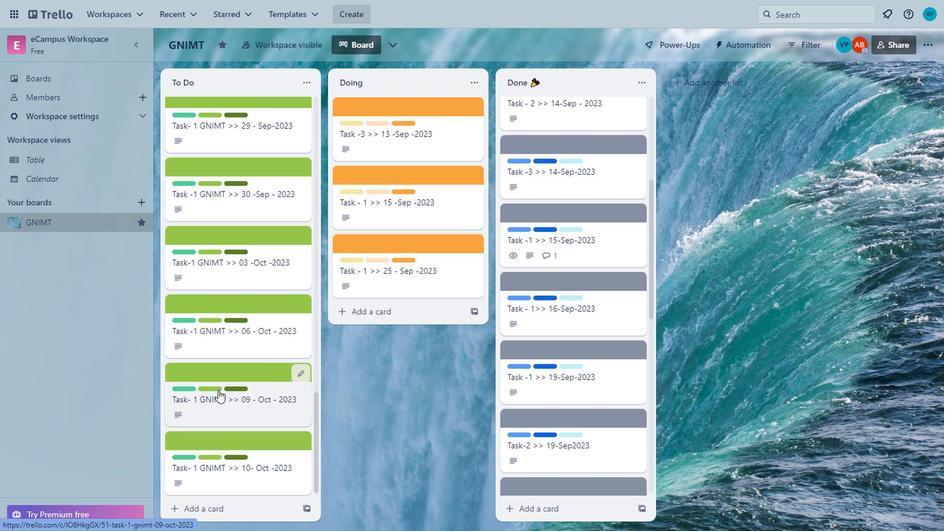 
Action: Mouse moved to (234, 325)
Screenshot: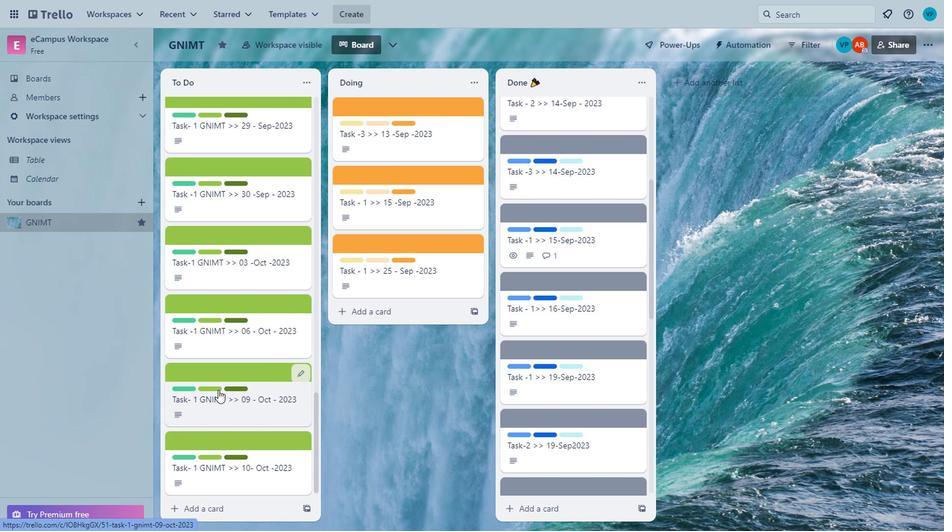 
Action: Mouse scrolled (234, 324) with delta (0, 0)
Screenshot: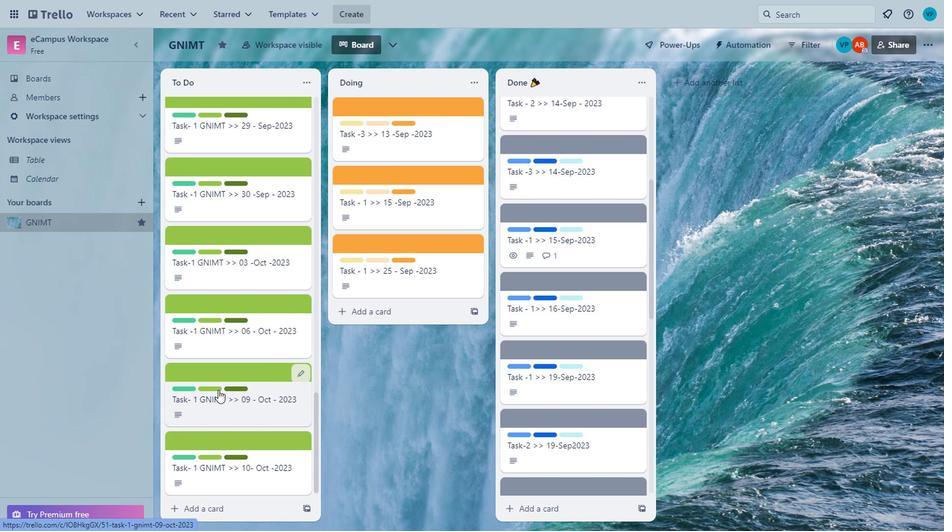 
Action: Mouse moved to (249, 331)
Screenshot: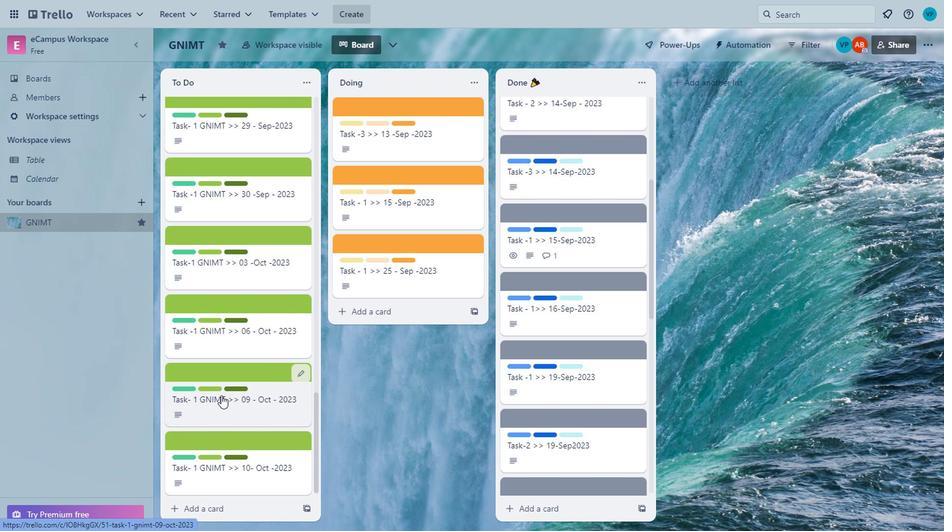 
Action: Mouse scrolled (249, 330) with delta (0, 0)
Screenshot: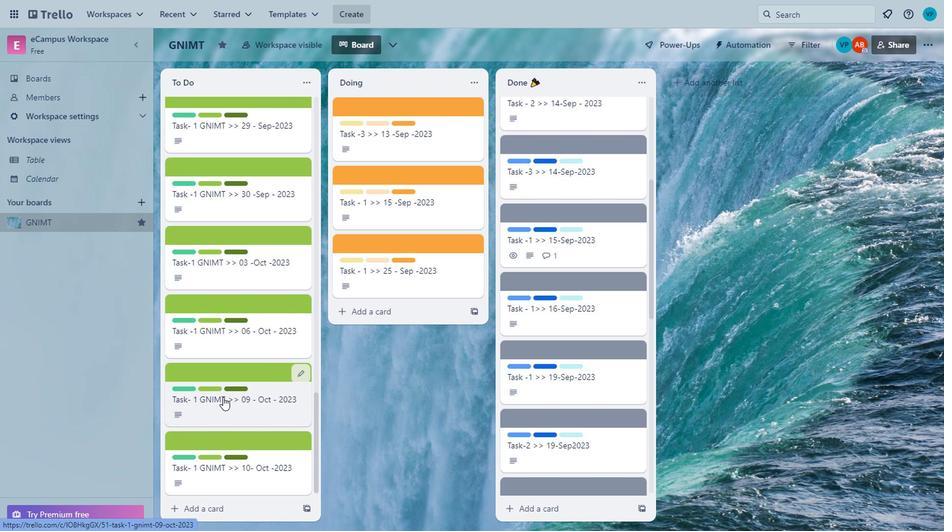 
Action: Mouse moved to (248, 332)
Screenshot: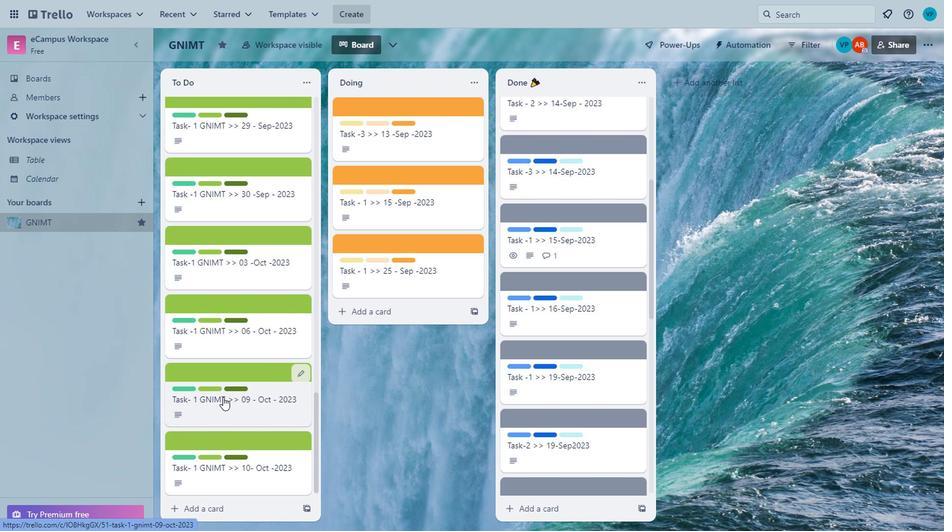 
Action: Mouse scrolled (248, 332) with delta (0, 0)
Screenshot: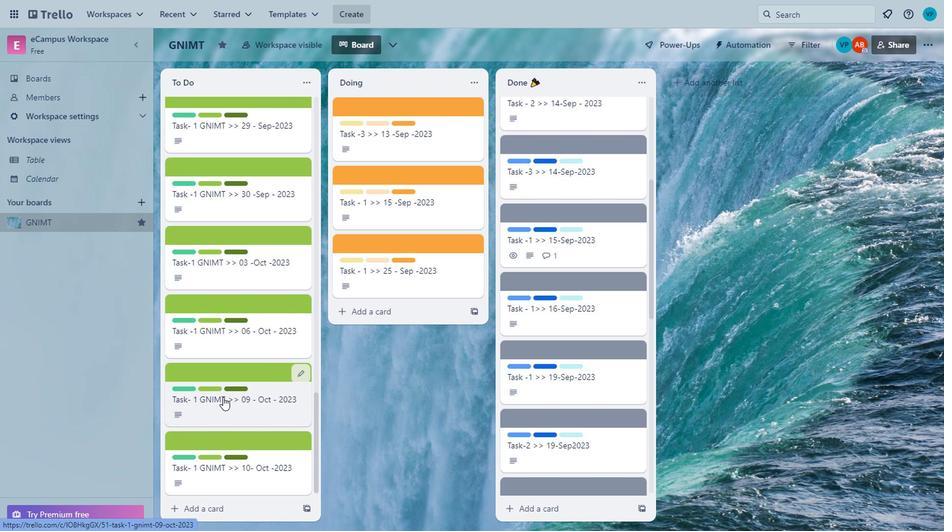 
Action: Mouse moved to (252, 343)
Screenshot: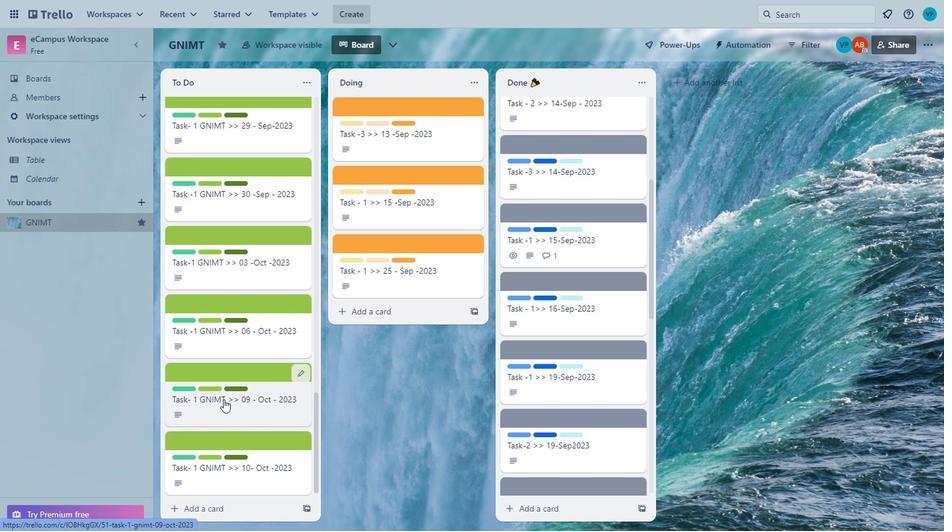 
Action: Mouse scrolled (252, 342) with delta (0, 0)
Screenshot: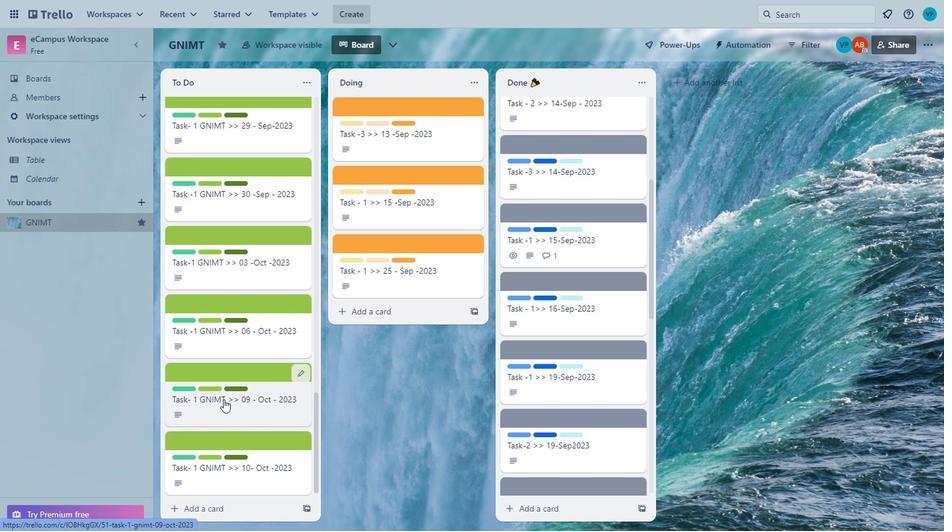 
Action: Mouse moved to (609, 347)
Screenshot: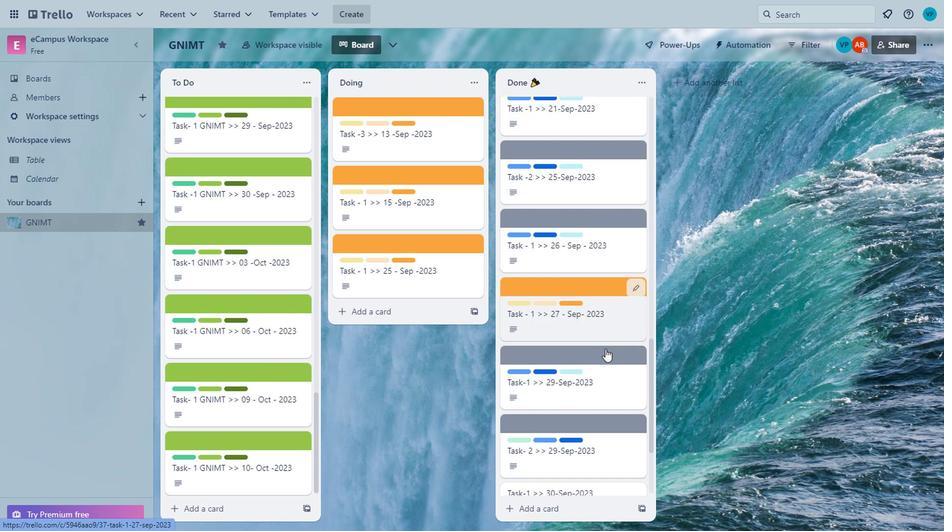 
Action: Mouse scrolled (609, 346) with delta (0, 0)
Screenshot: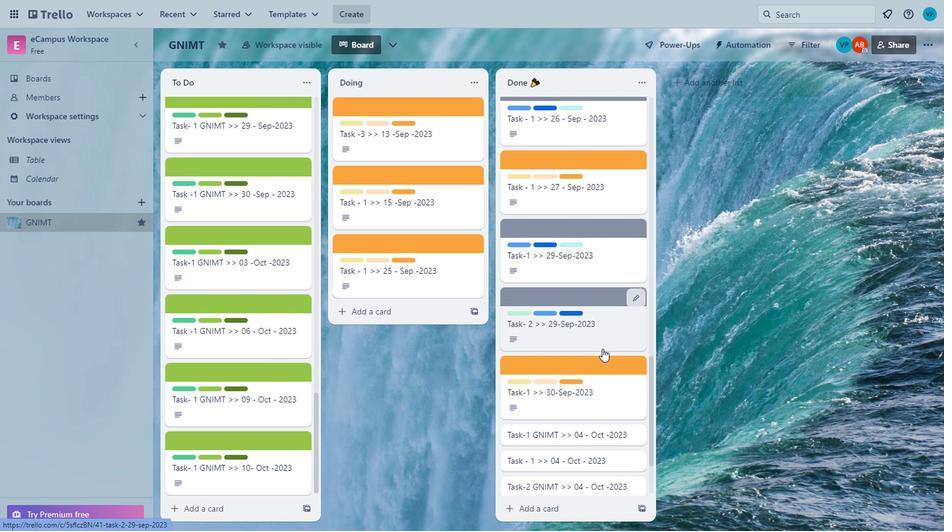 
Action: Mouse scrolled (609, 346) with delta (0, 0)
Screenshot: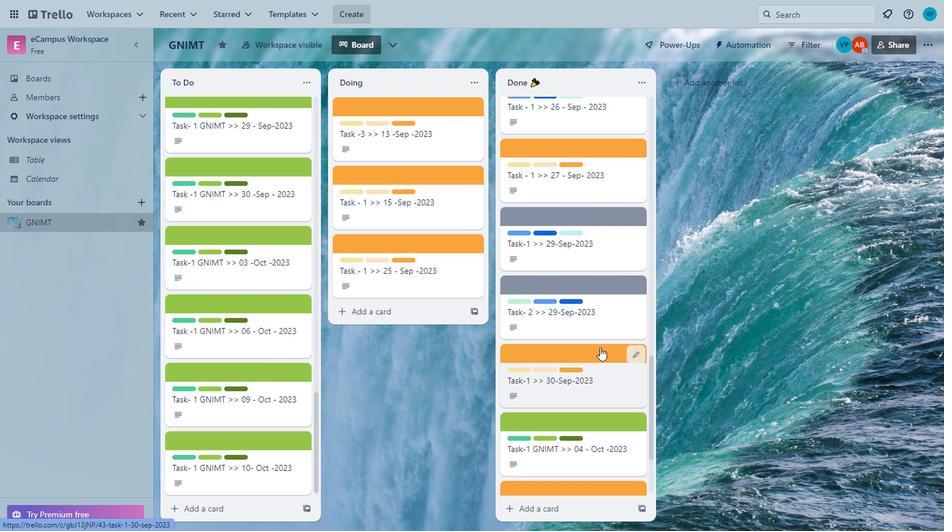 
Action: Mouse moved to (606, 346)
Screenshot: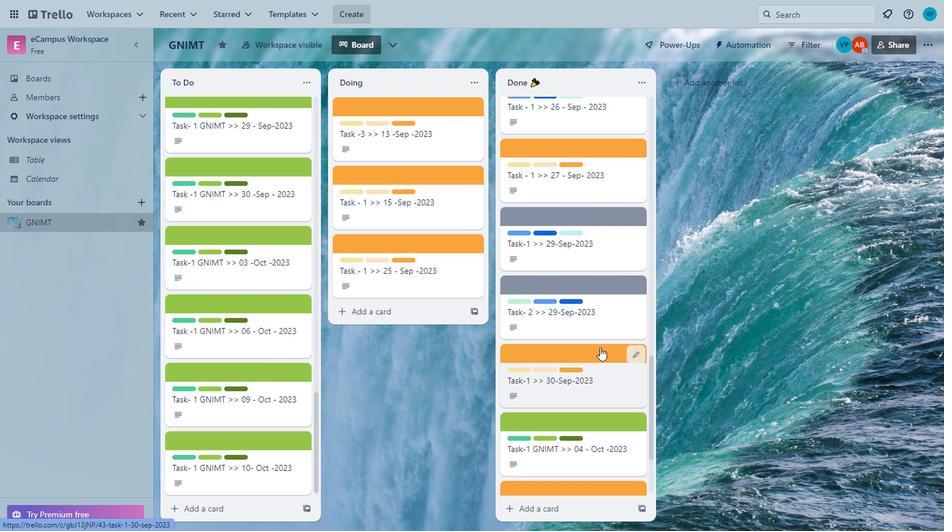 
Action: Mouse scrolled (606, 346) with delta (0, 0)
Screenshot: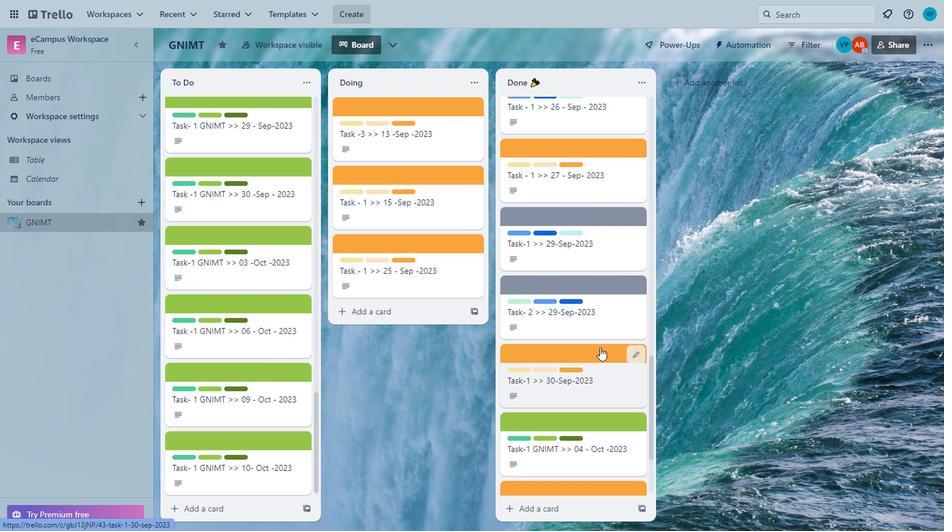 
Action: Mouse moved to (546, 350)
Screenshot: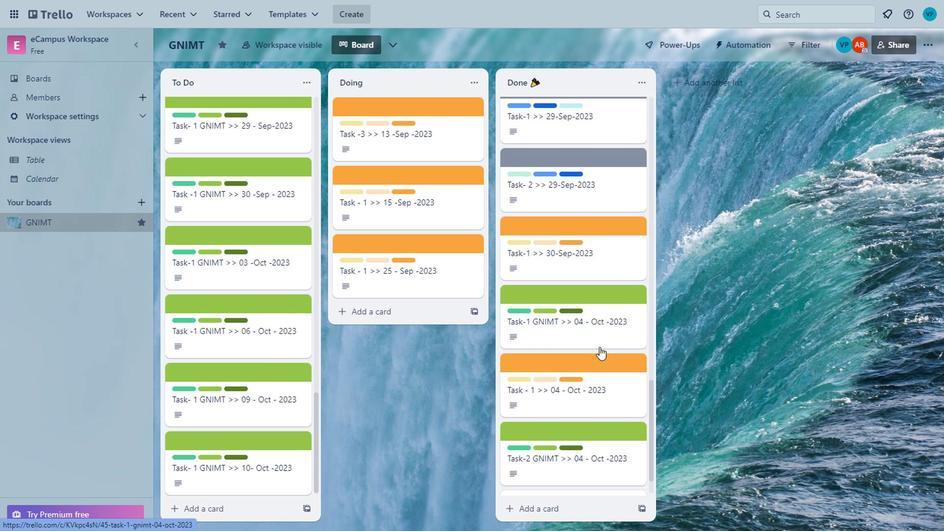 
Action: Mouse scrolled (546, 349) with delta (0, 0)
Screenshot: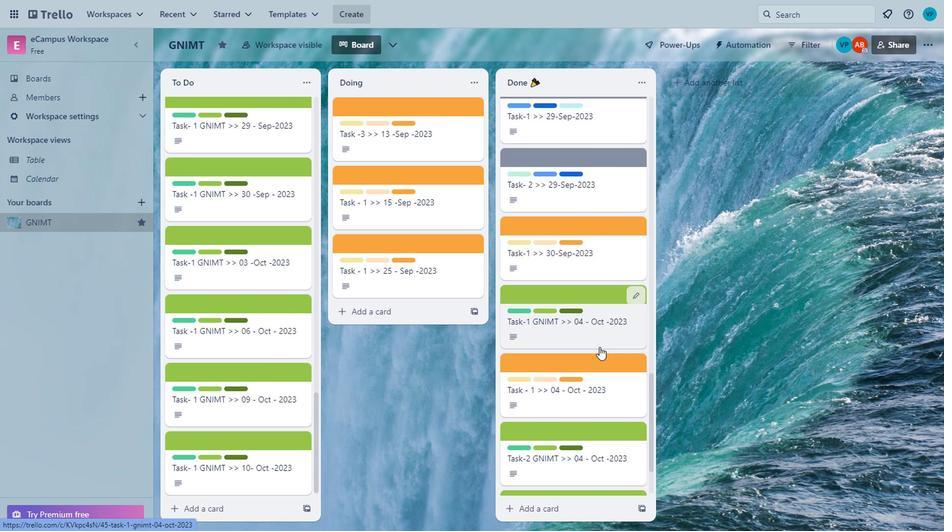 
Action: Mouse scrolled (546, 349) with delta (0, 0)
Screenshot: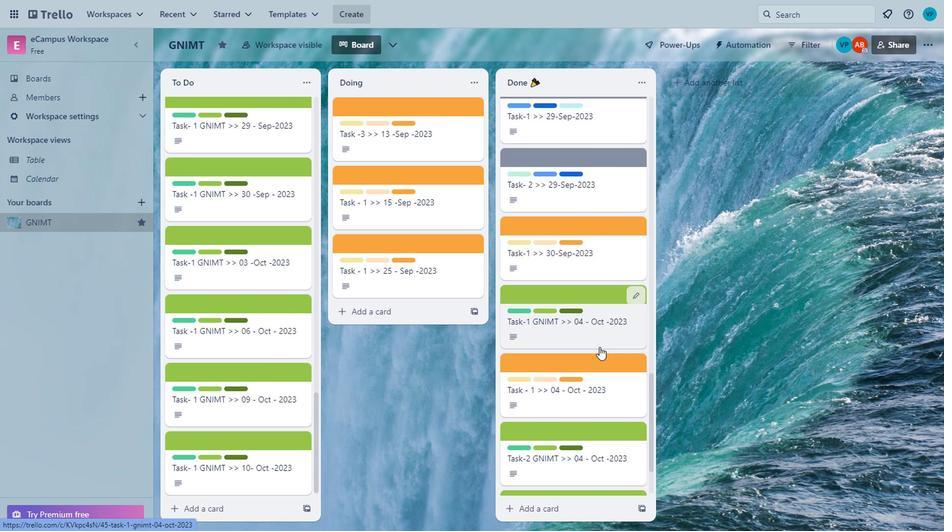 
Action: Mouse moved to (545, 350)
Screenshot: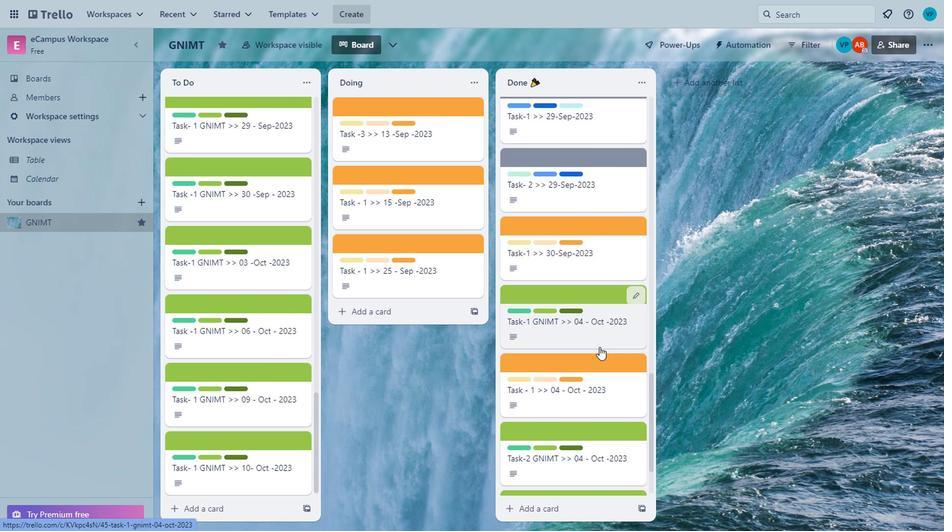 
Action: Mouse scrolled (545, 349) with delta (0, 0)
Screenshot: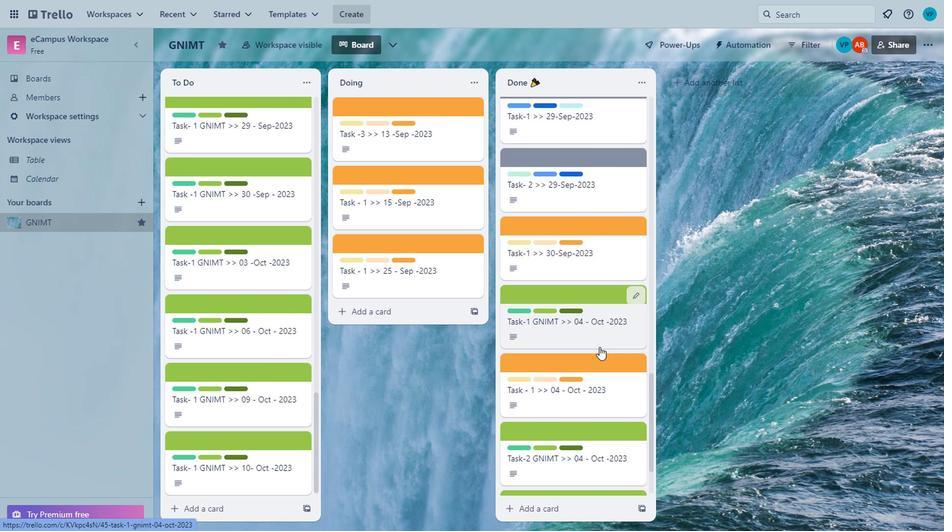 
Action: Mouse moved to (536, 353)
Screenshot: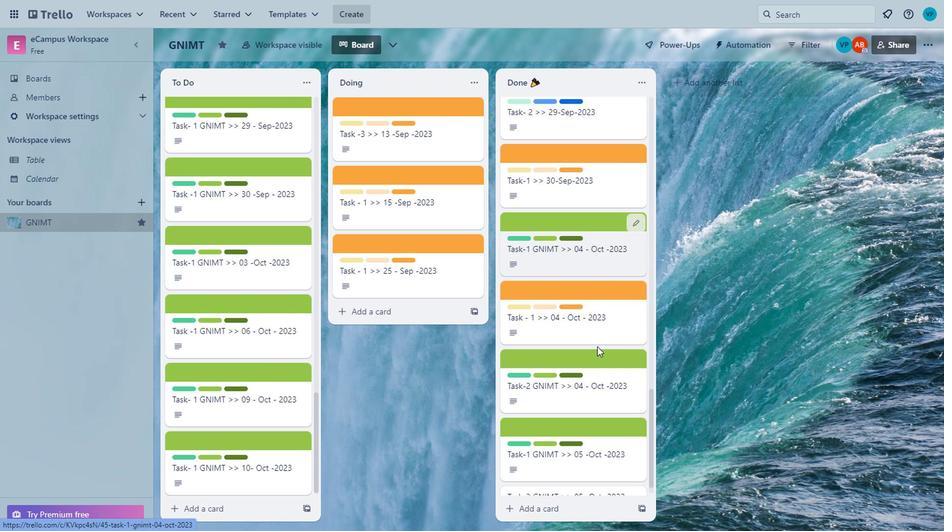 
Action: Mouse scrolled (536, 353) with delta (0, 0)
Screenshot: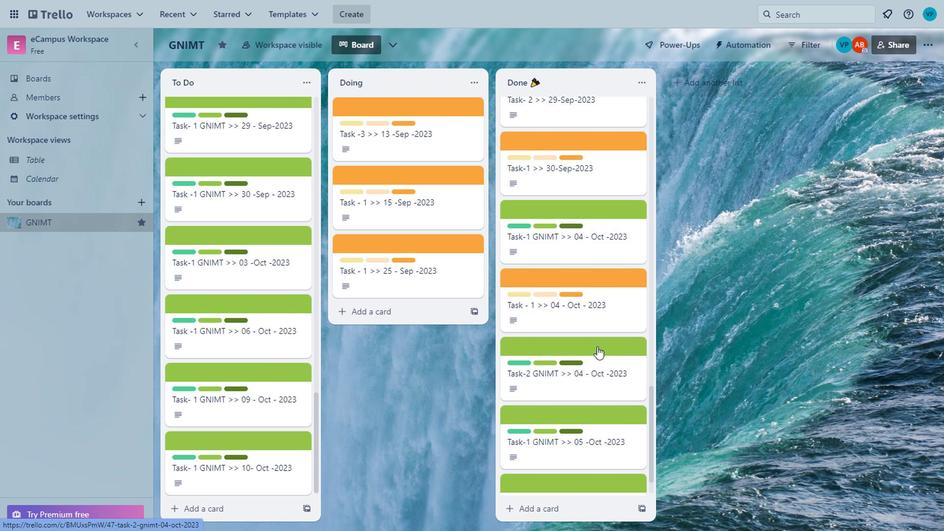 
Action: Mouse moved to (534, 354)
Screenshot: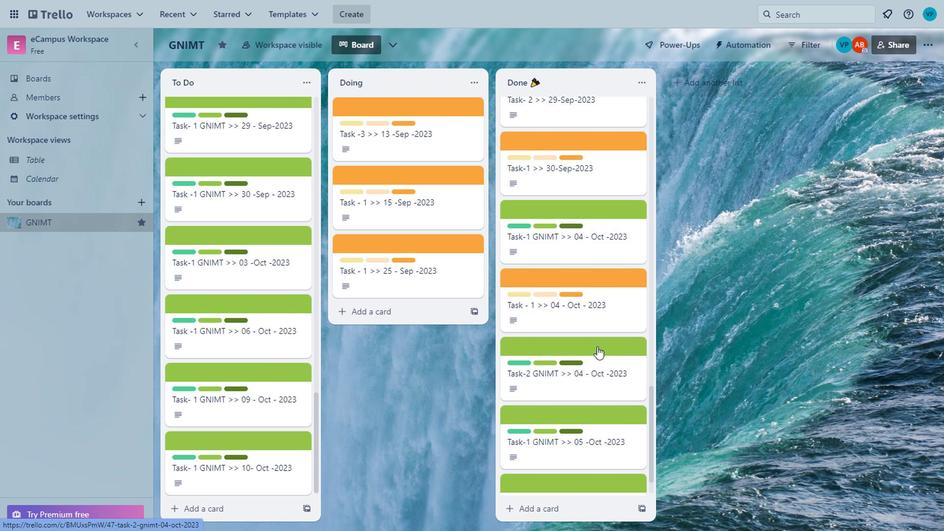 
Action: Mouse scrolled (534, 353) with delta (0, 0)
Screenshot: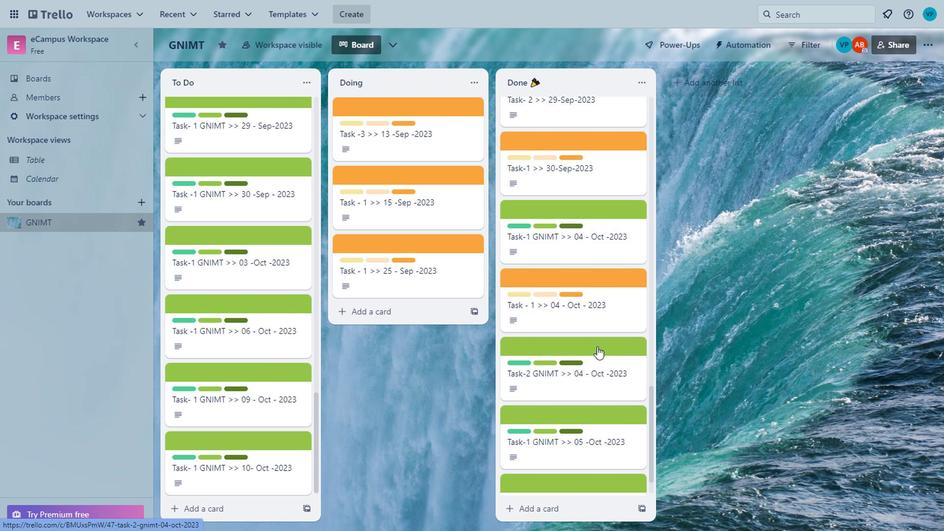 
Action: Mouse moved to (534, 357)
Screenshot: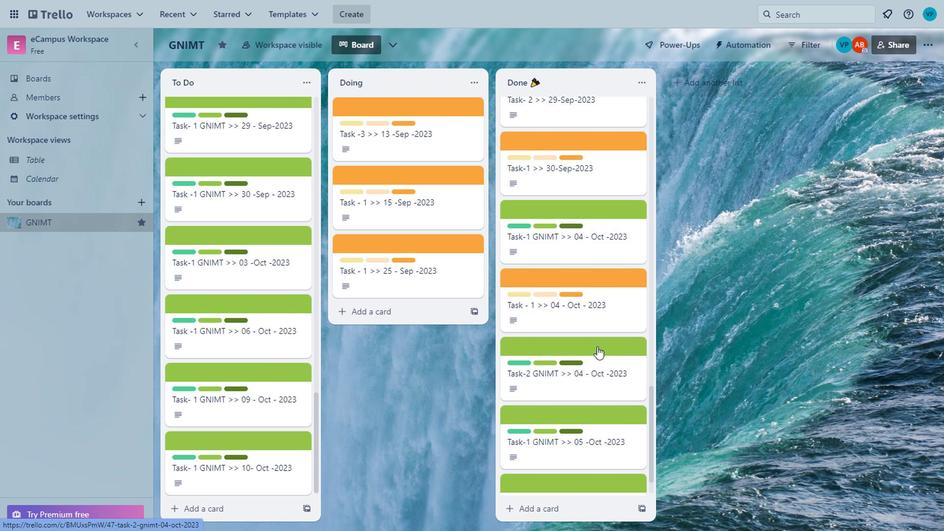 
Action: Mouse scrolled (534, 356) with delta (0, 0)
Screenshot: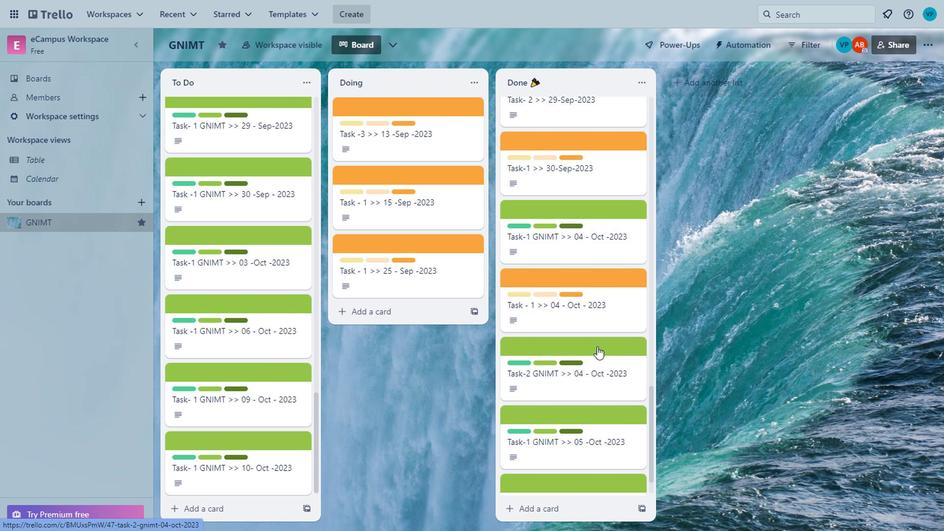 
Action: Mouse moved to (553, 335)
Screenshot: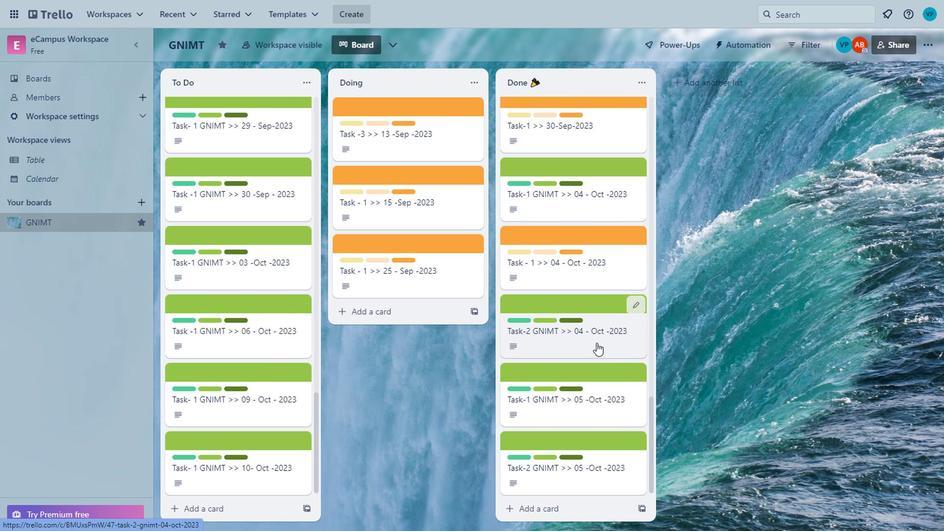 
Action: Mouse scrolled (553, 334) with delta (0, 0)
Screenshot: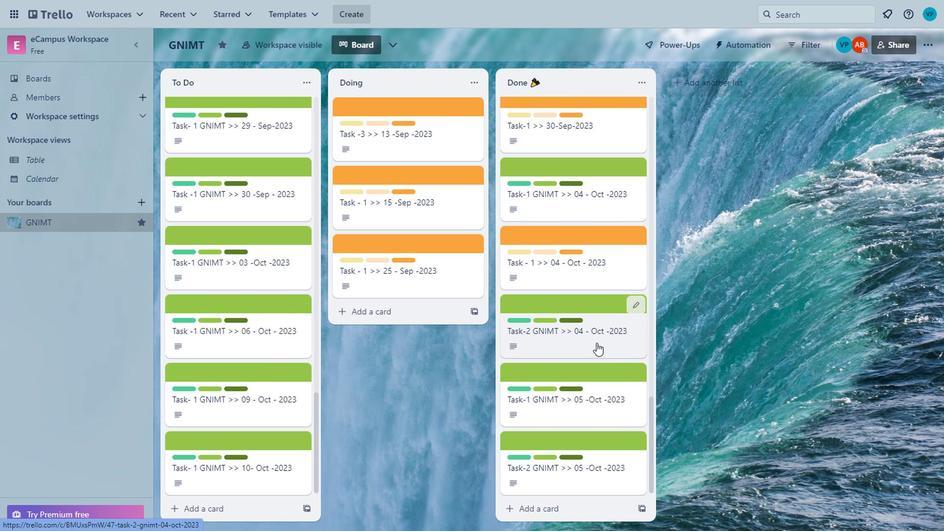 
Action: Mouse moved to (546, 330)
Screenshot: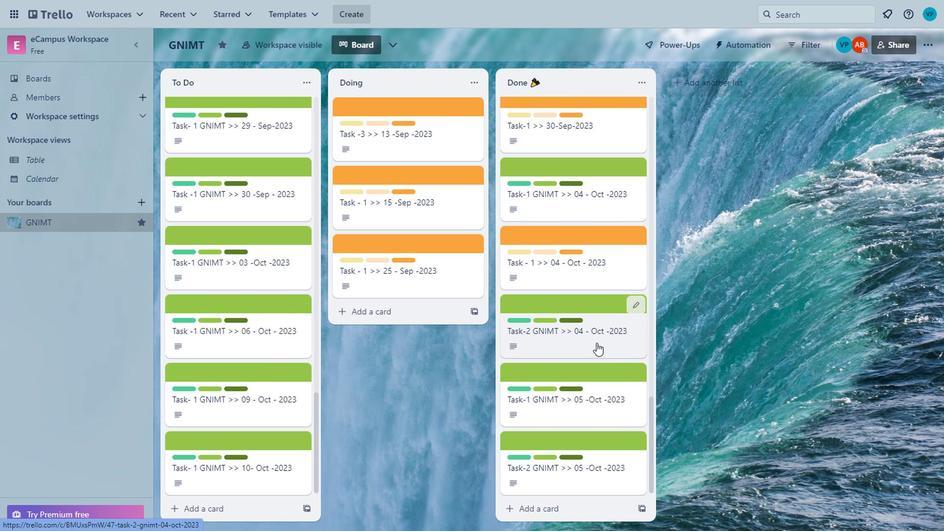 
Action: Mouse scrolled (546, 330) with delta (0, 0)
Screenshot: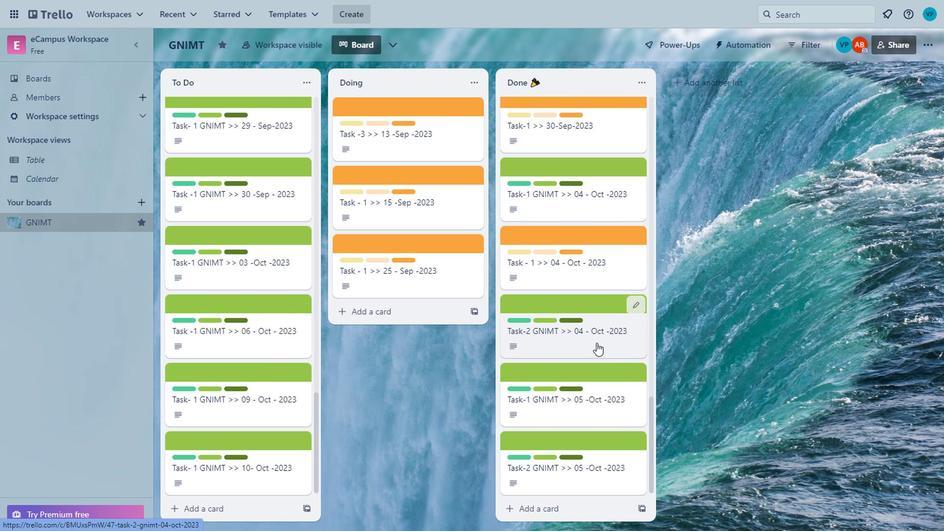 
Action: Mouse scrolled (546, 330) with delta (0, 0)
Screenshot: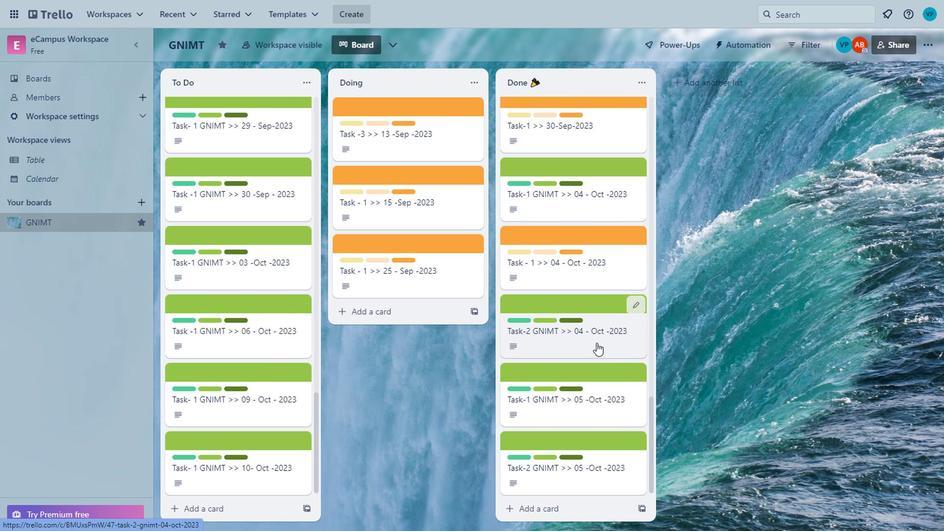 
Action: Mouse scrolled (546, 330) with delta (0, 0)
Screenshot: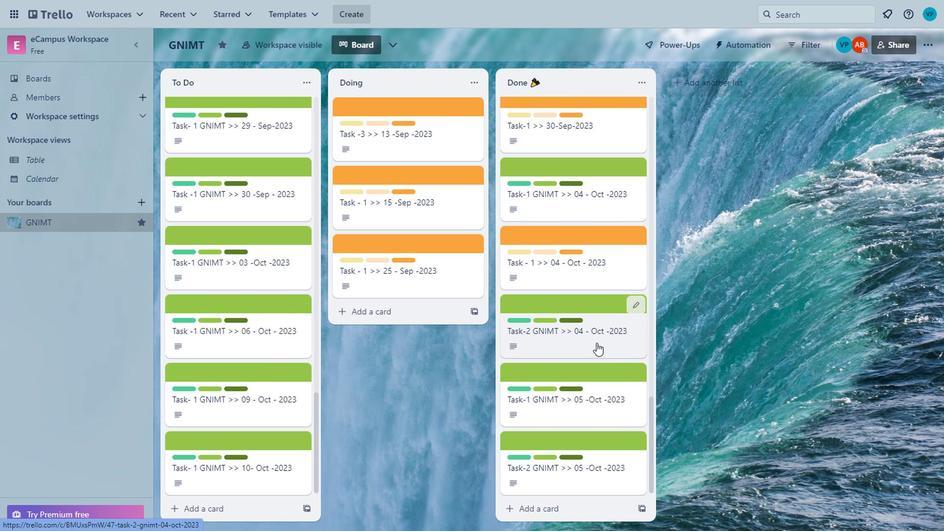 
Action: Mouse moved to (540, 329)
Screenshot: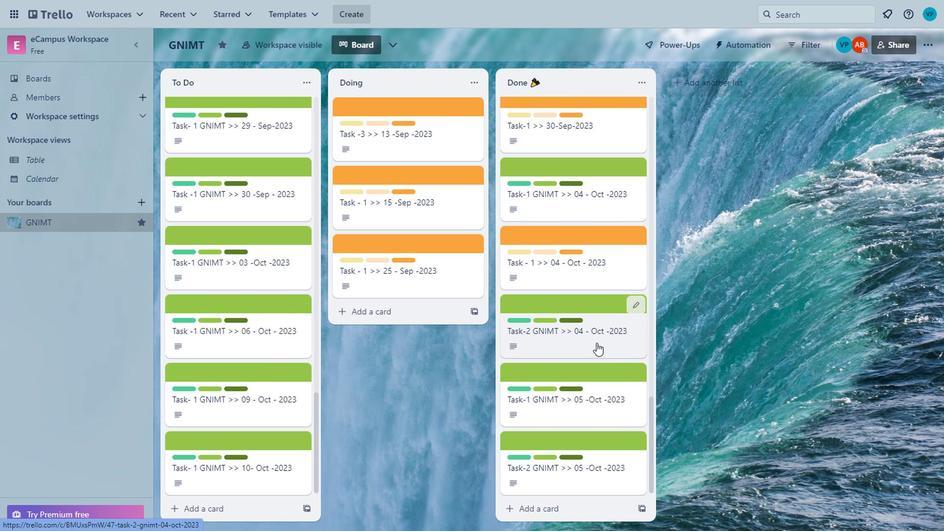 
Action: Mouse scrolled (540, 329) with delta (0, 0)
Screenshot: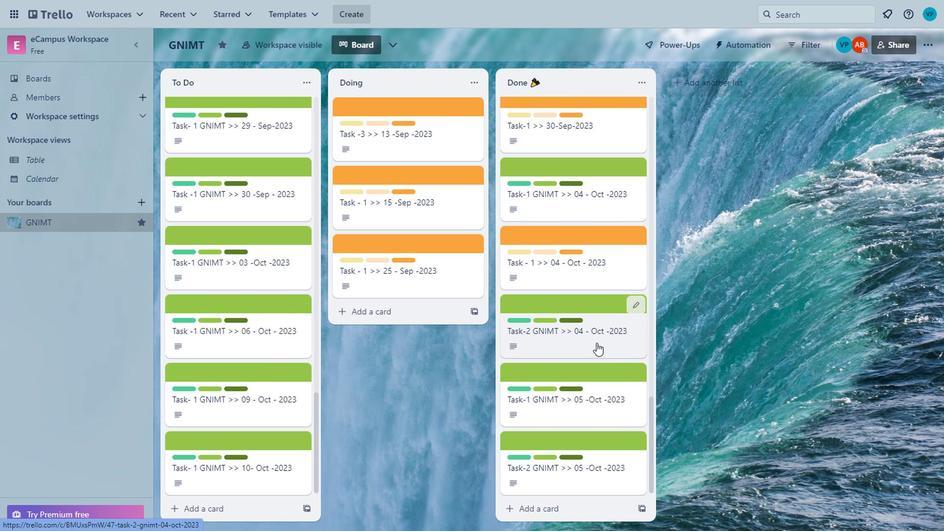 
Action: Mouse scrolled (540, 329) with delta (0, 0)
Screenshot: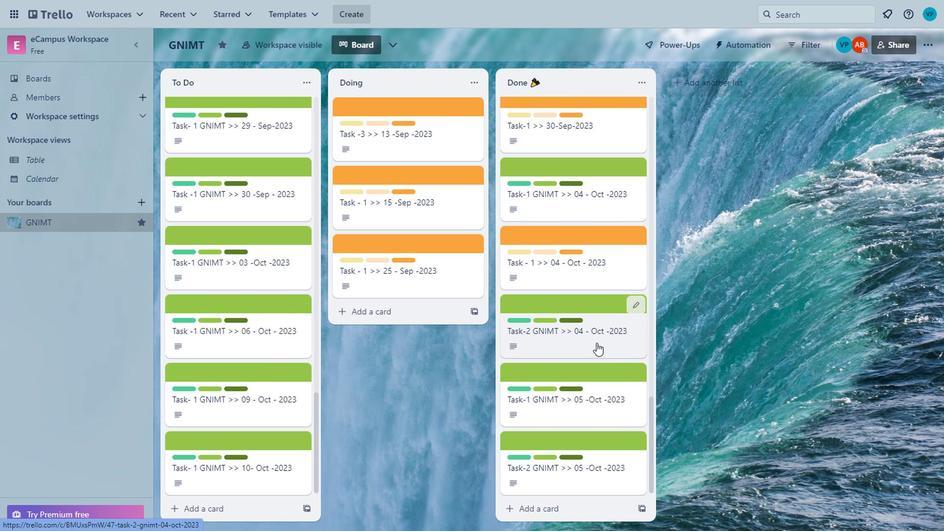 
Action: Mouse scrolled (540, 329) with delta (0, 0)
Screenshot: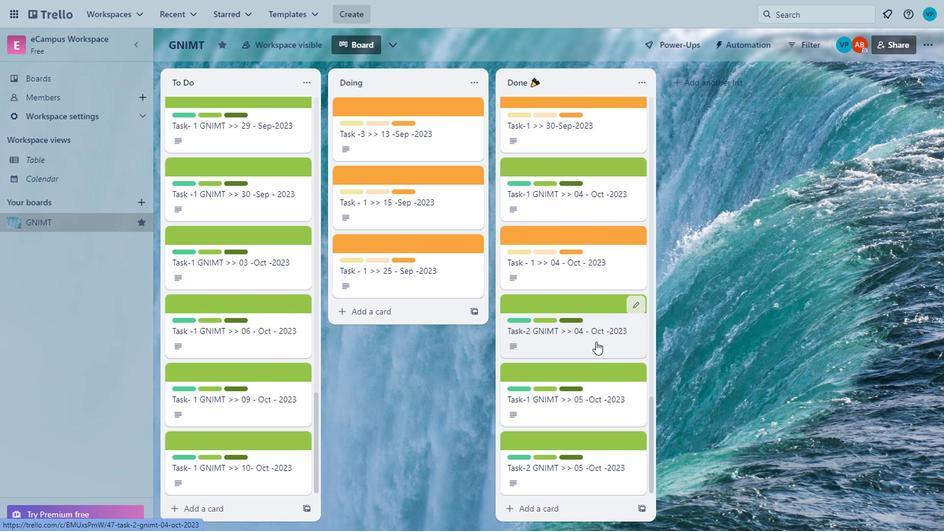 
Action: Mouse moved to (539, 329)
Screenshot: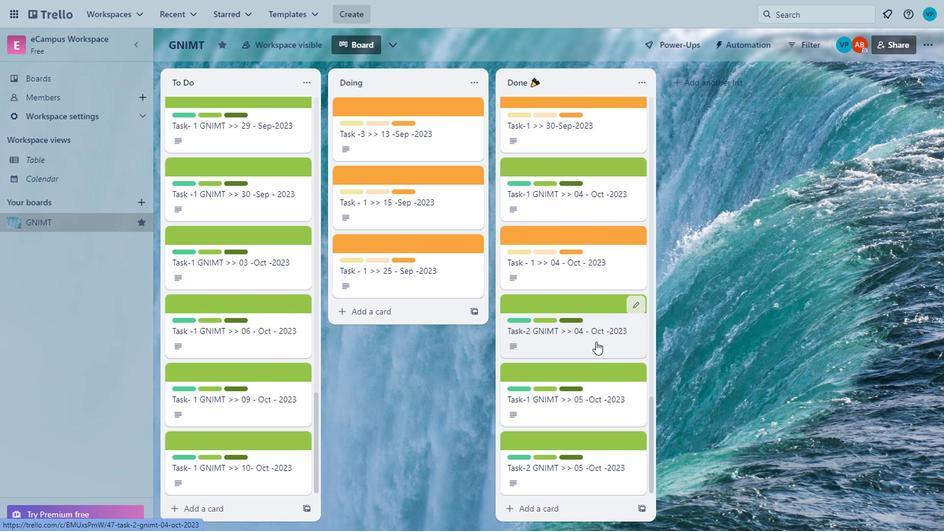 
Action: Mouse scrolled (539, 328) with delta (0, 0)
Screenshot: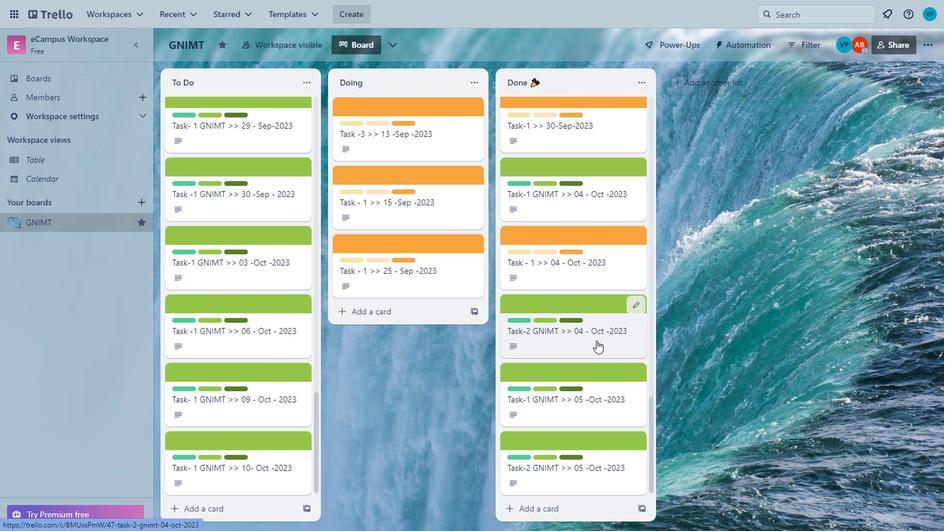 
Action: Mouse scrolled (539, 328) with delta (0, 0)
Screenshot: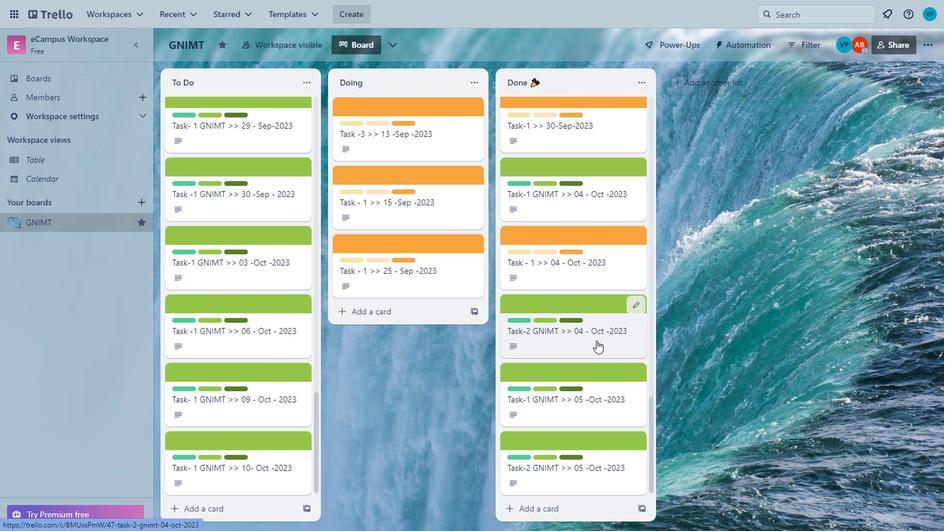 
Action: Mouse scrolled (539, 328) with delta (0, 0)
Screenshot: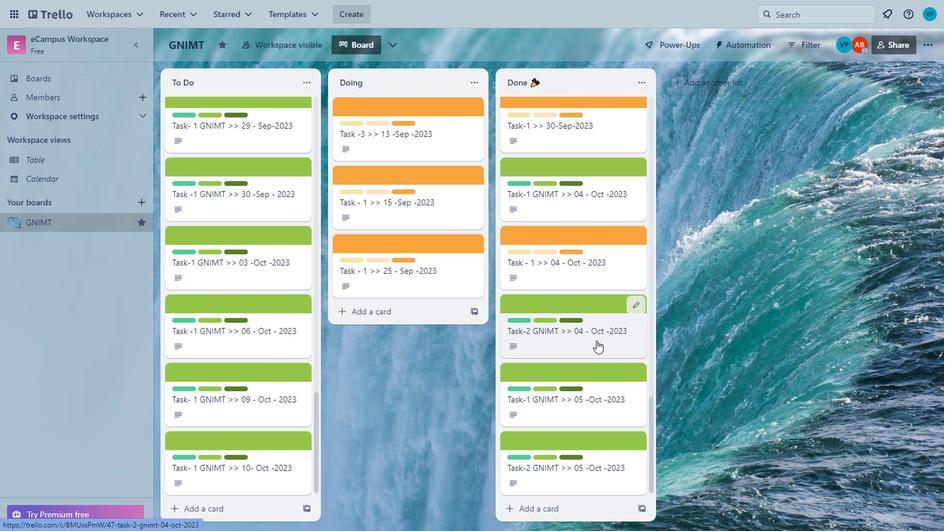 
Action: Mouse scrolled (539, 328) with delta (0, 0)
Screenshot: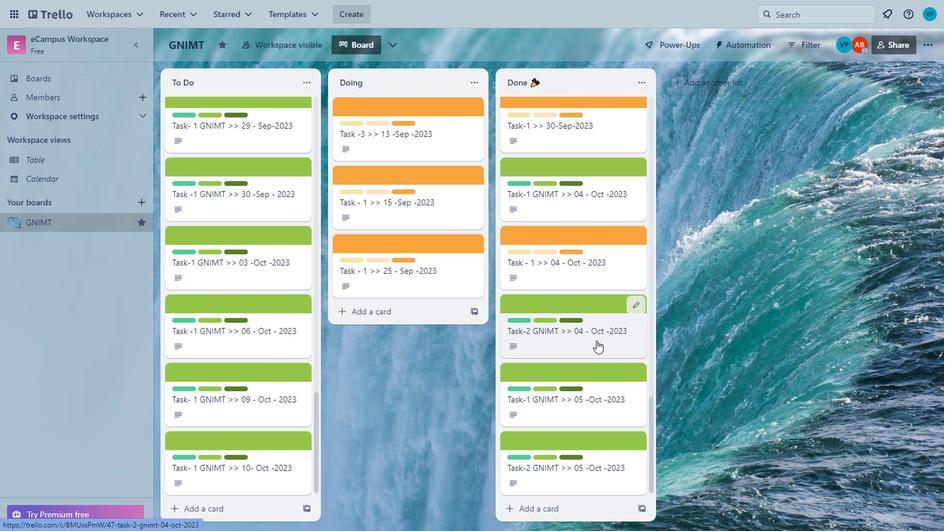 
Action: Mouse moved to (537, 328)
Screenshot: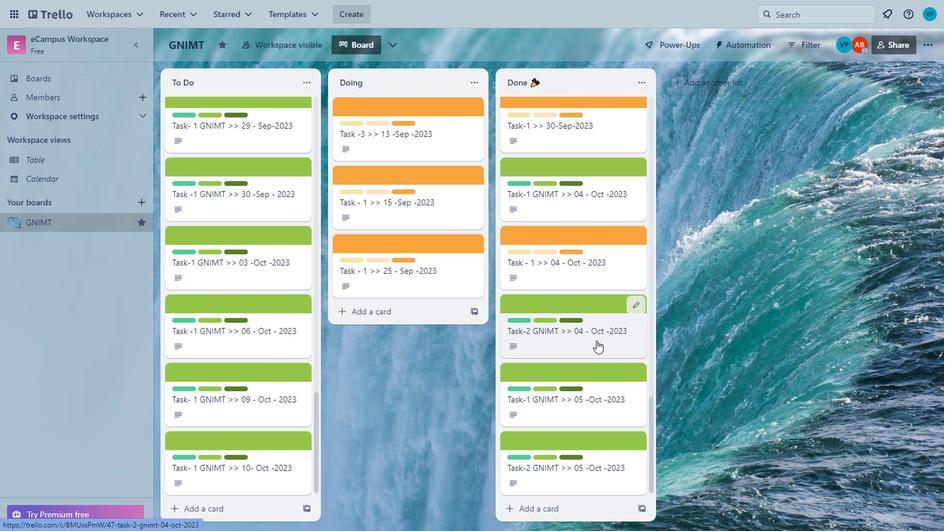
Action: Mouse scrolled (537, 328) with delta (0, 0)
Screenshot: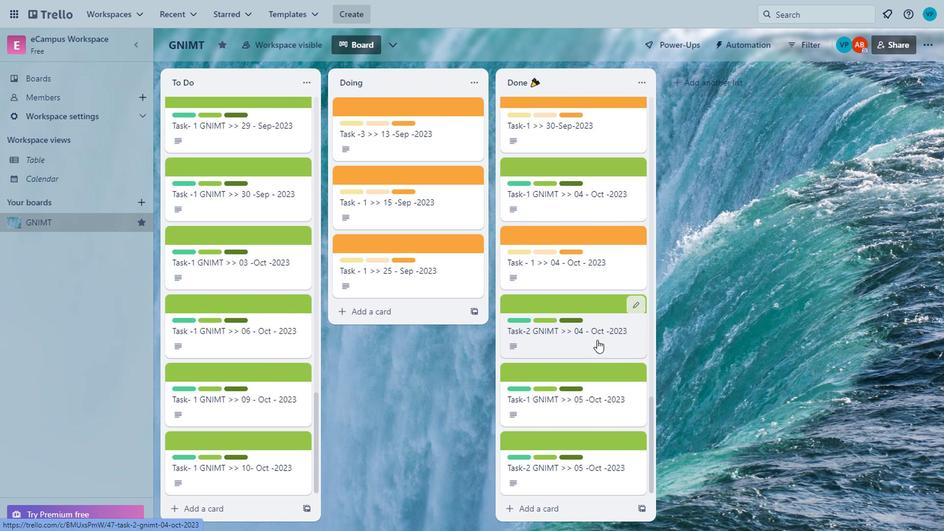 
Action: Mouse scrolled (537, 328) with delta (0, 0)
Screenshot: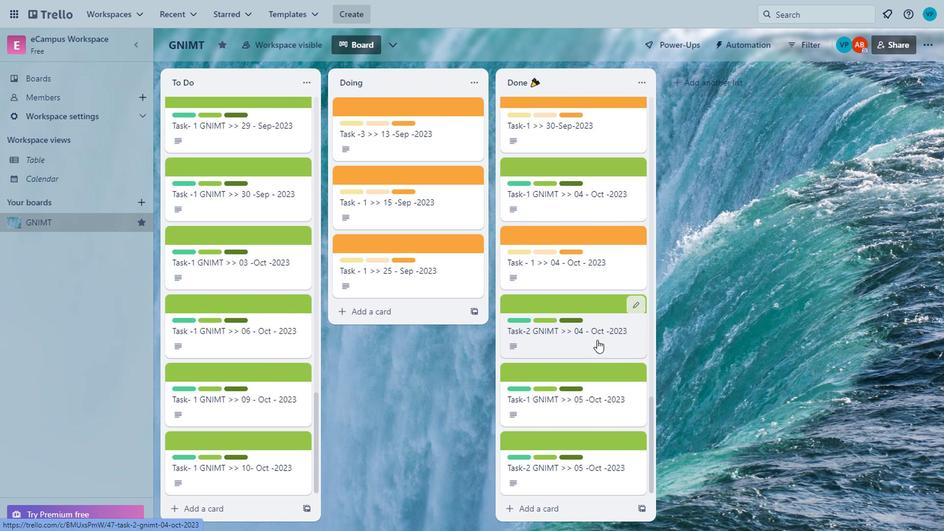 
Action: Mouse scrolled (537, 328) with delta (0, 0)
Screenshot: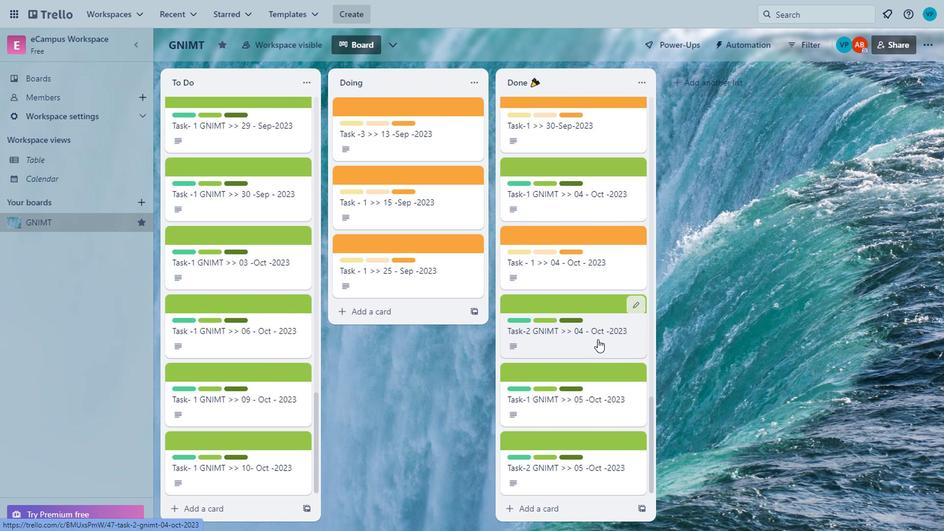 
Action: Mouse moved to (537, 325)
Screenshot: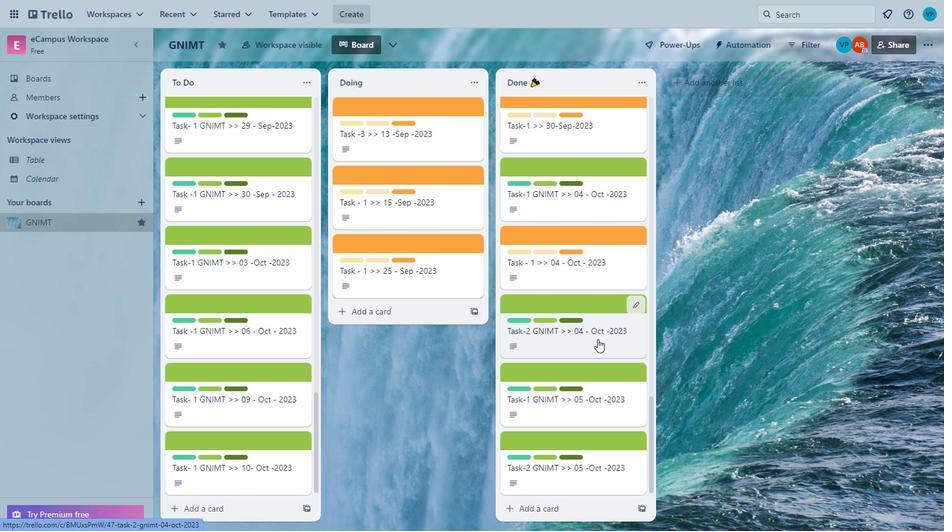 
Action: Mouse scrolled (537, 325) with delta (0, 0)
Screenshot: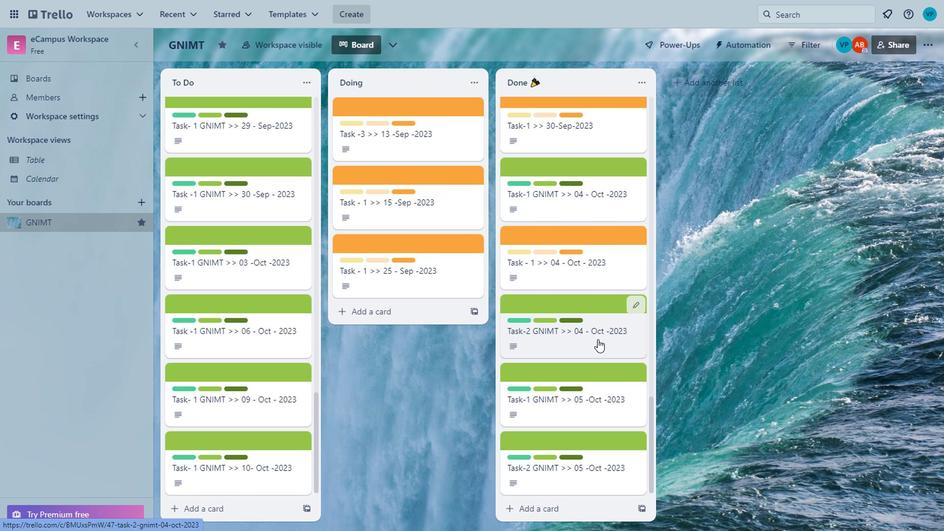 
Action: Mouse scrolled (537, 325) with delta (0, 0)
Screenshot: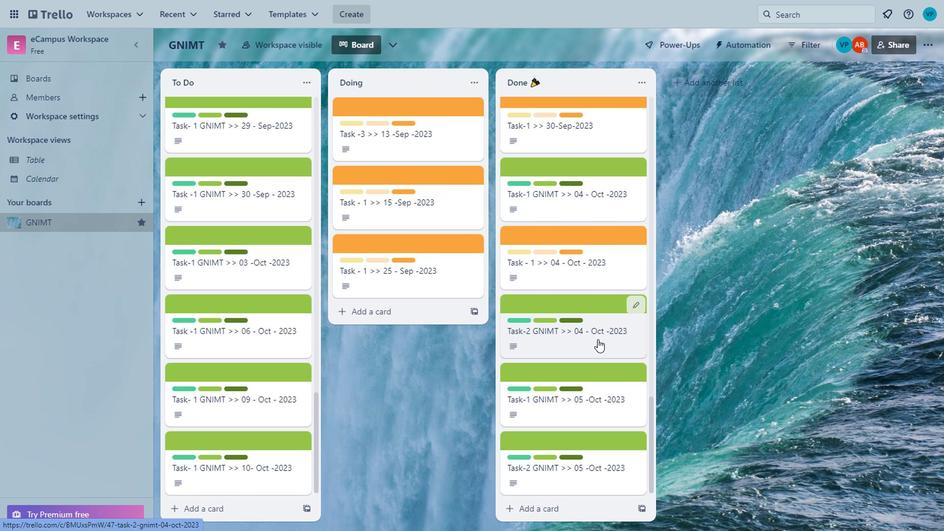 
Action: Mouse scrolled (537, 325) with delta (0, 0)
Screenshot: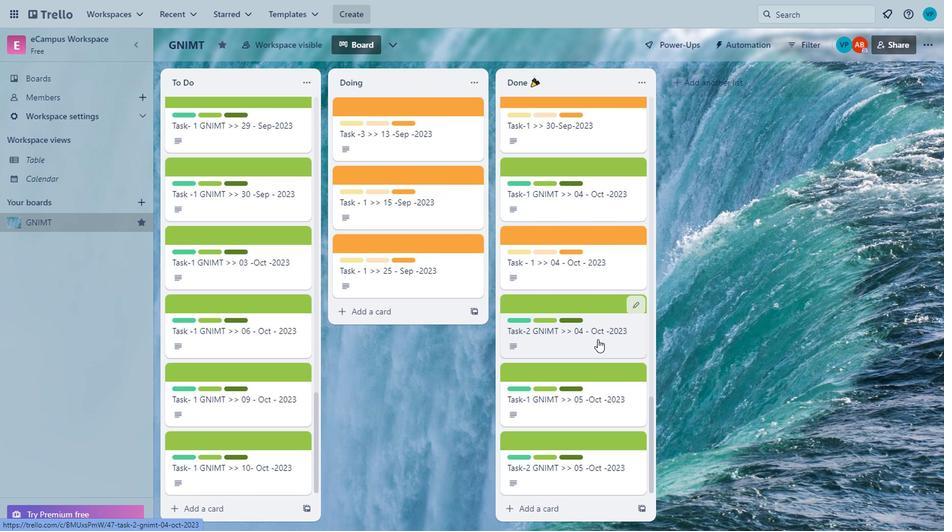 
Action: Mouse scrolled (537, 325) with delta (0, 0)
Screenshot: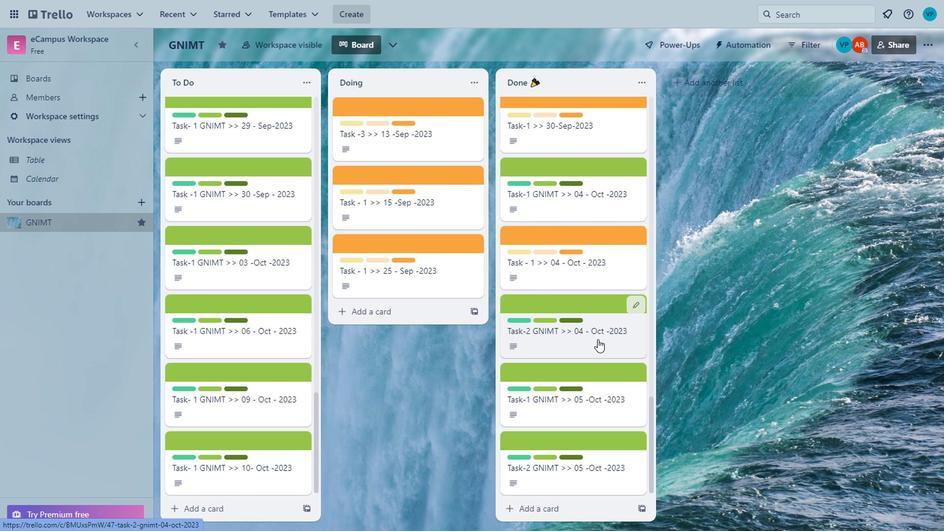 
Action: Mouse scrolled (537, 325) with delta (0, 0)
Screenshot: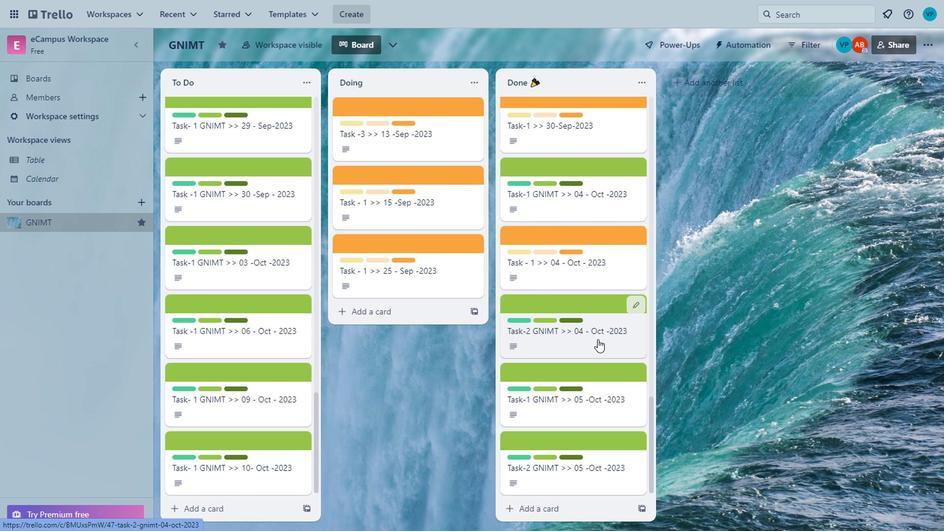 
Action: Mouse scrolled (537, 325) with delta (0, 0)
Screenshot: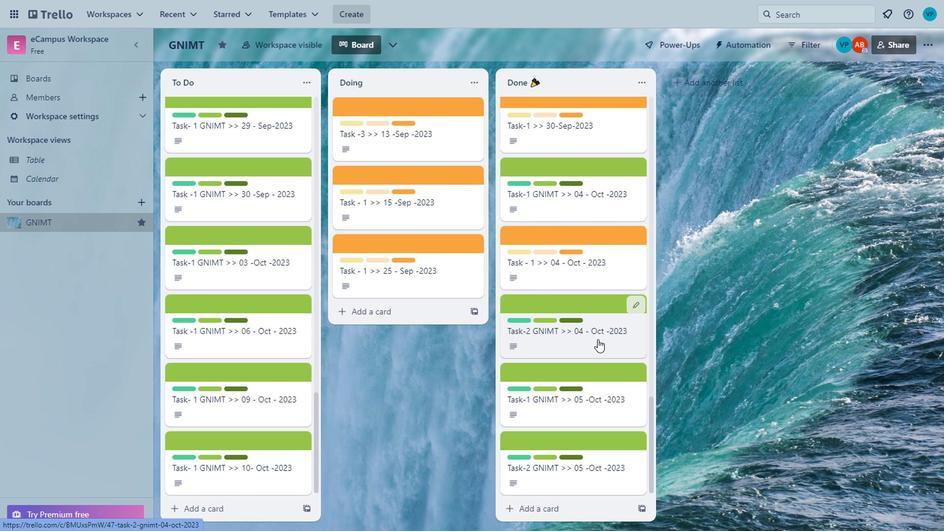 
Action: Mouse scrolled (537, 325) with delta (0, 0)
Screenshot: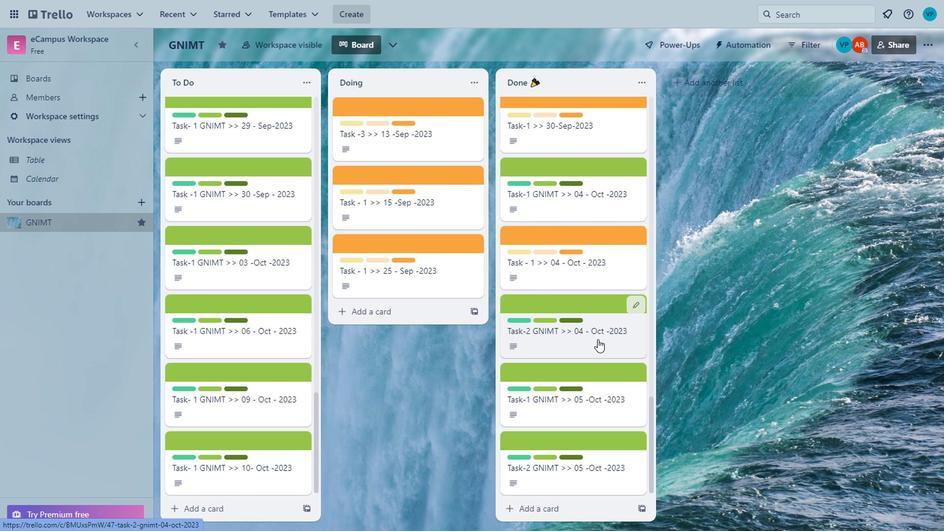 
Action: Mouse scrolled (537, 325) with delta (0, 0)
Screenshot: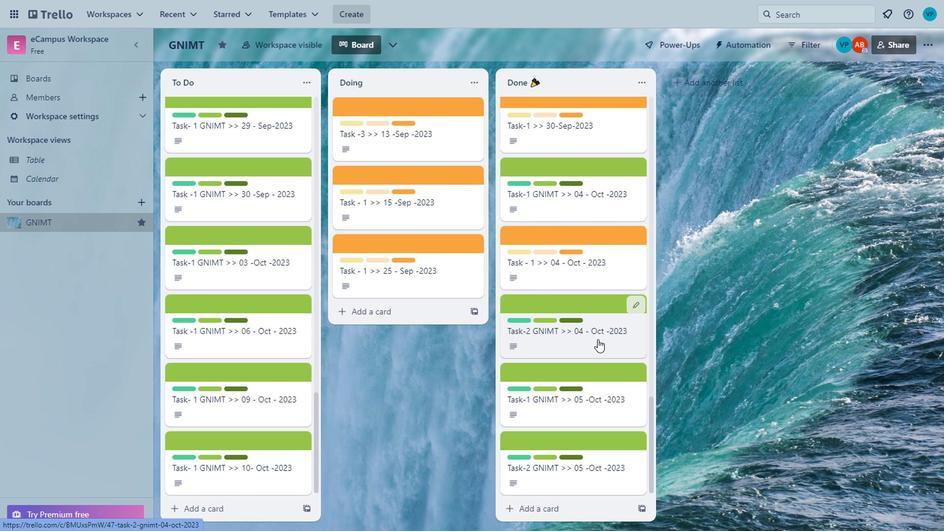 
Action: Mouse scrolled (537, 325) with delta (0, 0)
Screenshot: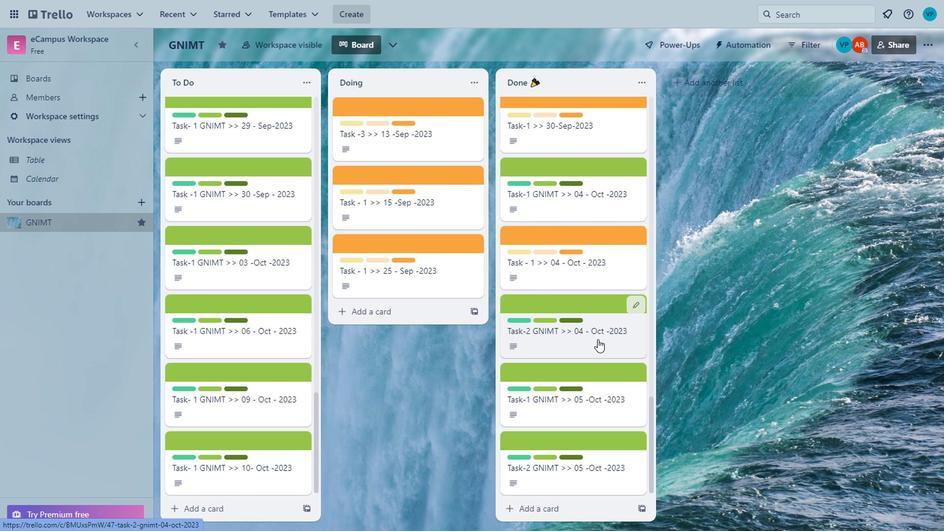 
Action: Mouse scrolled (537, 325) with delta (0, 0)
Screenshot: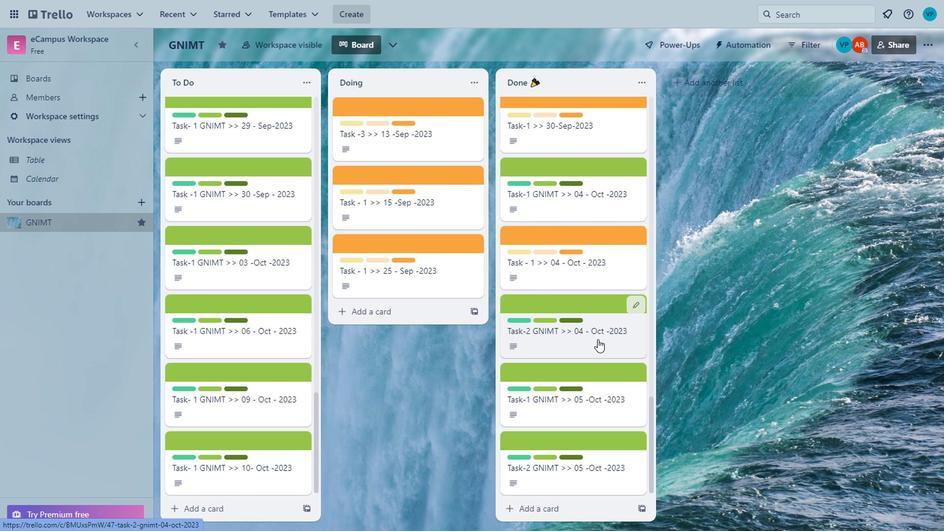 
Action: Mouse scrolled (537, 325) with delta (0, 0)
Screenshot: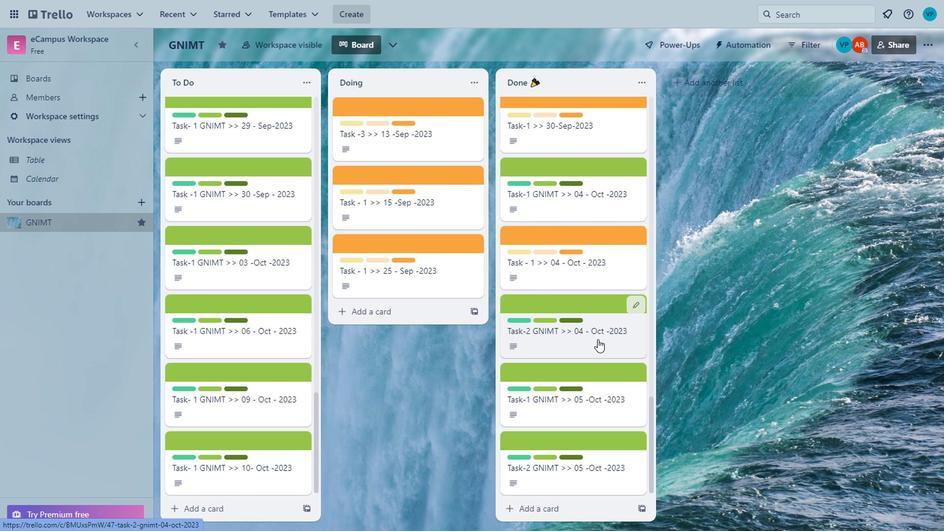 
Action: Mouse scrolled (537, 325) with delta (0, 0)
Screenshot: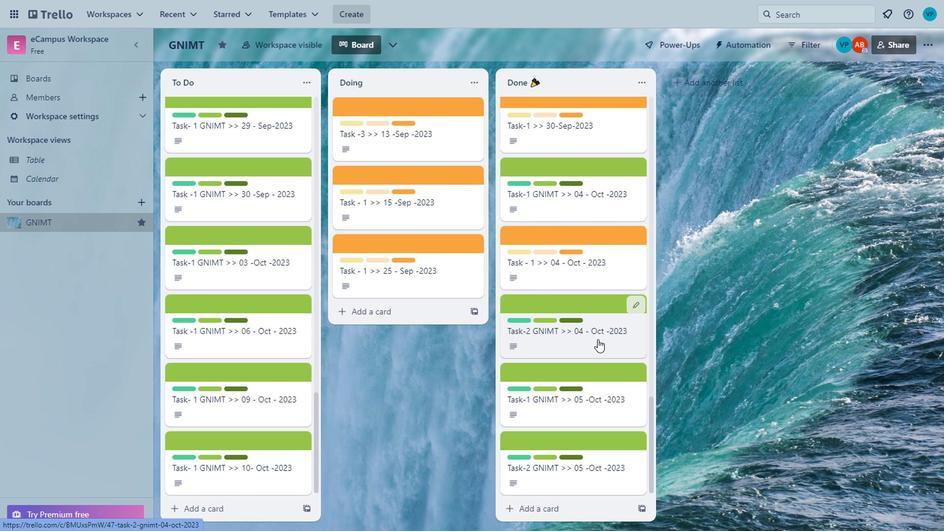 
Action: Mouse scrolled (537, 325) with delta (0, 0)
Screenshot: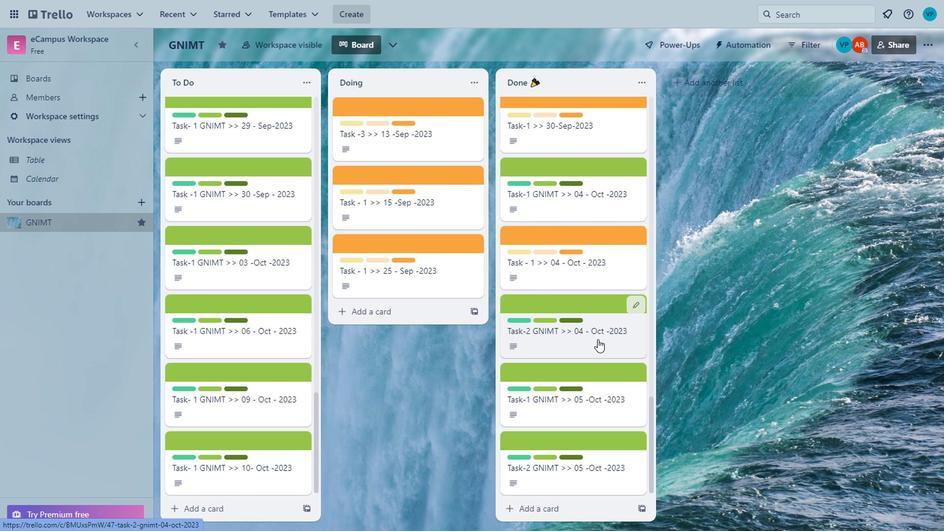 
Action: Mouse moved to (536, 324)
Screenshot: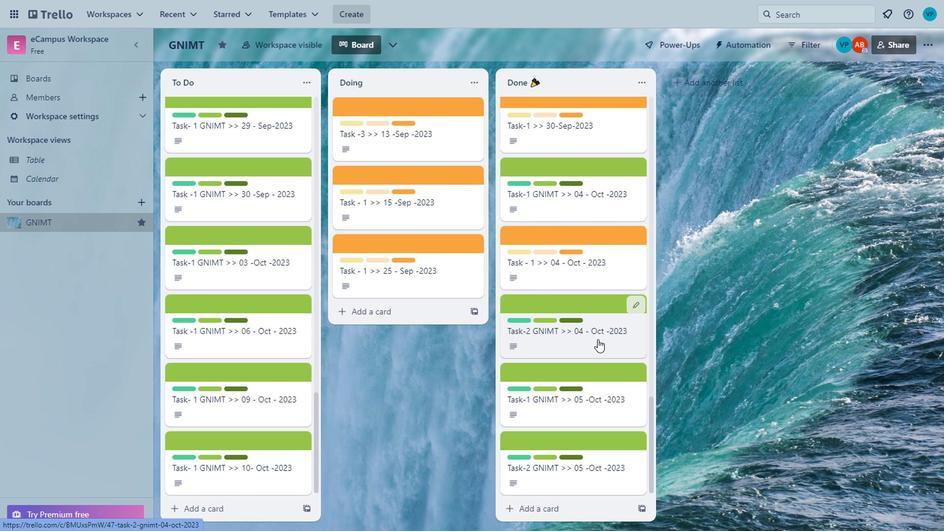 
Action: Mouse scrolled (536, 324) with delta (0, 0)
Screenshot: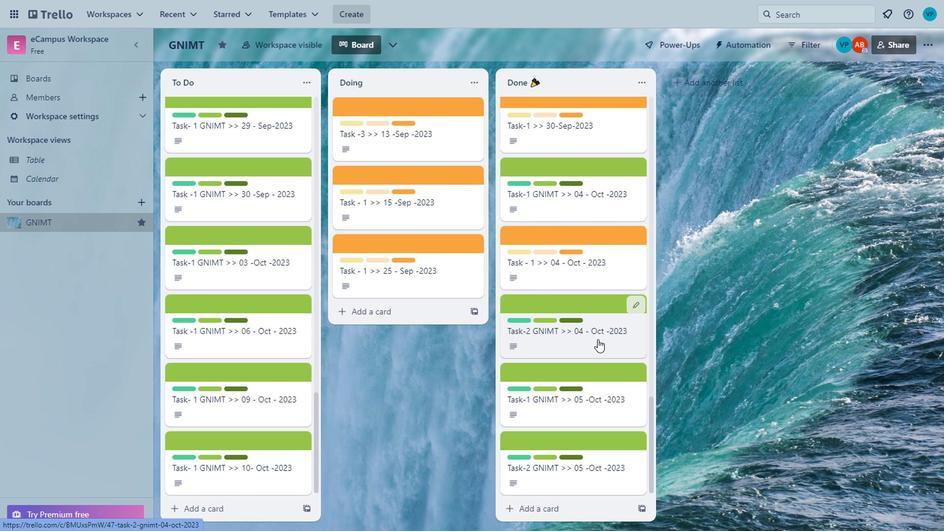 
Action: Mouse scrolled (536, 324) with delta (0, 0)
Screenshot: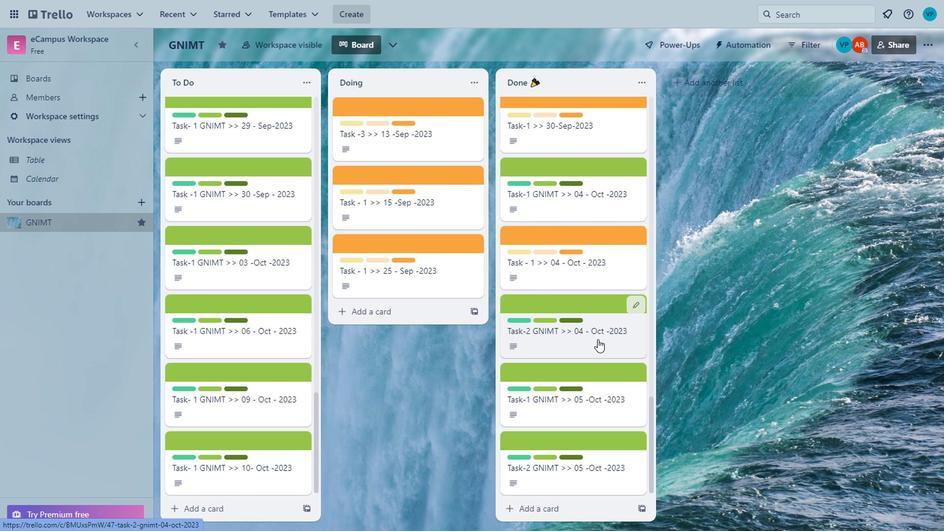 
Action: Mouse scrolled (536, 324) with delta (0, 0)
Screenshot: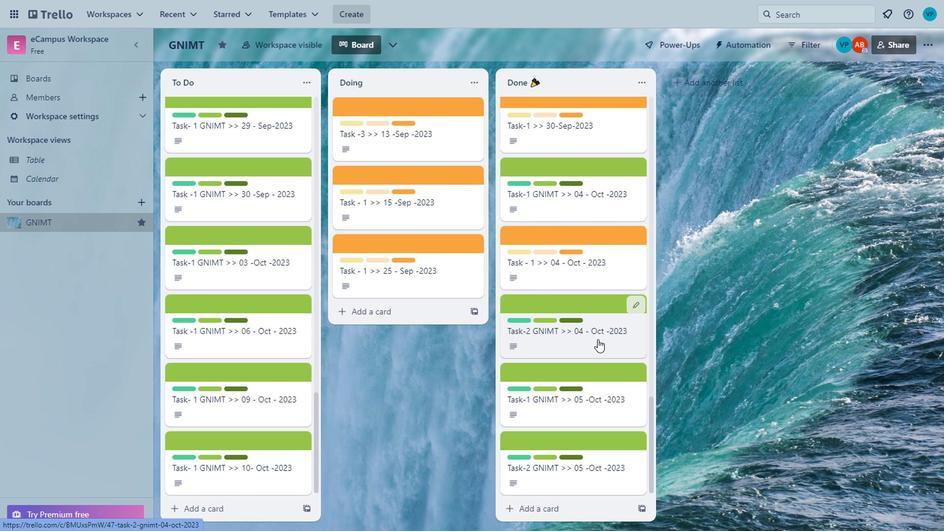 
Action: Mouse moved to (537, 323)
Screenshot: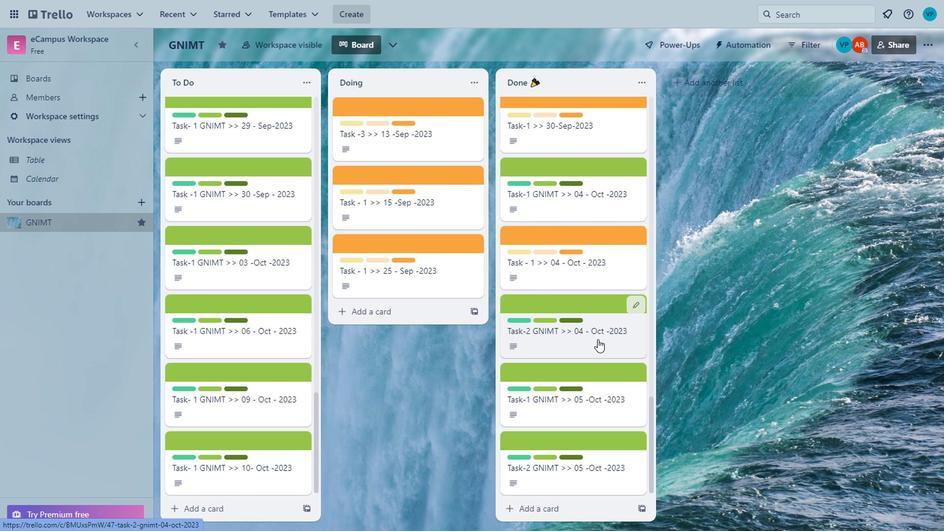 
Action: Mouse scrolled (537, 323) with delta (0, 0)
Screenshot: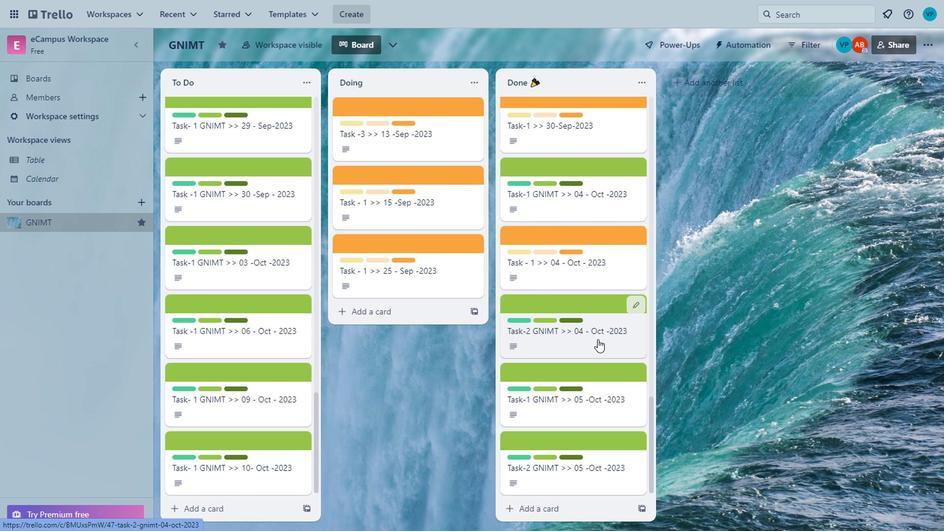 
Action: Mouse scrolled (537, 323) with delta (0, 0)
Screenshot: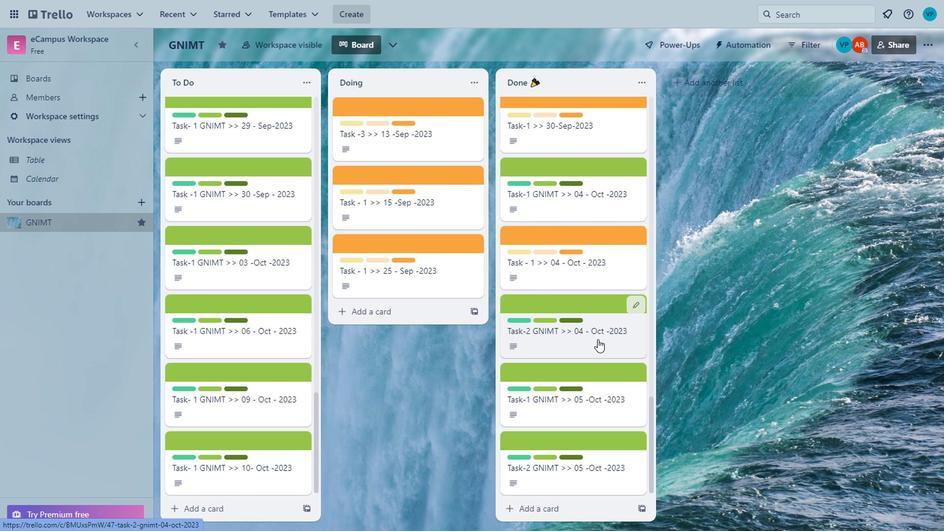 
Action: Mouse scrolled (537, 323) with delta (0, 0)
Screenshot: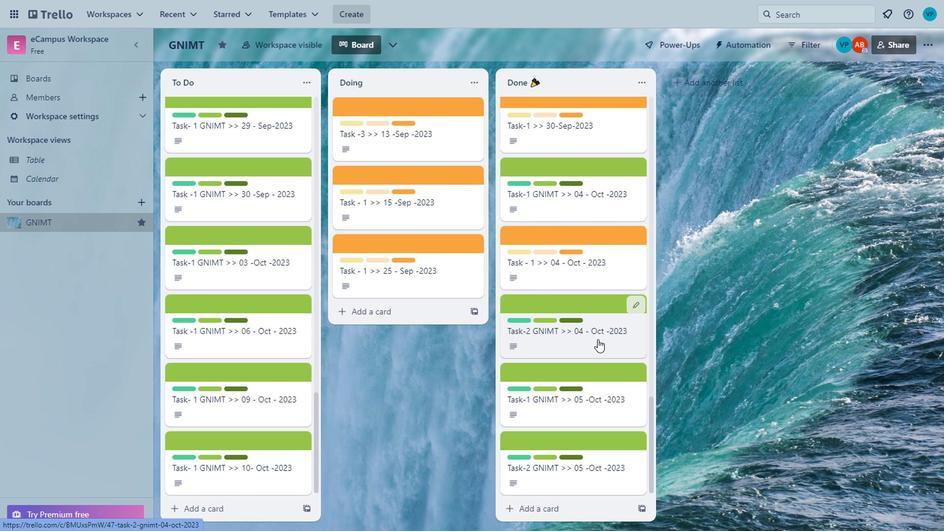 
Action: Mouse scrolled (537, 323) with delta (0, 0)
Screenshot: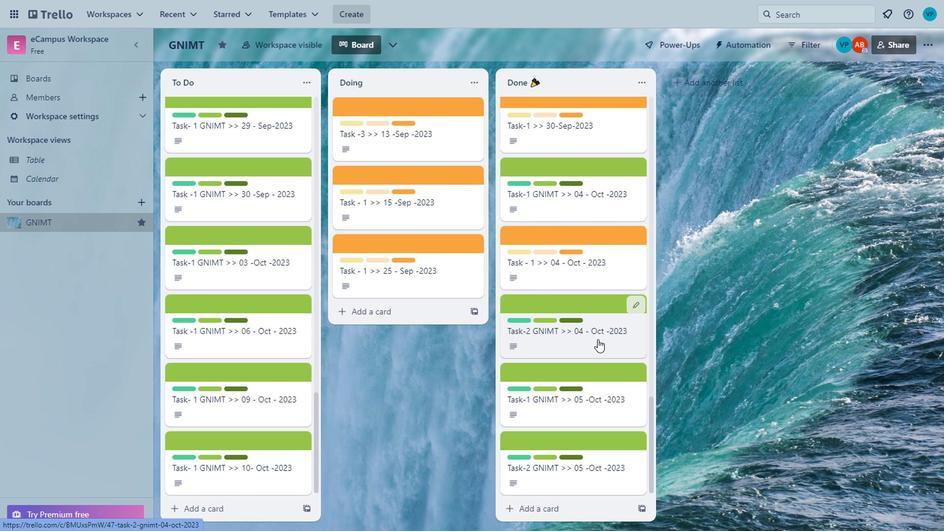 
Action: Mouse moved to (538, 322)
Screenshot: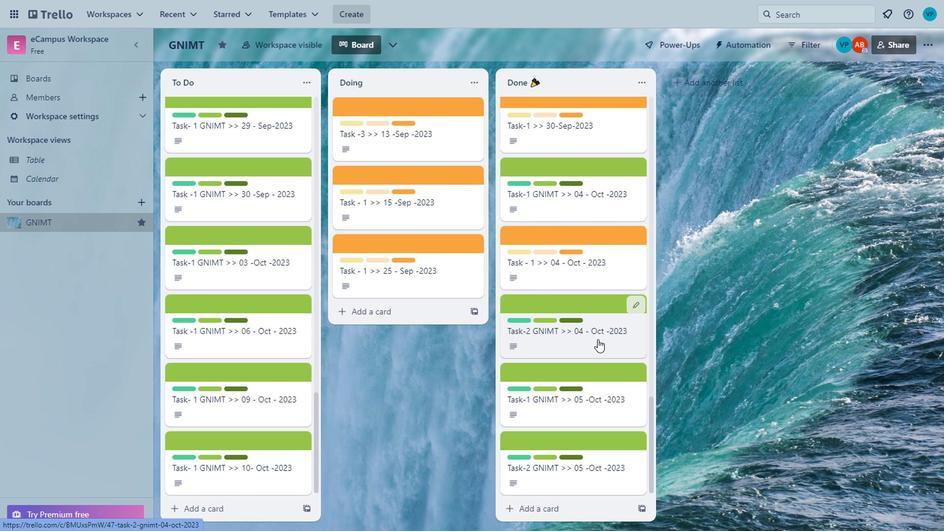 
Action: Mouse scrolled (538, 322) with delta (0, 0)
Screenshot: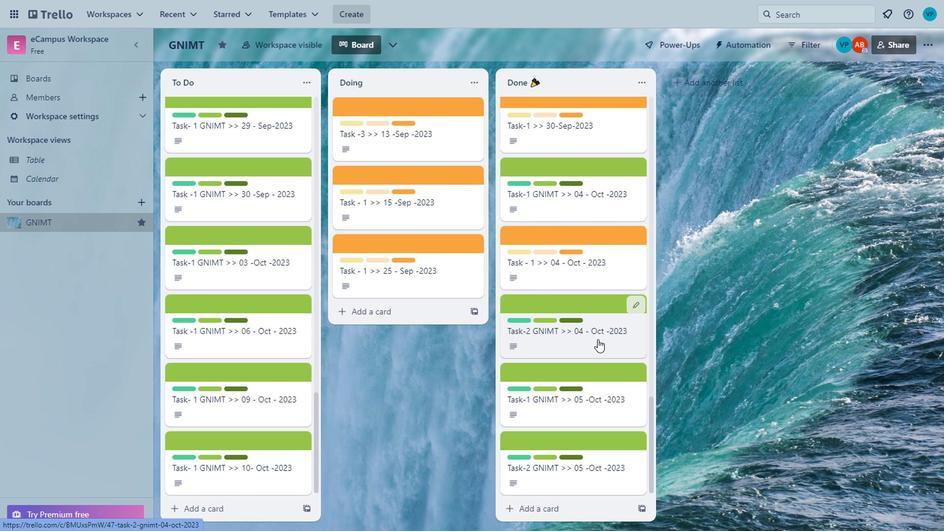 
Action: Mouse scrolled (538, 322) with delta (0, 0)
Screenshot: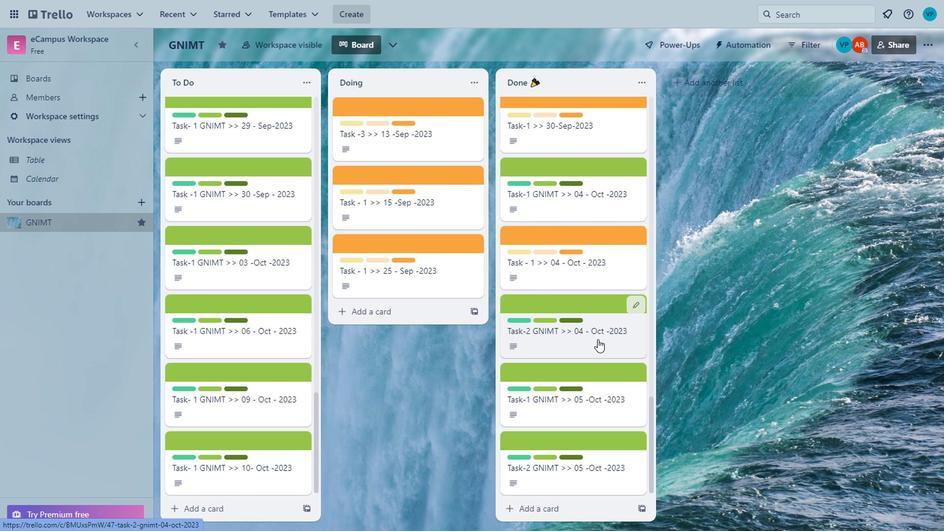 
Action: Mouse scrolled (538, 322) with delta (0, 0)
Screenshot: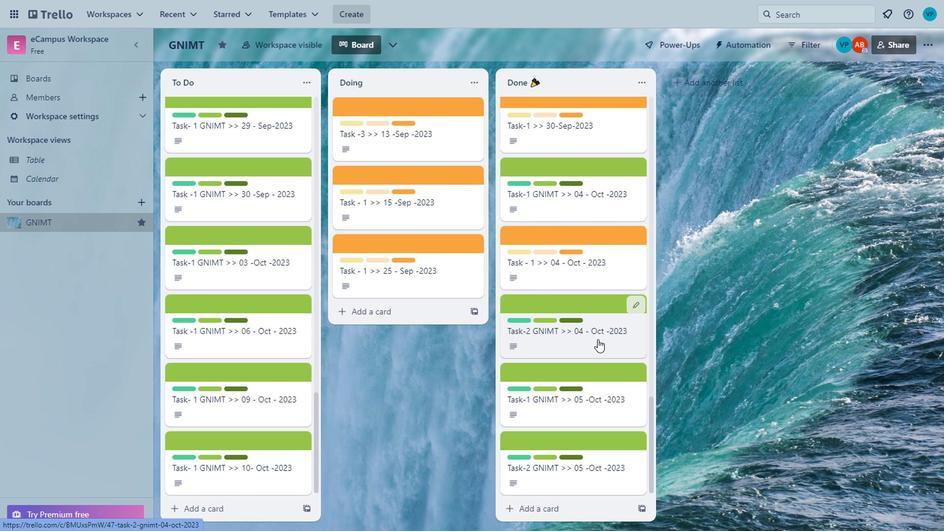 
Action: Mouse scrolled (538, 322) with delta (0, 0)
Screenshot: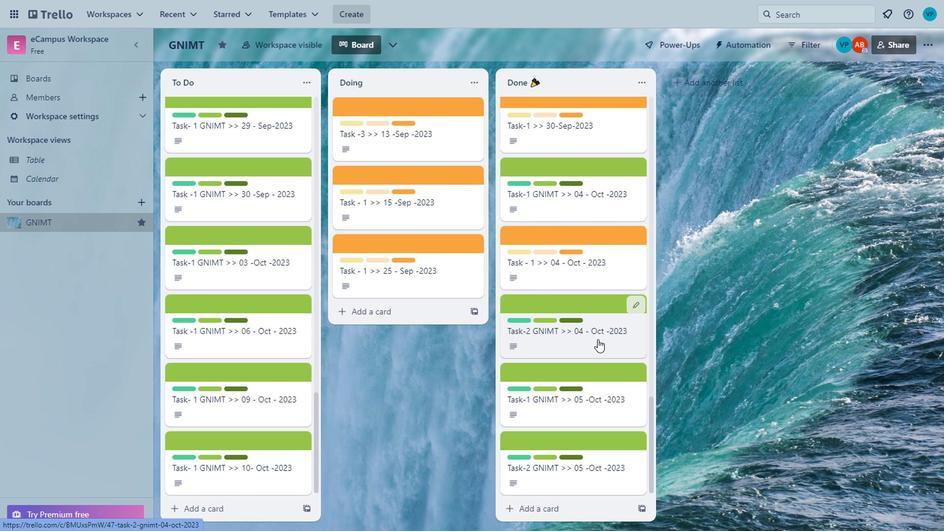 
Action: Mouse scrolled (538, 322) with delta (0, 0)
Screenshot: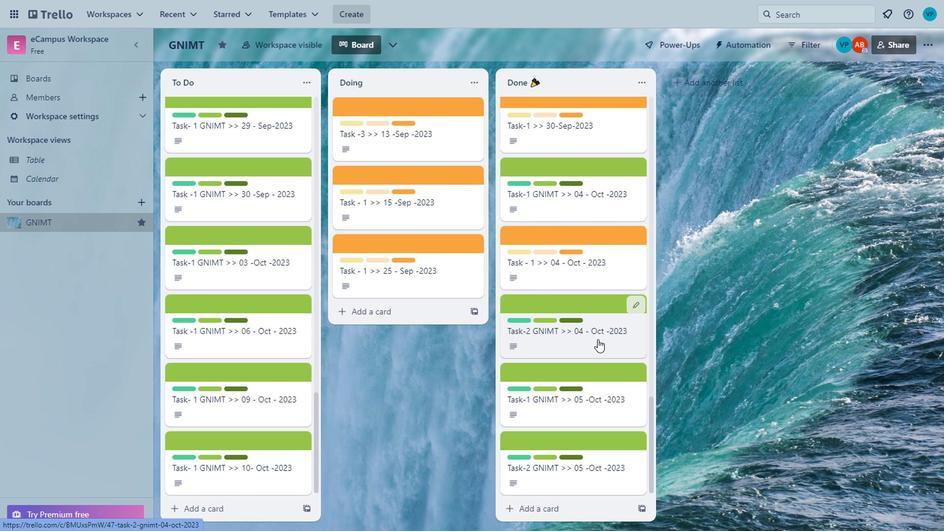 
Action: Mouse scrolled (538, 322) with delta (0, 0)
Screenshot: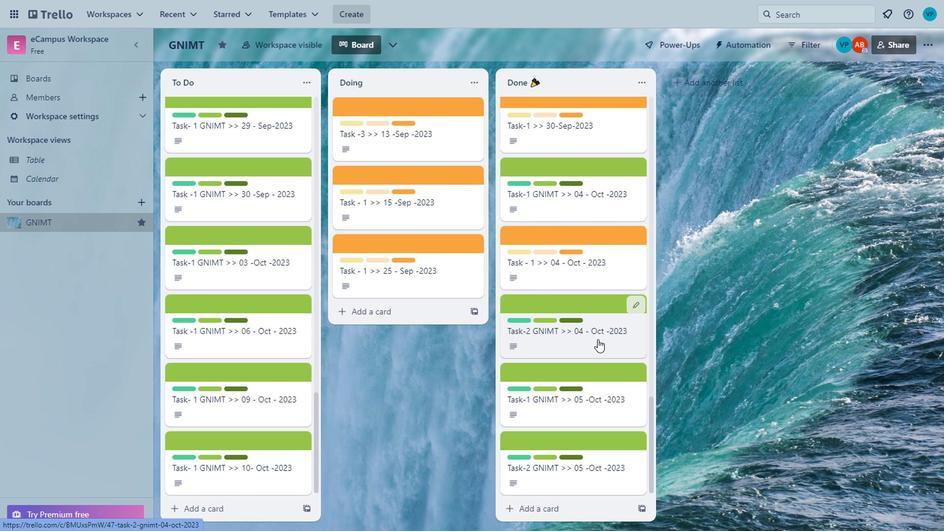 
Action: Mouse scrolled (538, 322) with delta (0, 0)
Screenshot: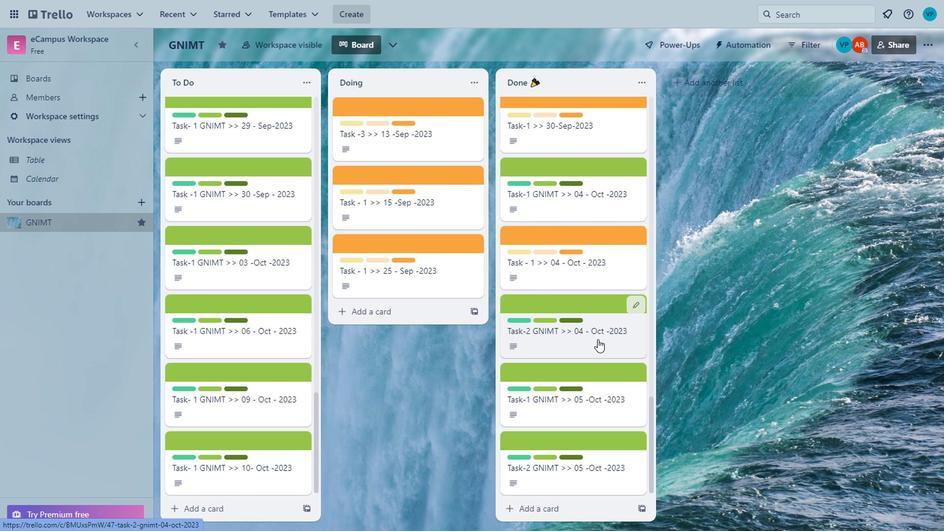 
Action: Mouse scrolled (538, 322) with delta (0, 0)
Screenshot: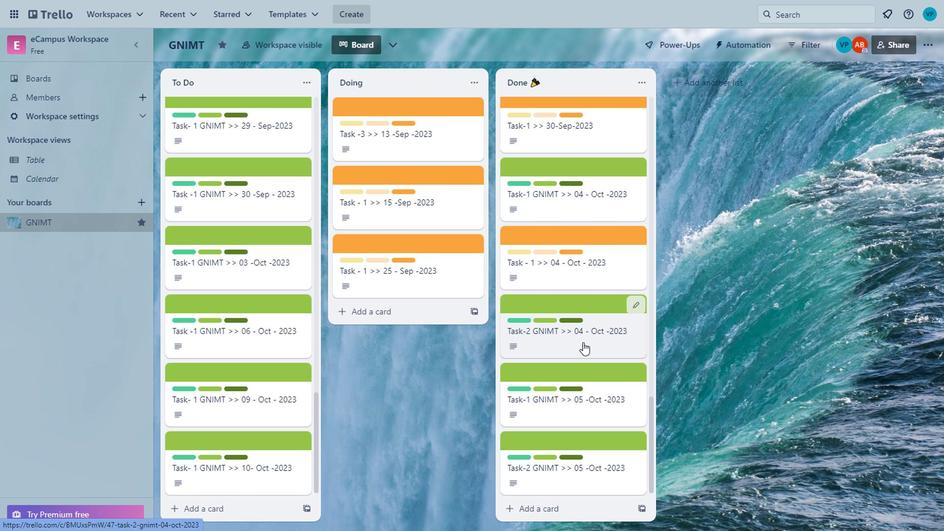
Action: Mouse scrolled (538, 322) with delta (0, 0)
Screenshot: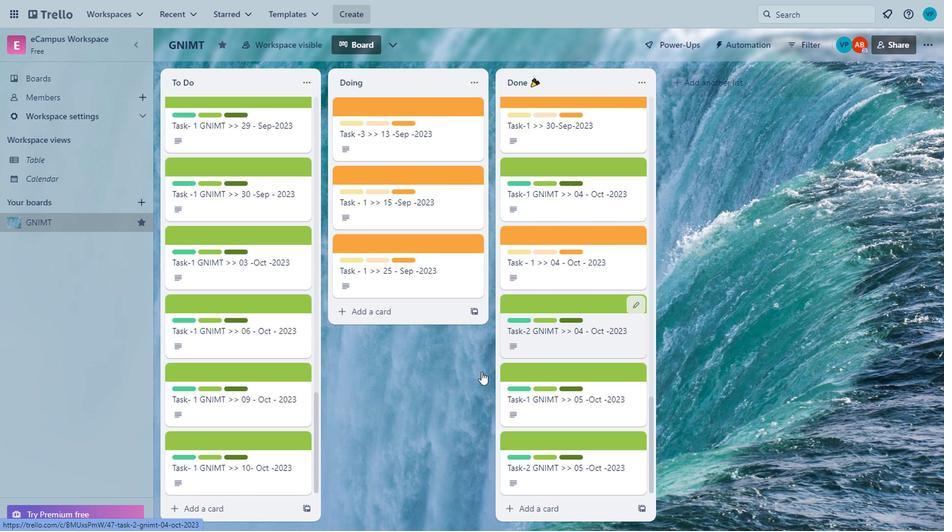 
Action: Mouse scrolled (538, 322) with delta (0, 0)
Screenshot: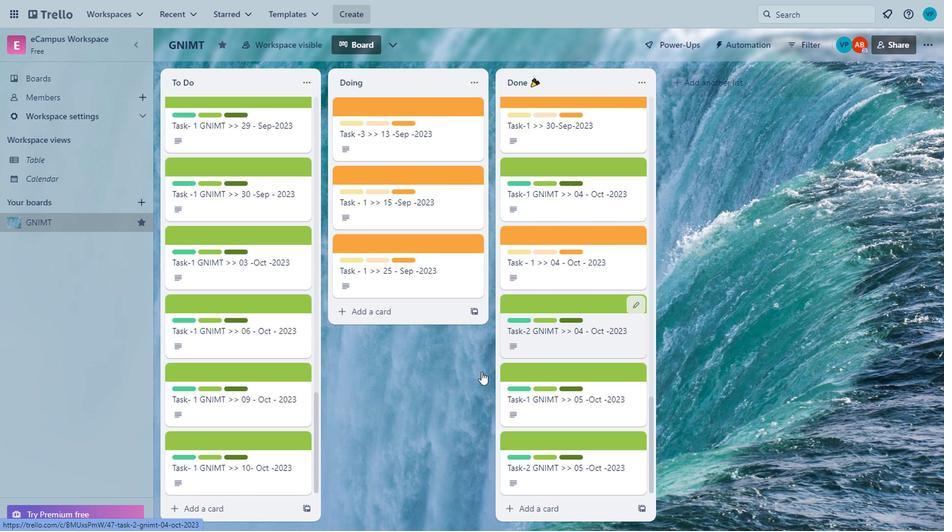 
Action: Mouse scrolled (538, 322) with delta (0, 0)
Screenshot: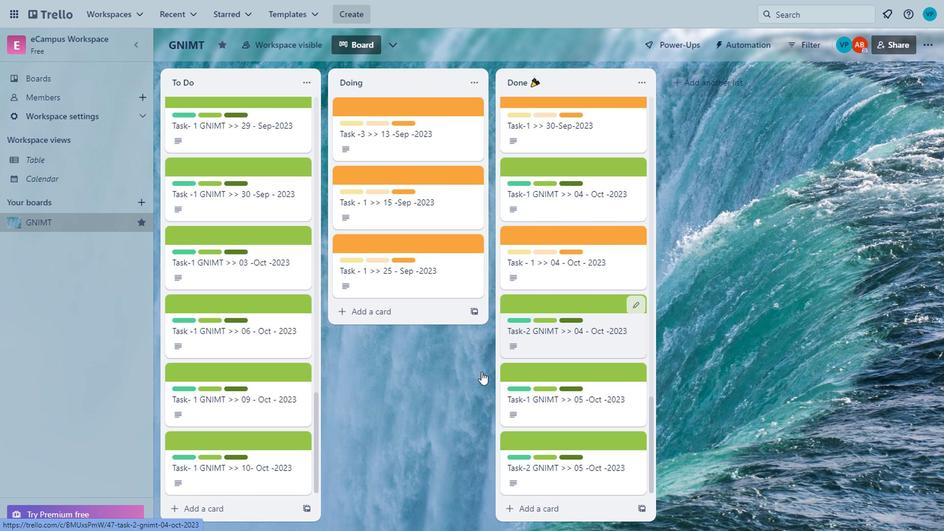 
Action: Mouse scrolled (538, 322) with delta (0, 0)
Screenshot: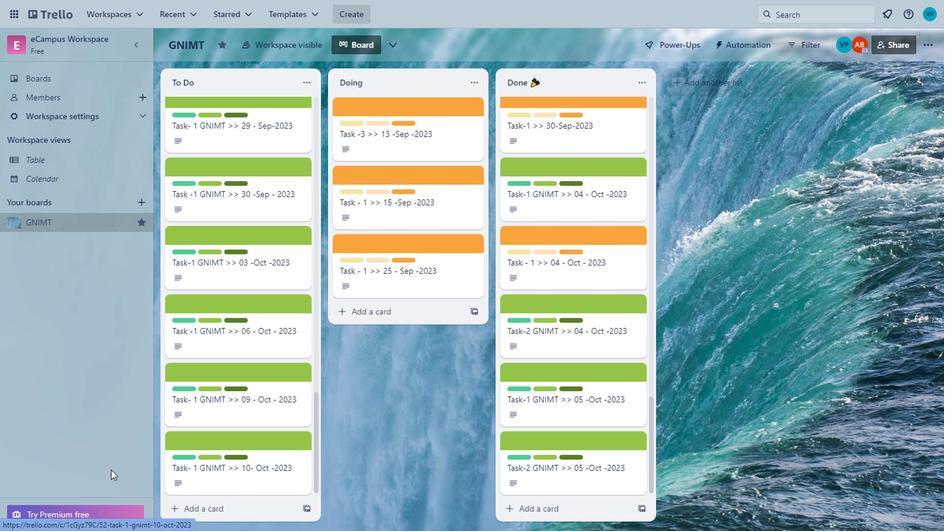 
Action: Mouse scrolled (538, 322) with delta (0, 0)
Screenshot: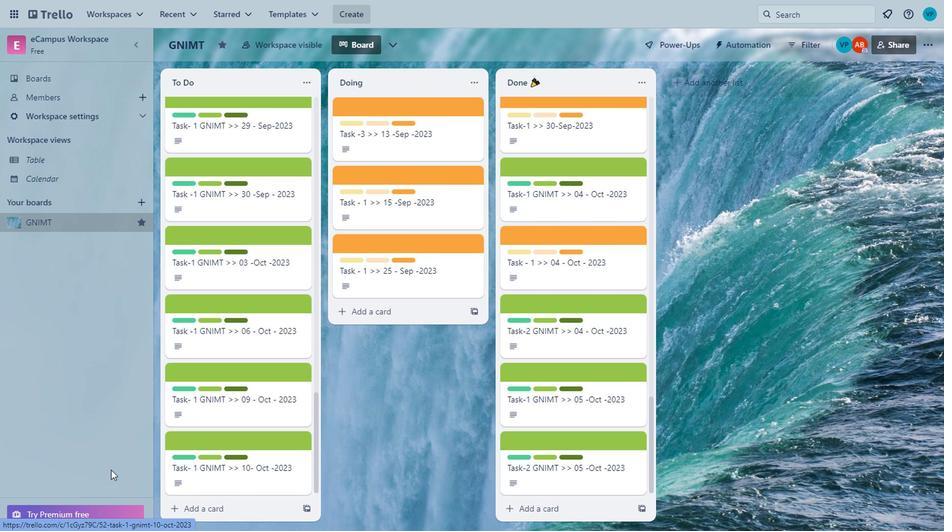 
Action: Mouse scrolled (538, 322) with delta (0, 0)
Screenshot: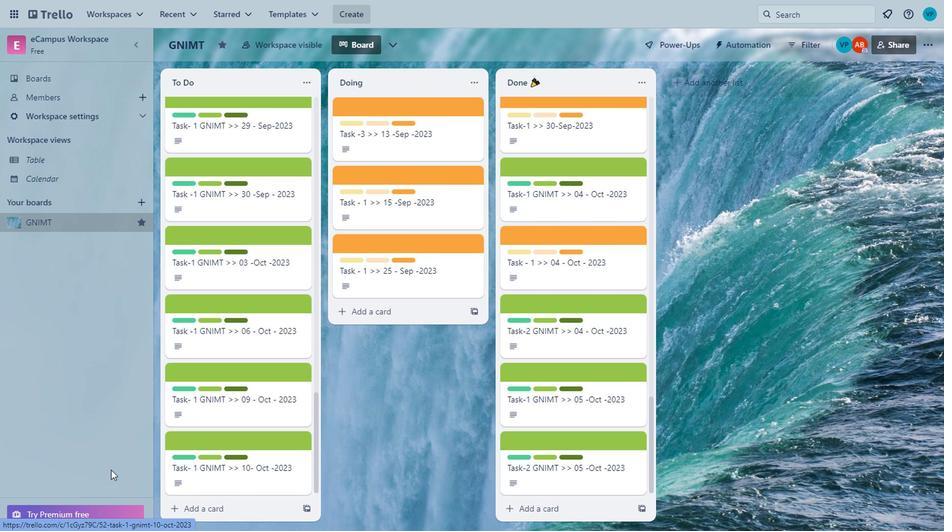
Action: Mouse scrolled (538, 322) with delta (0, 0)
Screenshot: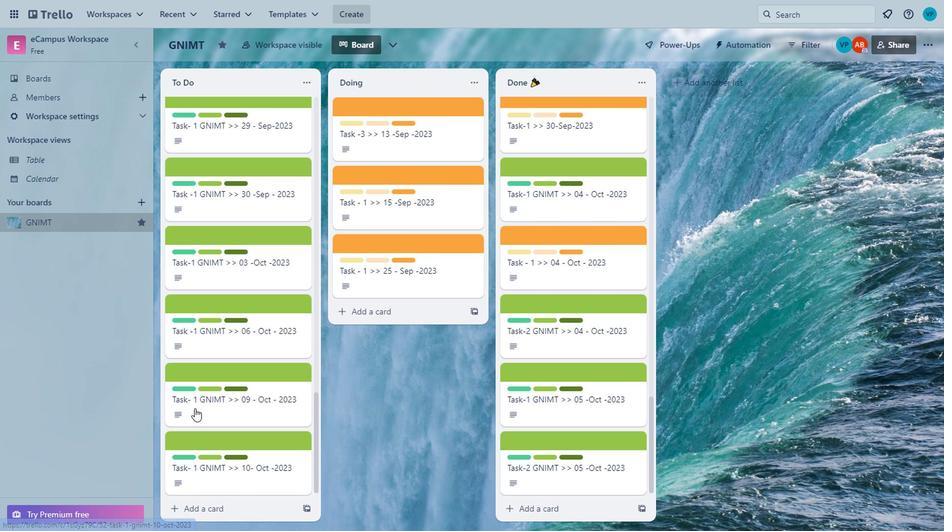 
Action: Mouse scrolled (538, 322) with delta (0, 0)
Screenshot: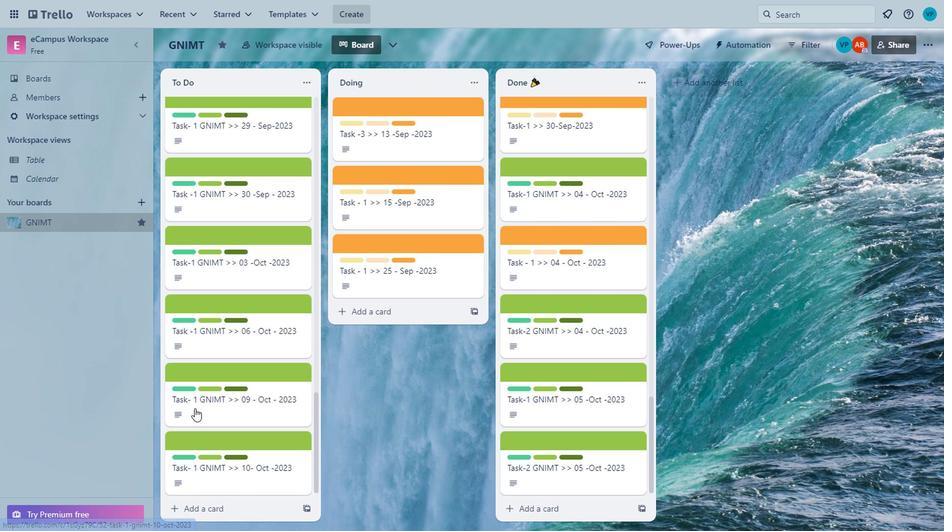 
Action: Mouse scrolled (538, 322) with delta (0, 0)
Screenshot: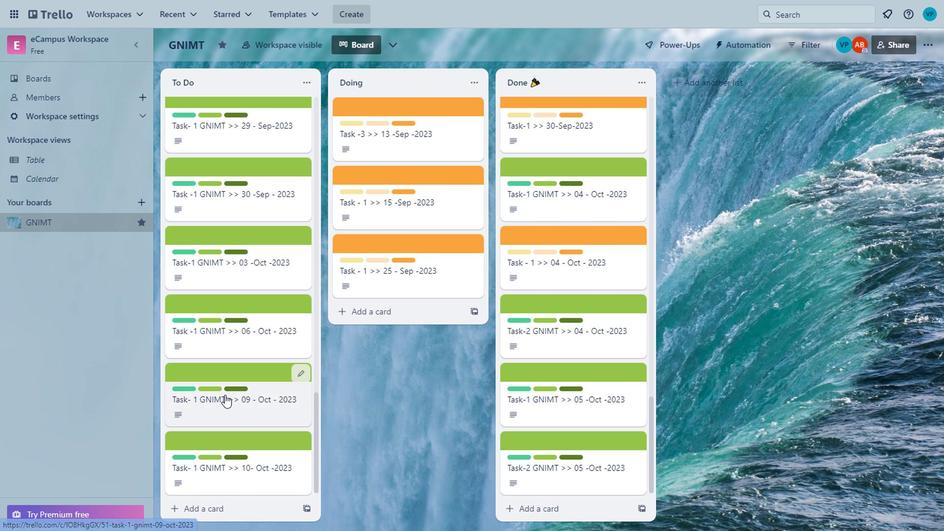 
Action: Mouse scrolled (538, 322) with delta (0, 0)
Screenshot: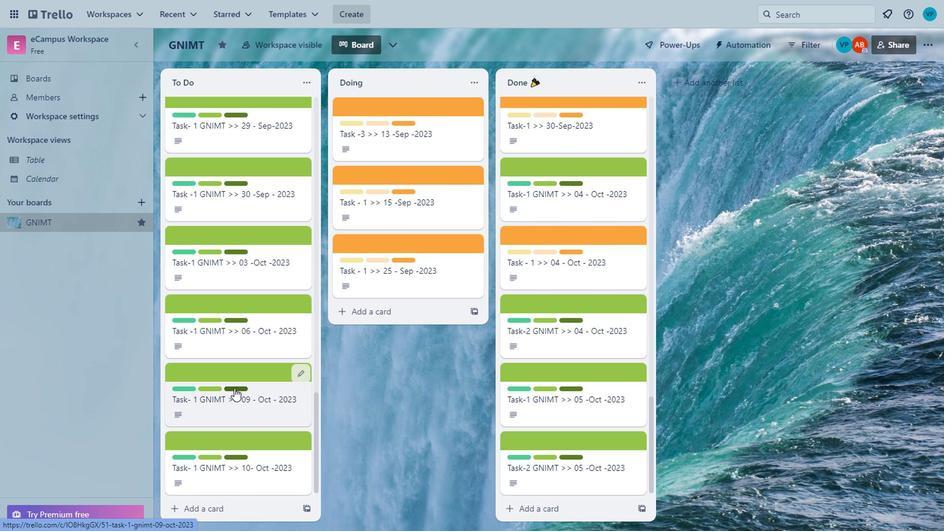 
Action: Mouse scrolled (538, 322) with delta (0, 0)
Screenshot: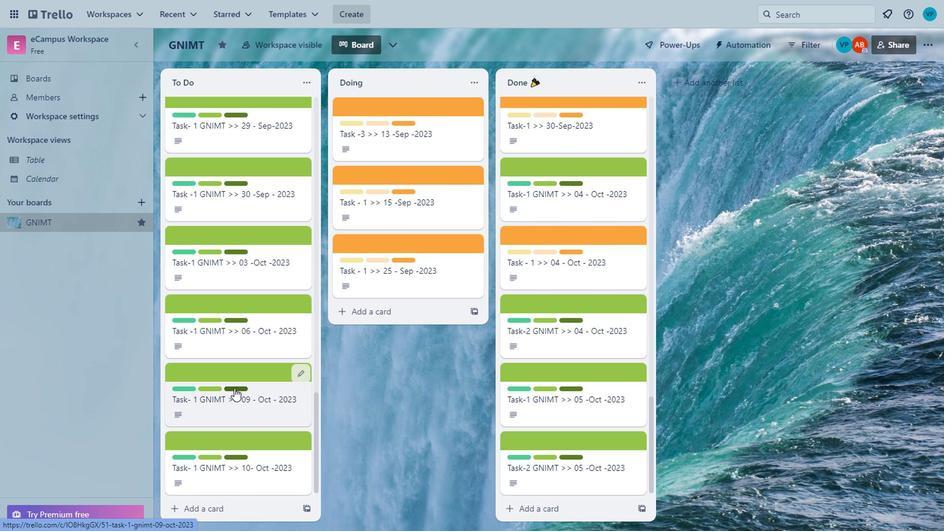 
Action: Mouse scrolled (538, 322) with delta (0, 0)
Screenshot: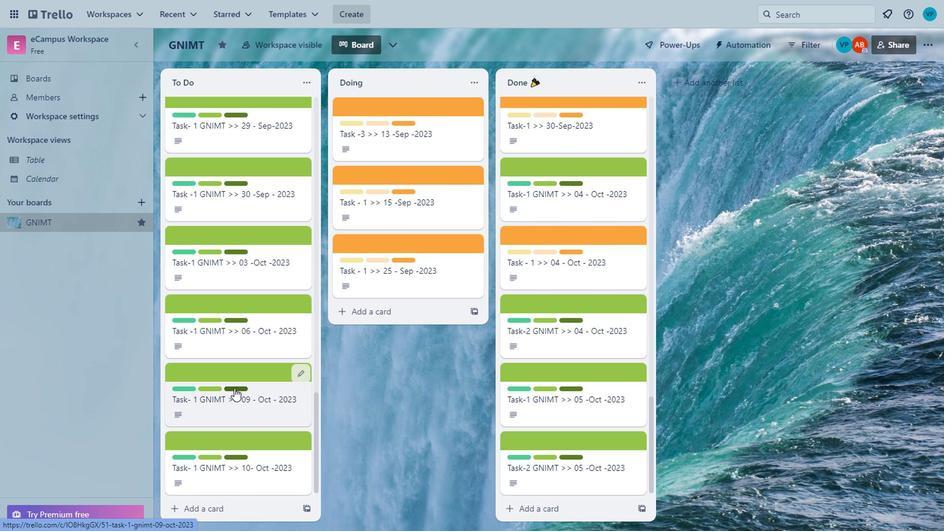 
Action: Mouse scrolled (538, 322) with delta (0, 0)
Screenshot: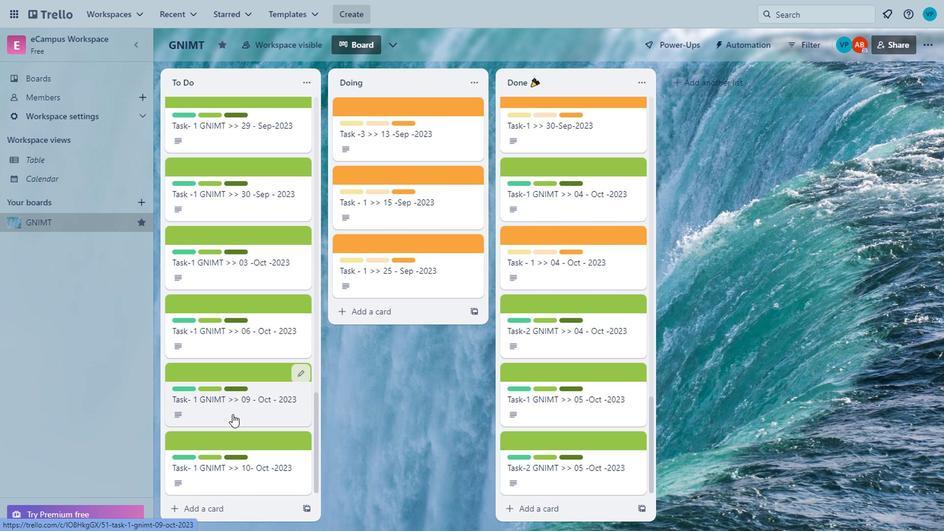
Action: Mouse scrolled (538, 322) with delta (0, 0)
Screenshot: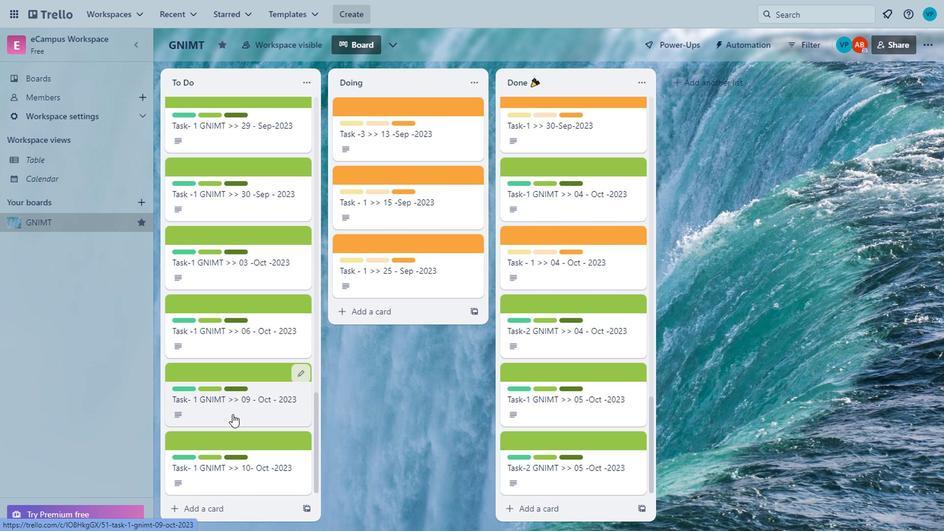 
Action: Mouse scrolled (538, 322) with delta (0, 0)
Screenshot: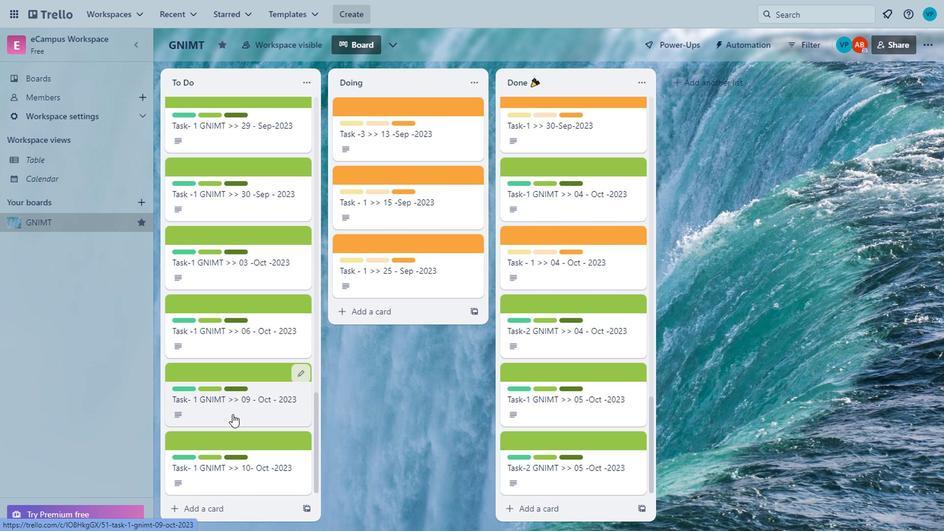 
Action: Mouse scrolled (538, 322) with delta (0, 0)
Screenshot: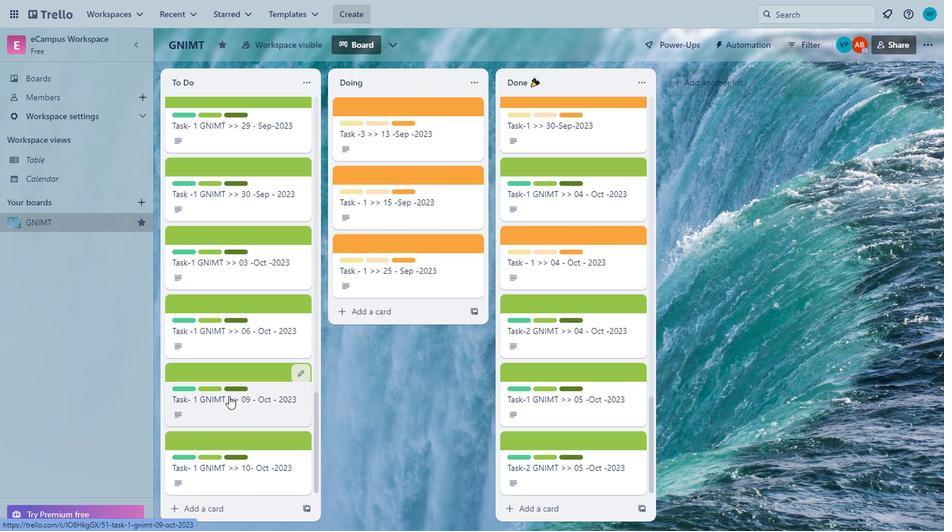 
Action: Mouse scrolled (538, 322) with delta (0, 0)
Screenshot: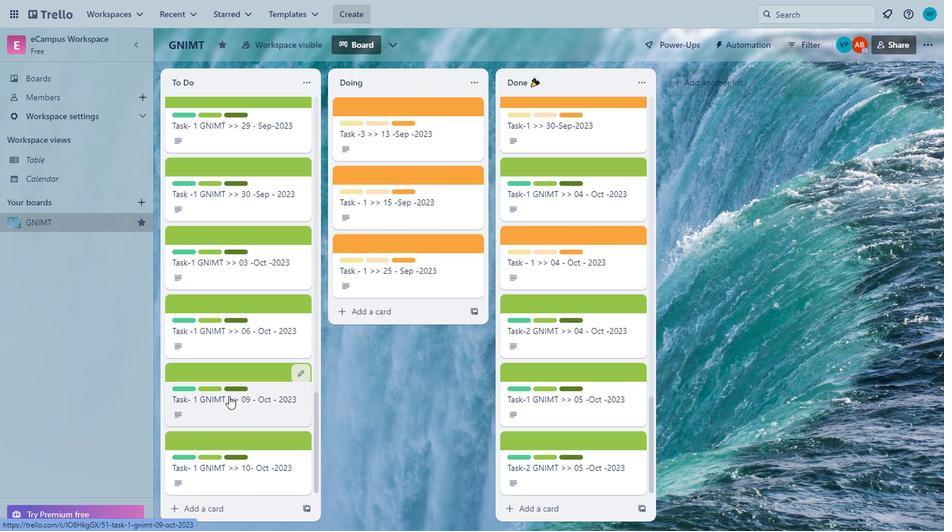 
Action: Mouse scrolled (538, 322) with delta (0, 0)
Screenshot: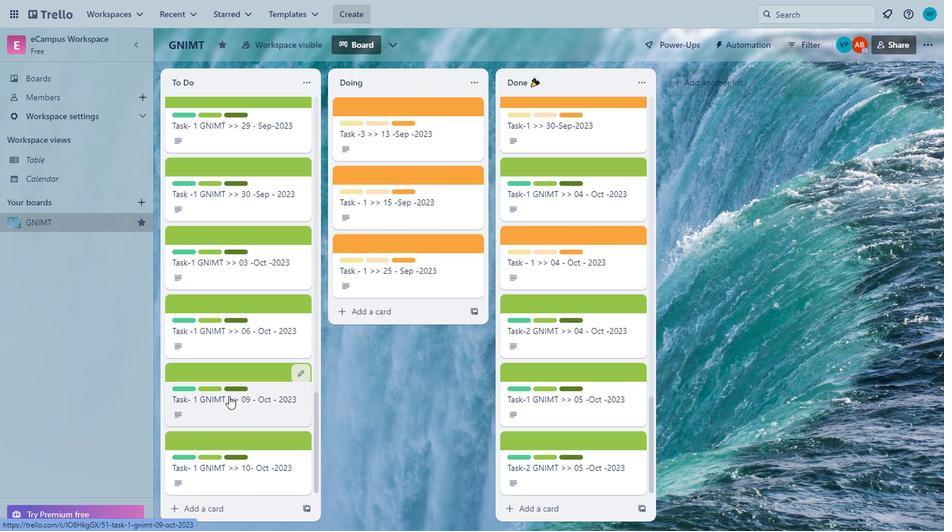 
Action: Mouse scrolled (538, 322) with delta (0, 0)
Screenshot: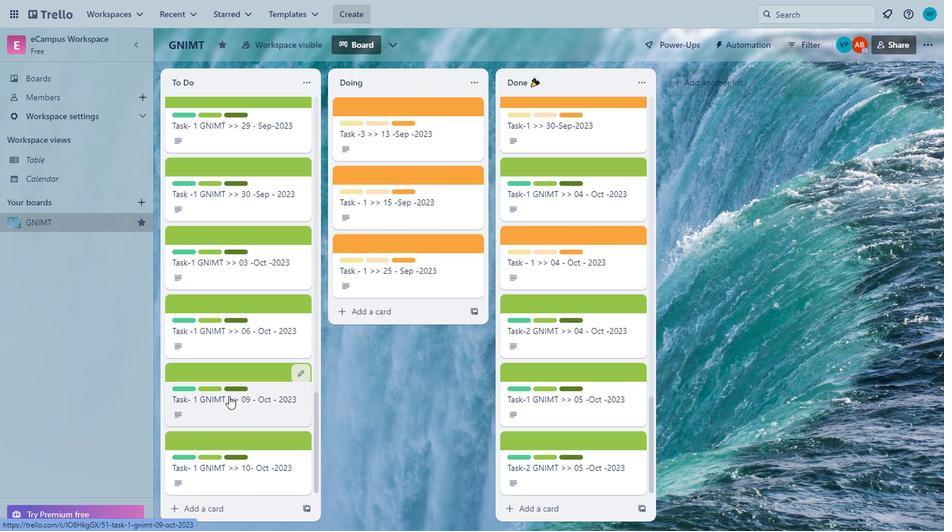 
Action: Mouse moved to (230, 370)
Screenshot: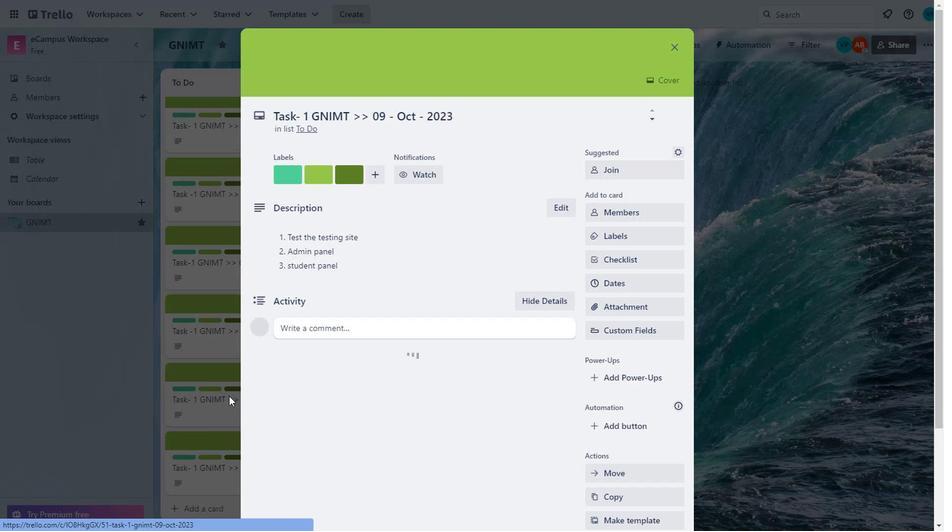 
Action: Mouse pressed left at (230, 370)
Screenshot: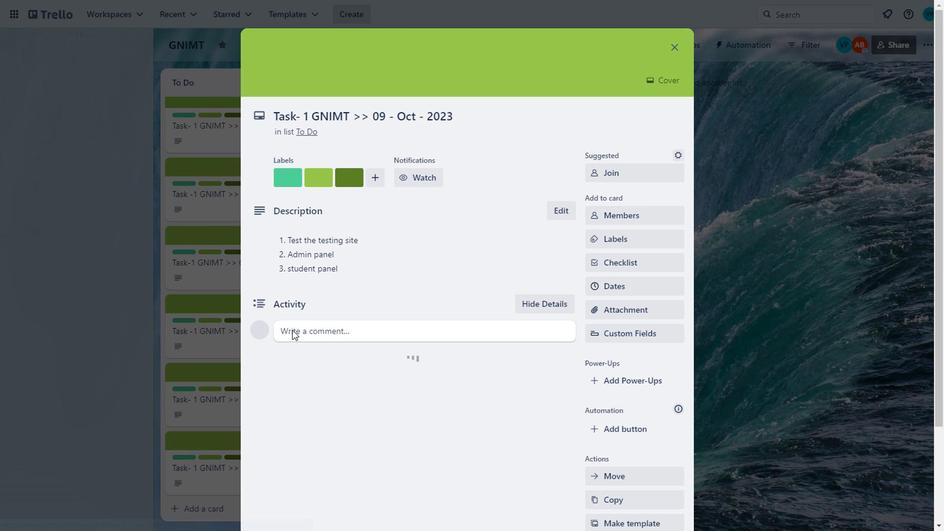 
Action: Mouse moved to (598, 82)
Screenshot: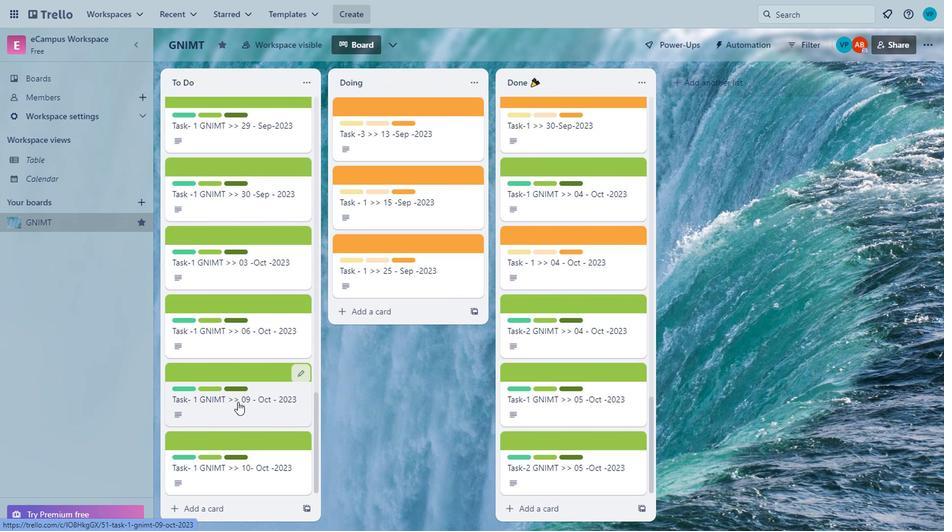 
Action: Mouse pressed left at (598, 82)
Screenshot: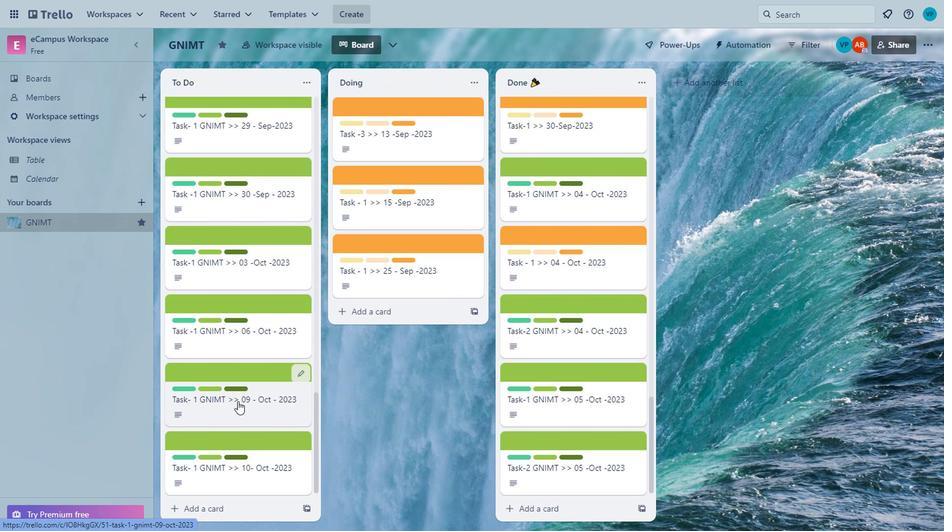 
Action: Mouse moved to (238, 373)
Screenshot: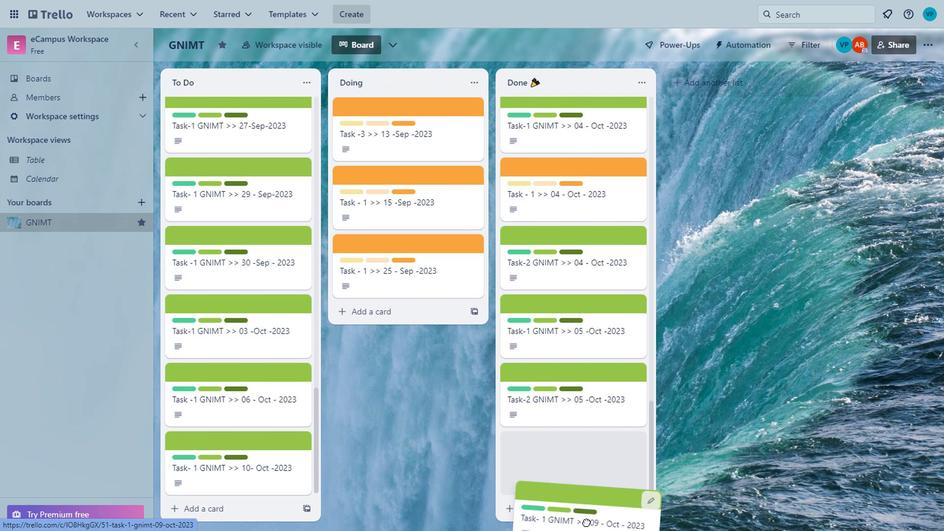 
Action: Mouse pressed left at (238, 373)
Screenshot: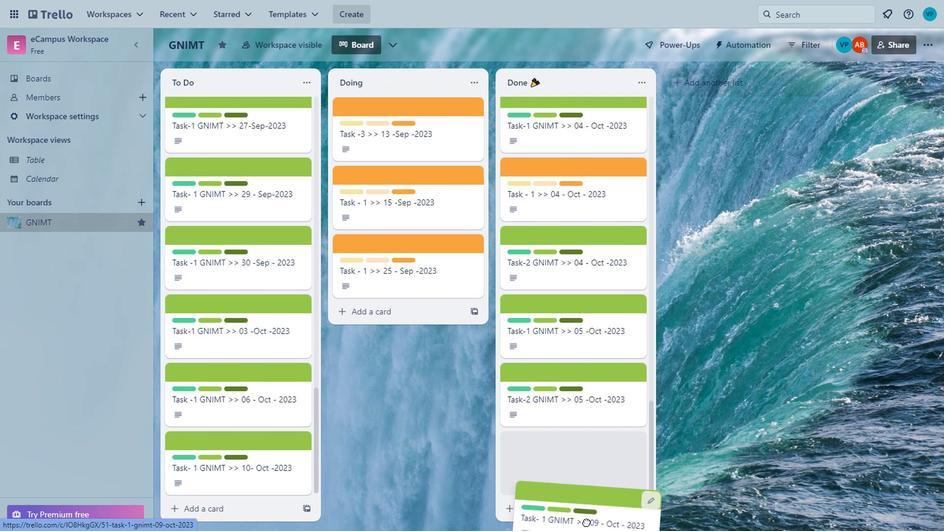 
Action: Mouse moved to (156, 77)
Screenshot: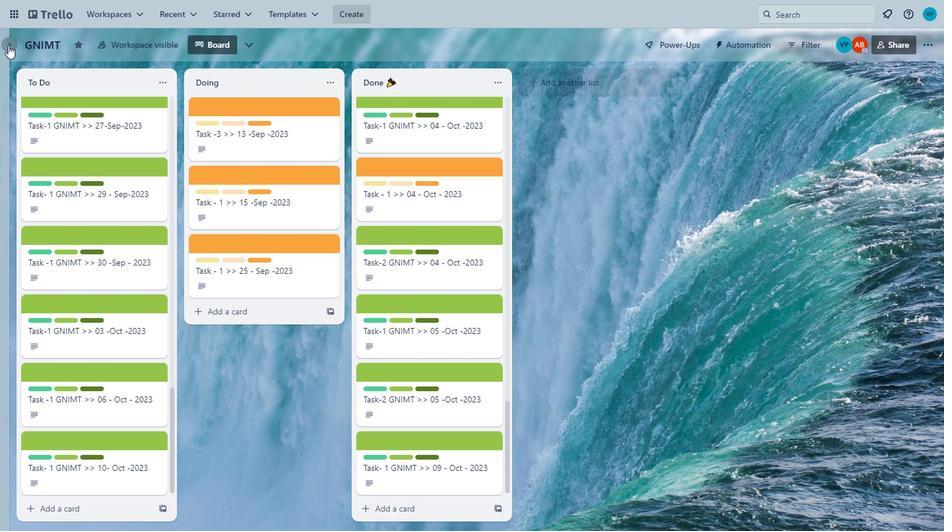 
Action: Mouse pressed left at (156, 77)
Screenshot: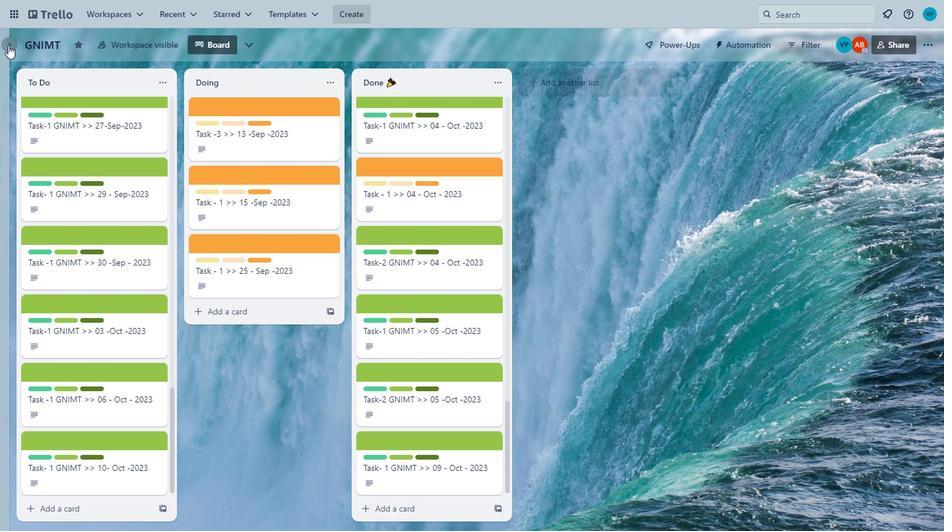 
Action: Mouse moved to (46, 77)
Screenshot: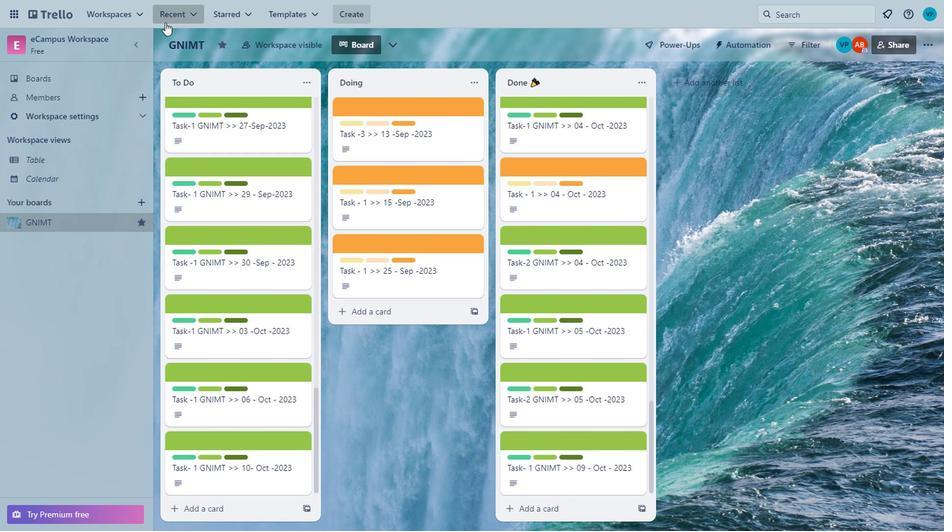 
Action: Mouse pressed left at (46, 77)
Screenshot: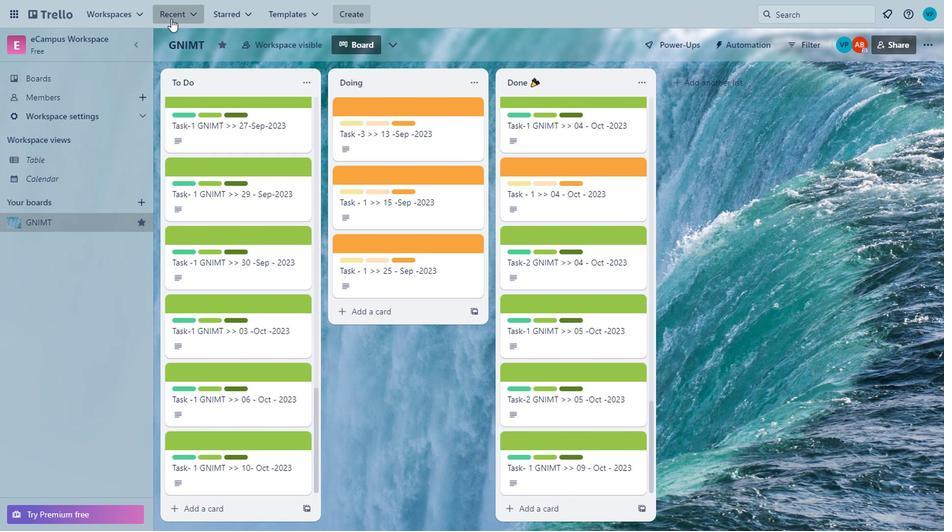 
Action: Mouse moved to (55, 77)
Screenshot: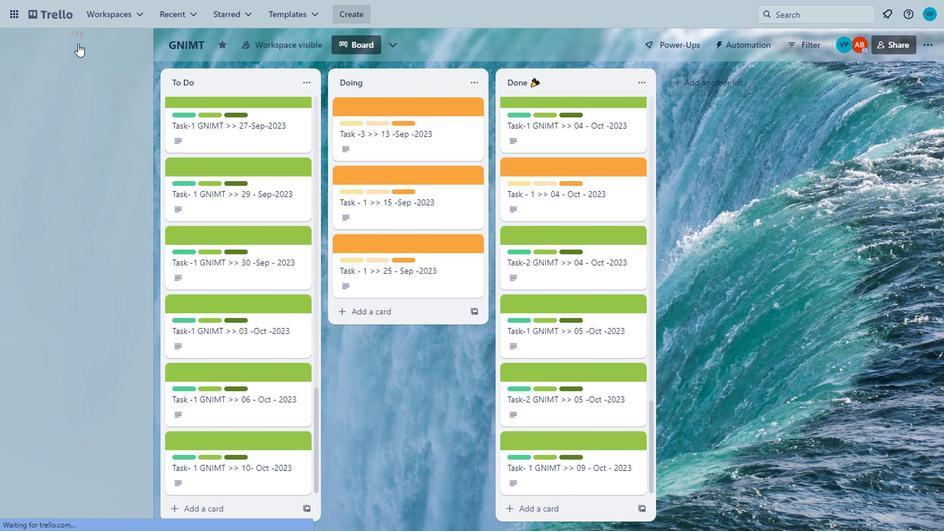 
Action: Mouse pressed left at (55, 77)
